 Task: Look for space in Kingston, Jamaica from 9th June, 2023 to 16th June, 2023 for 2 adults in price range Rs.8000 to Rs.16000. Place can be entire place with 2 bedrooms having 2 beds and 1 bathroom. Property type can be house, flat, guest house. Amenities needed are: washing machine. Booking option can be shelf check-in. Required host language is English.
Action: Mouse moved to (570, 97)
Screenshot: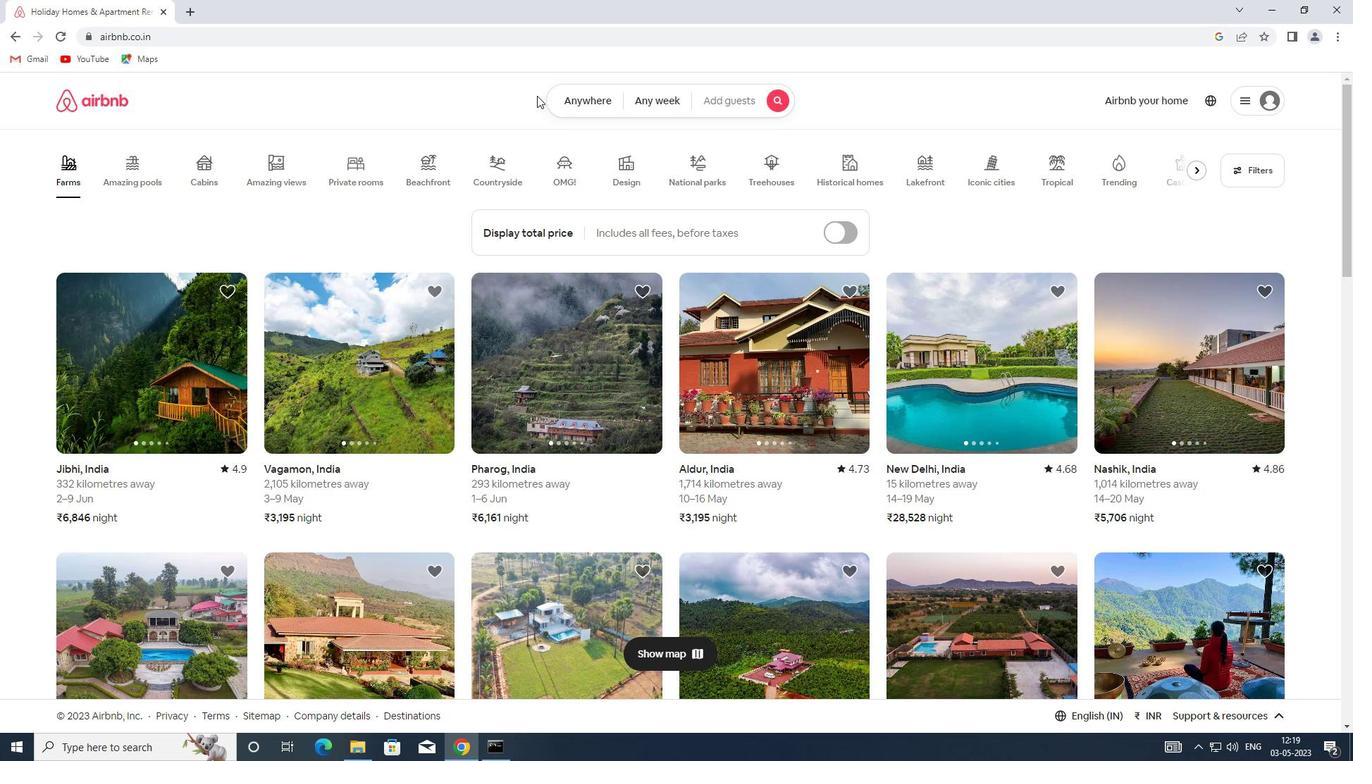 
Action: Mouse pressed left at (570, 97)
Screenshot: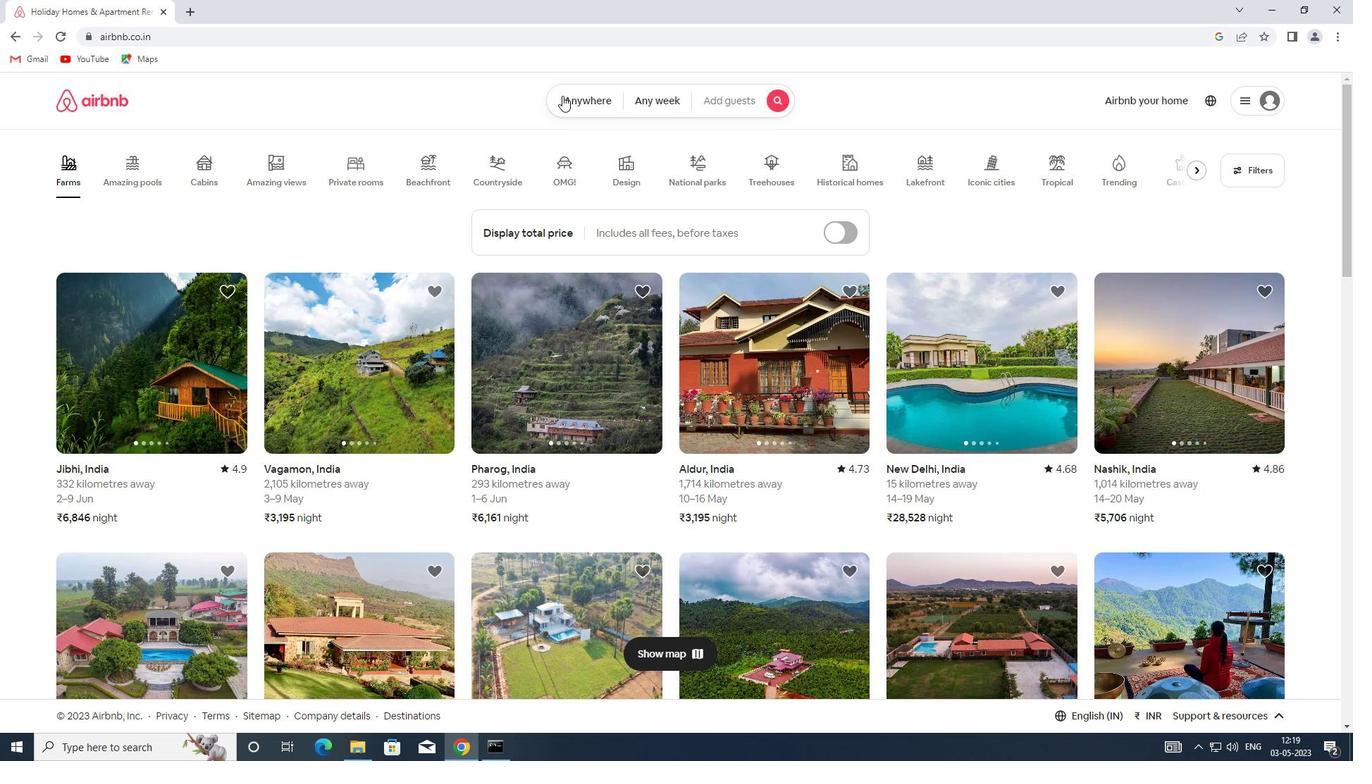 
Action: Mouse moved to (454, 167)
Screenshot: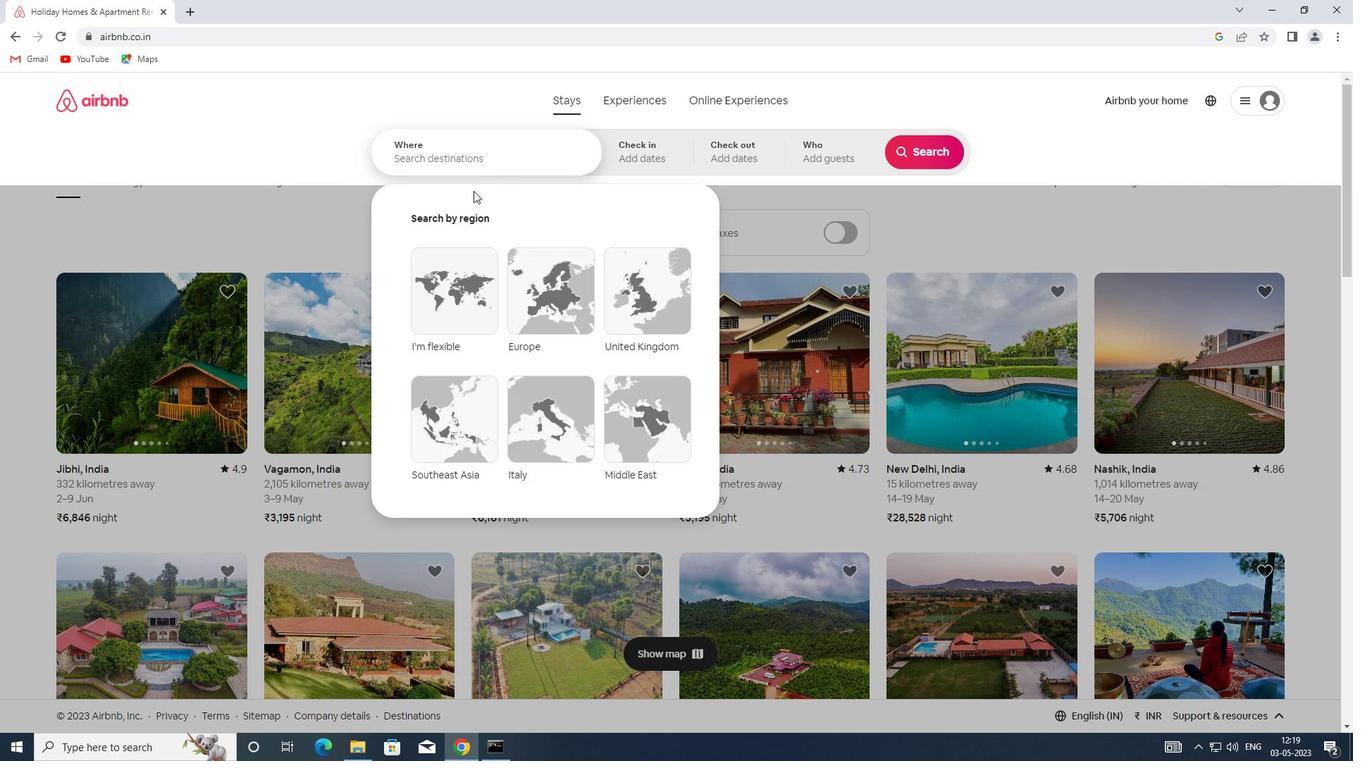 
Action: Mouse pressed left at (454, 167)
Screenshot: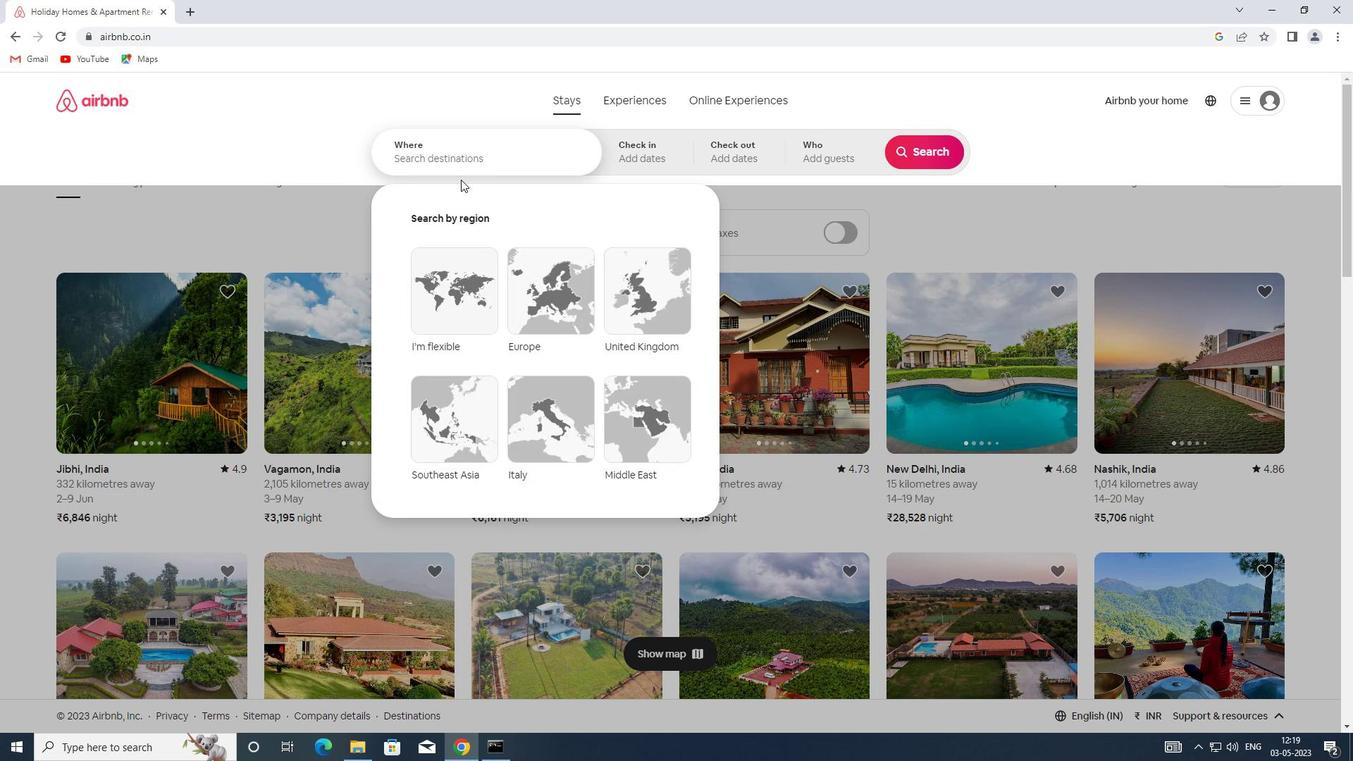 
Action: Key pressed <Key.shift>KINGSTONE,<Key.shift>JAMAICA
Screenshot: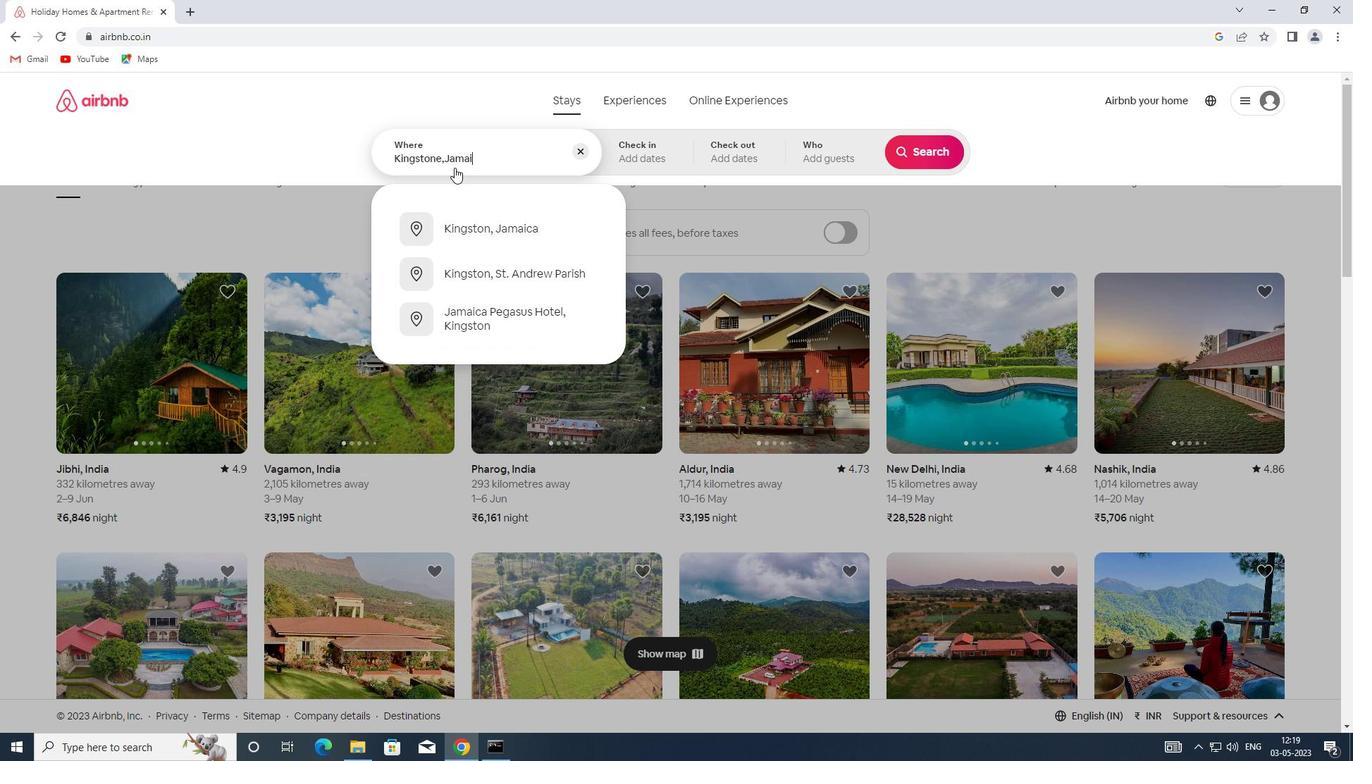 
Action: Mouse moved to (478, 231)
Screenshot: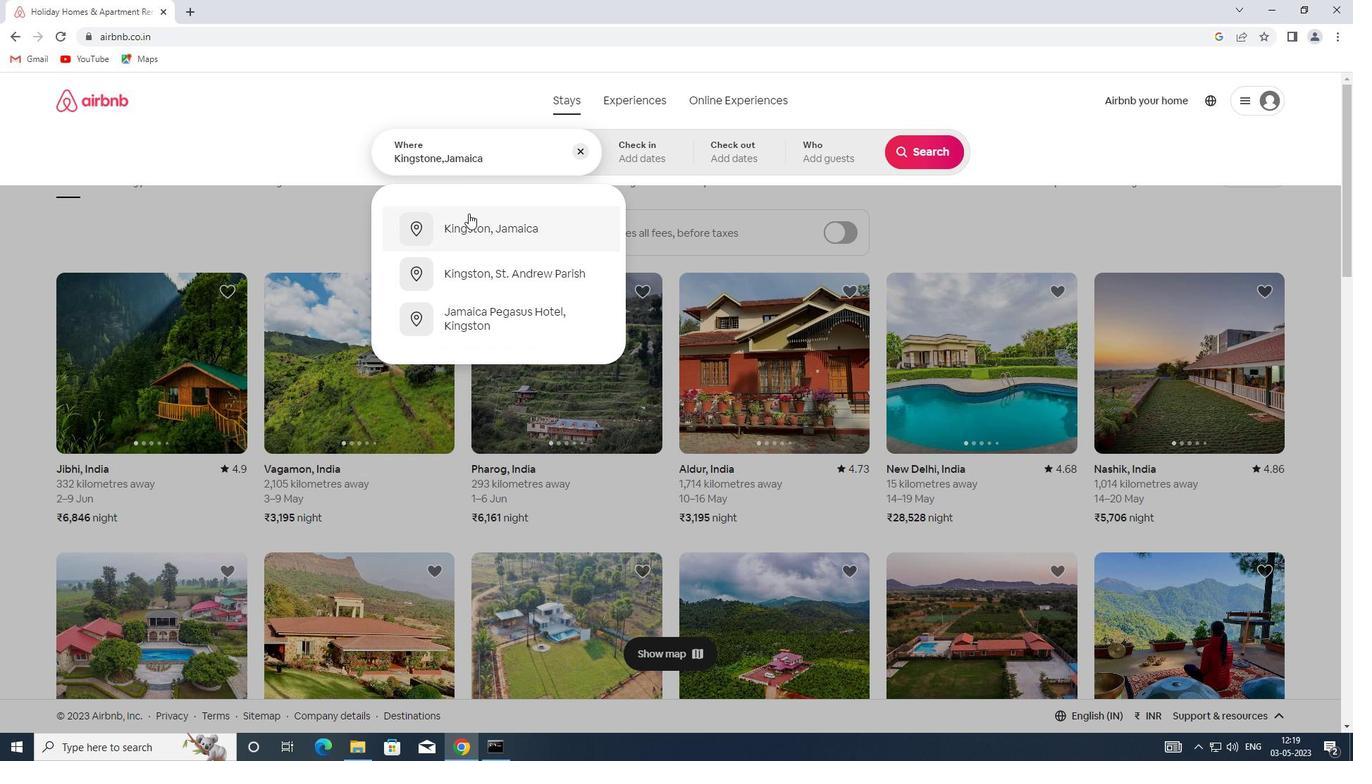 
Action: Mouse pressed left at (478, 231)
Screenshot: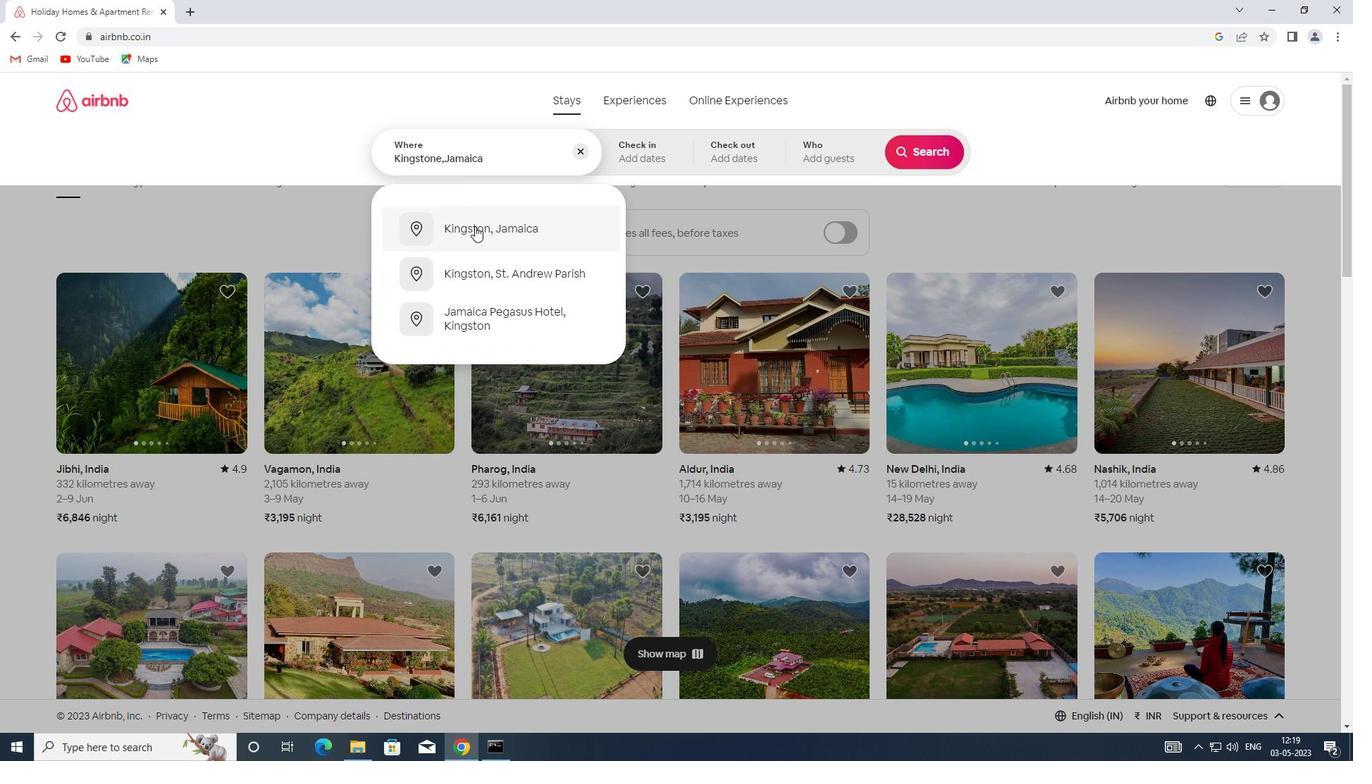 
Action: Mouse moved to (872, 350)
Screenshot: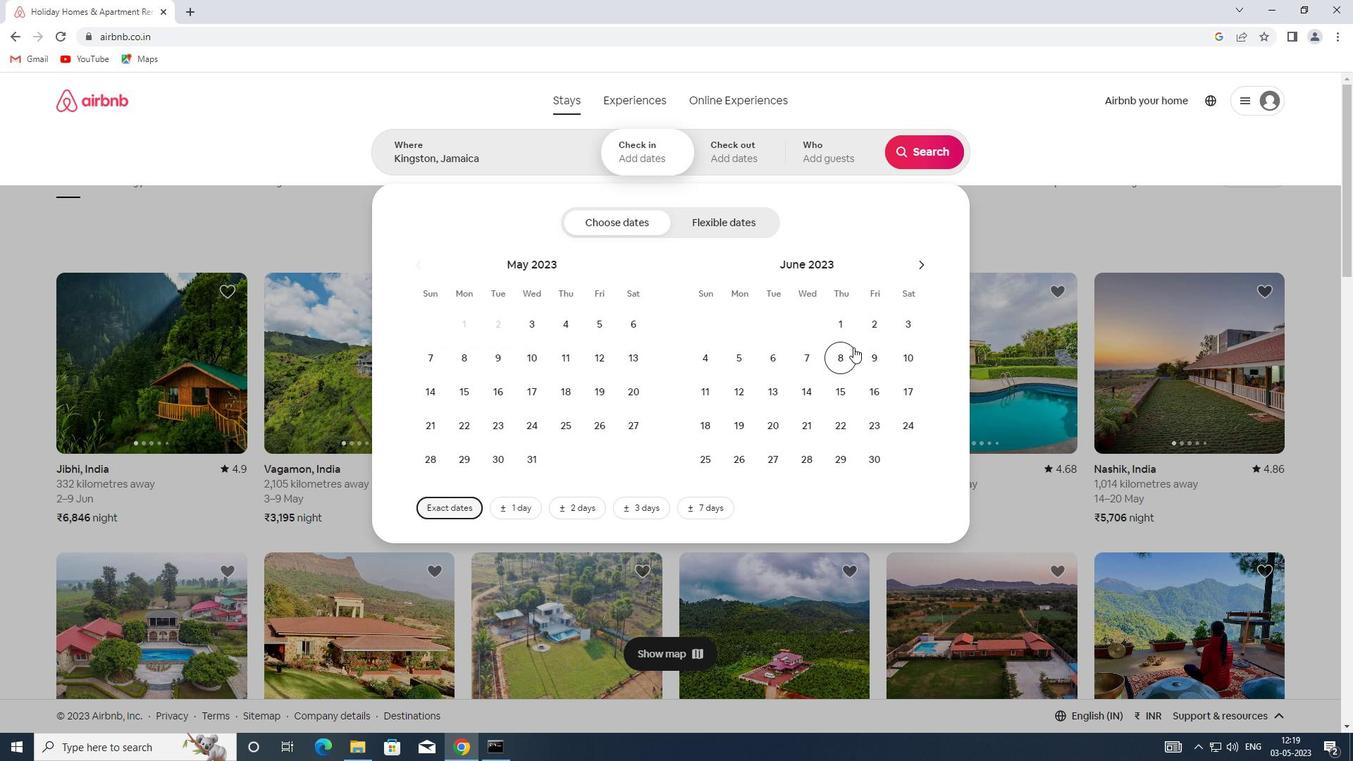 
Action: Mouse pressed left at (872, 350)
Screenshot: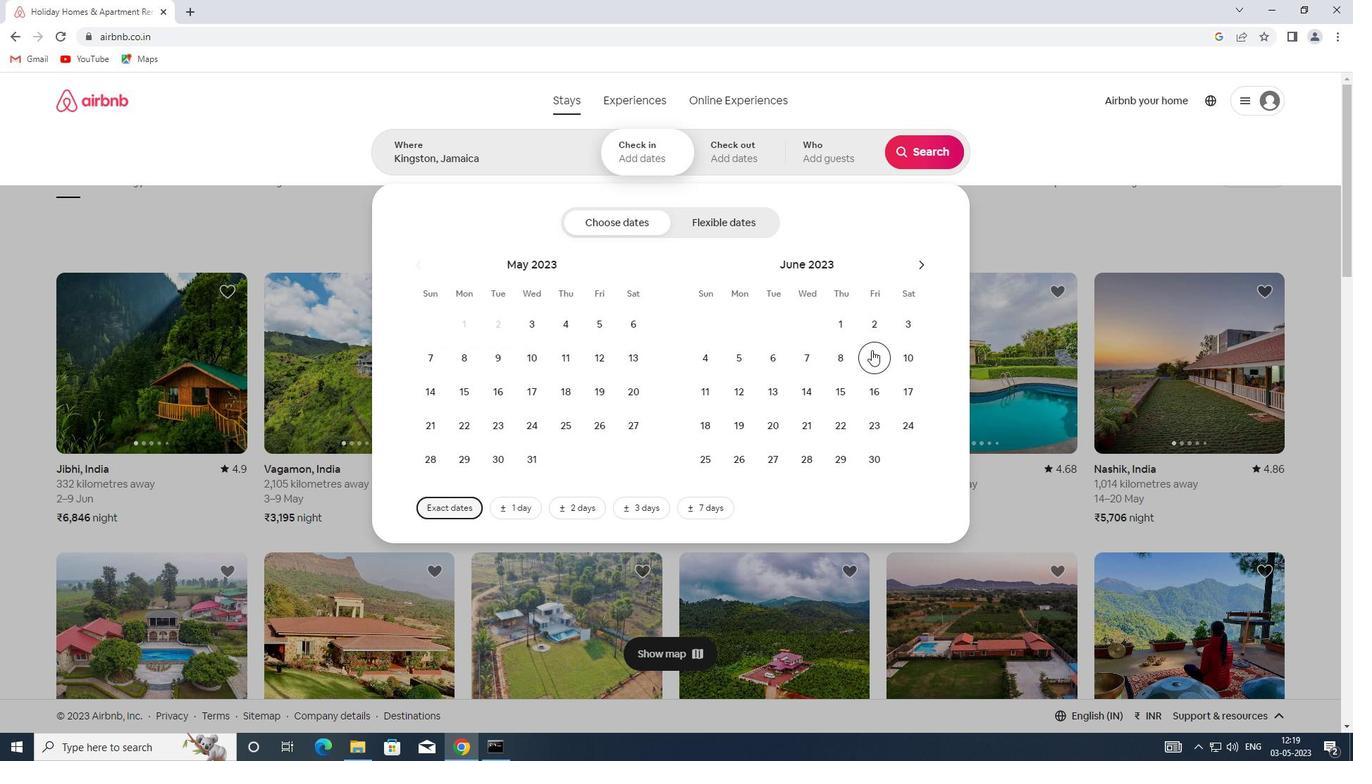 
Action: Mouse moved to (876, 383)
Screenshot: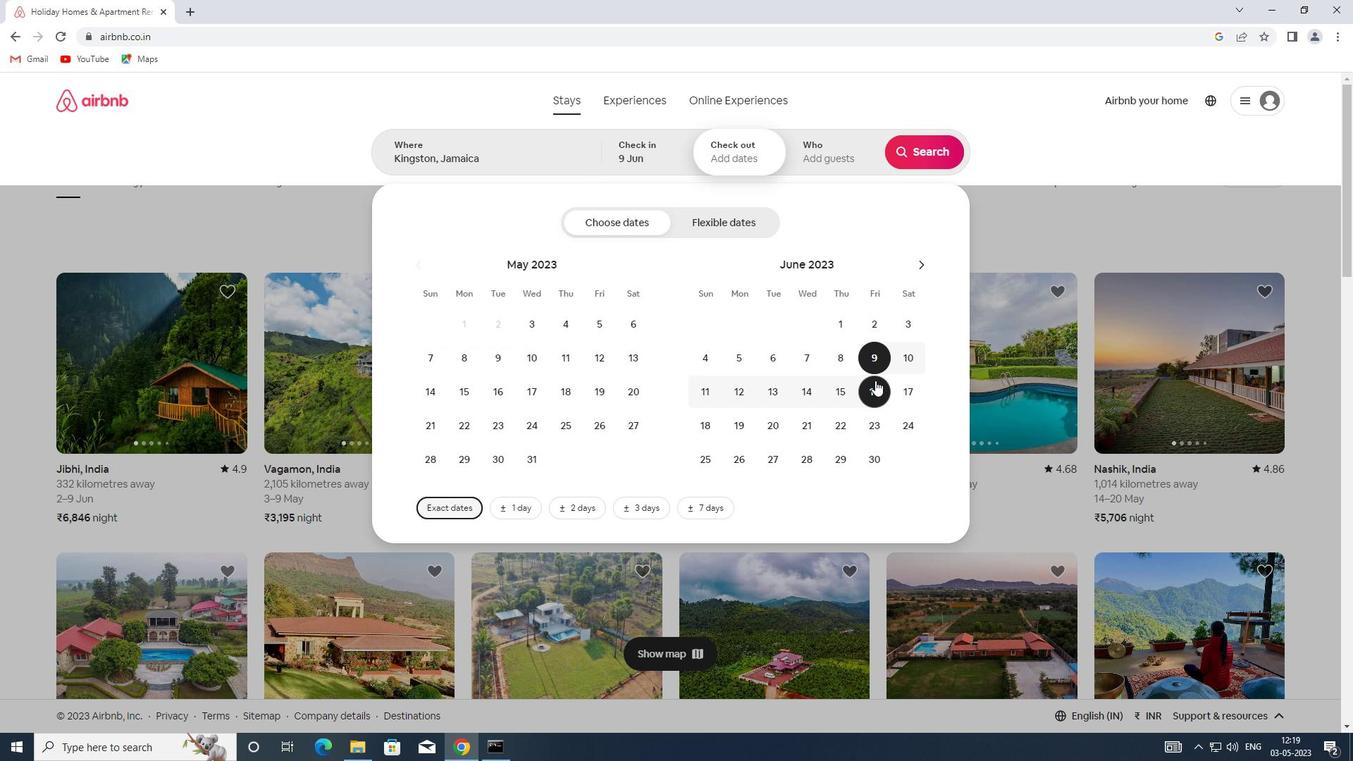 
Action: Mouse pressed left at (876, 383)
Screenshot: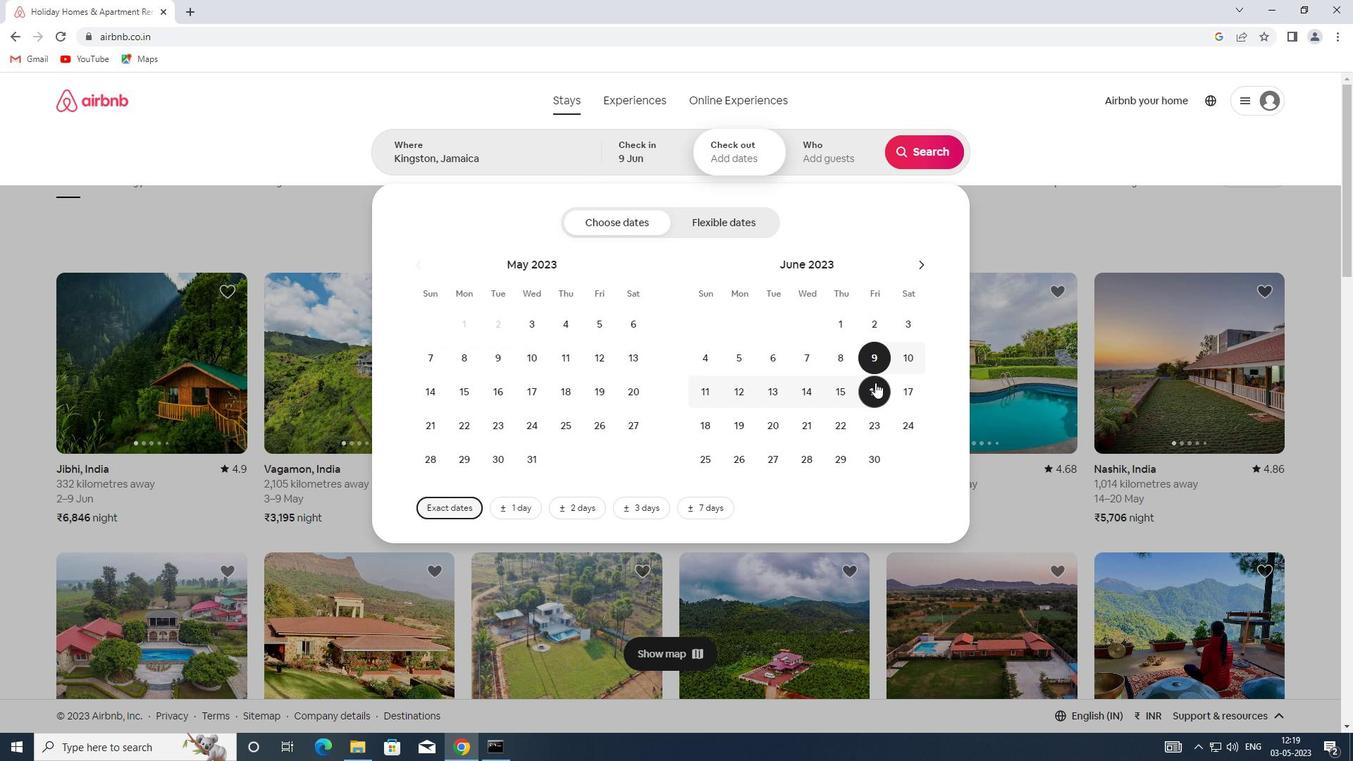 
Action: Mouse moved to (862, 159)
Screenshot: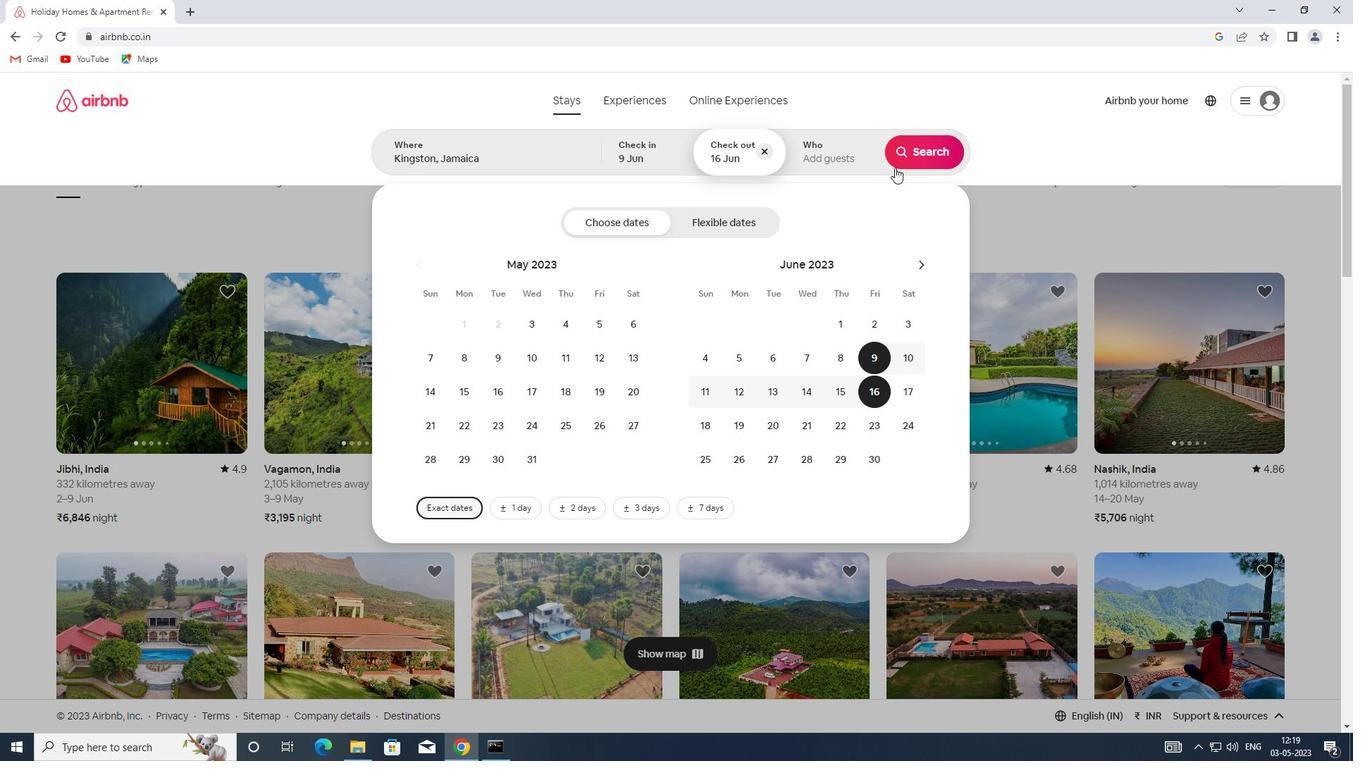 
Action: Mouse pressed left at (862, 159)
Screenshot: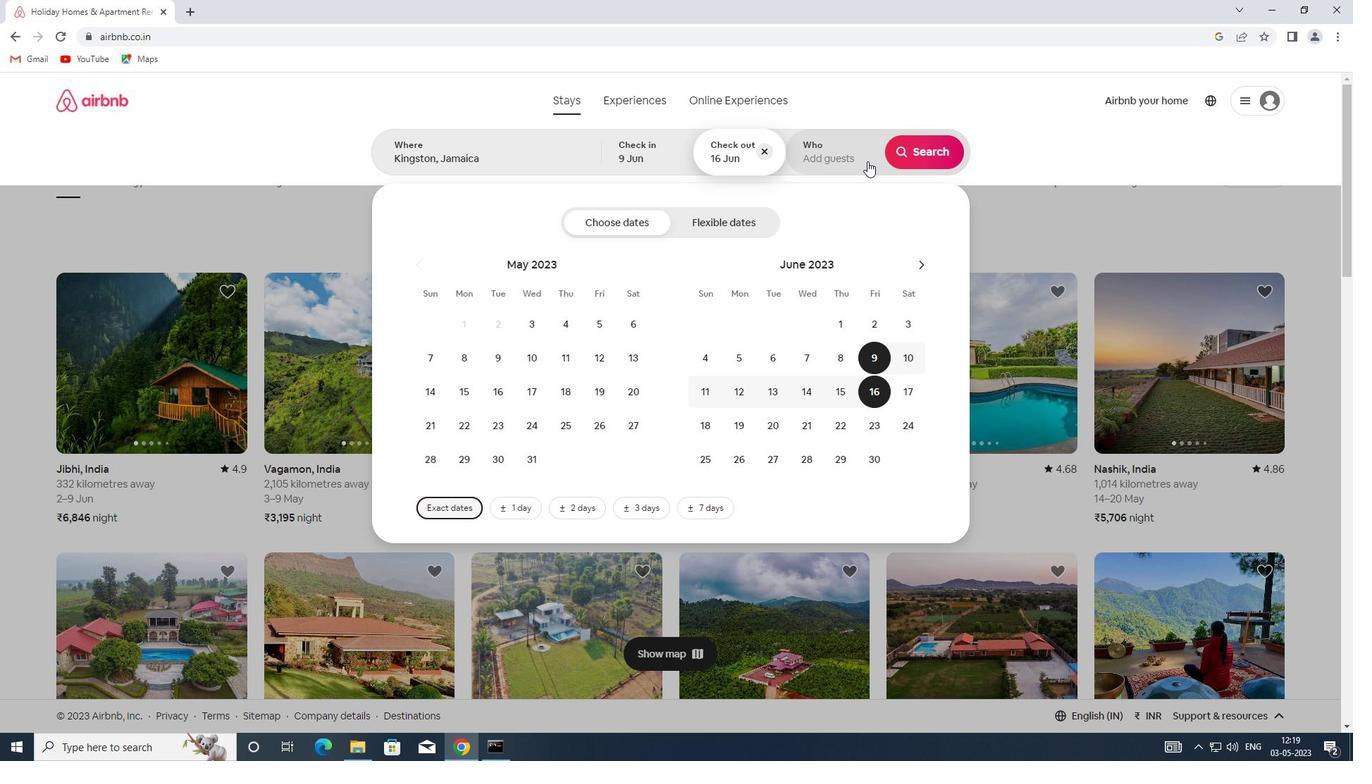 
Action: Mouse moved to (929, 227)
Screenshot: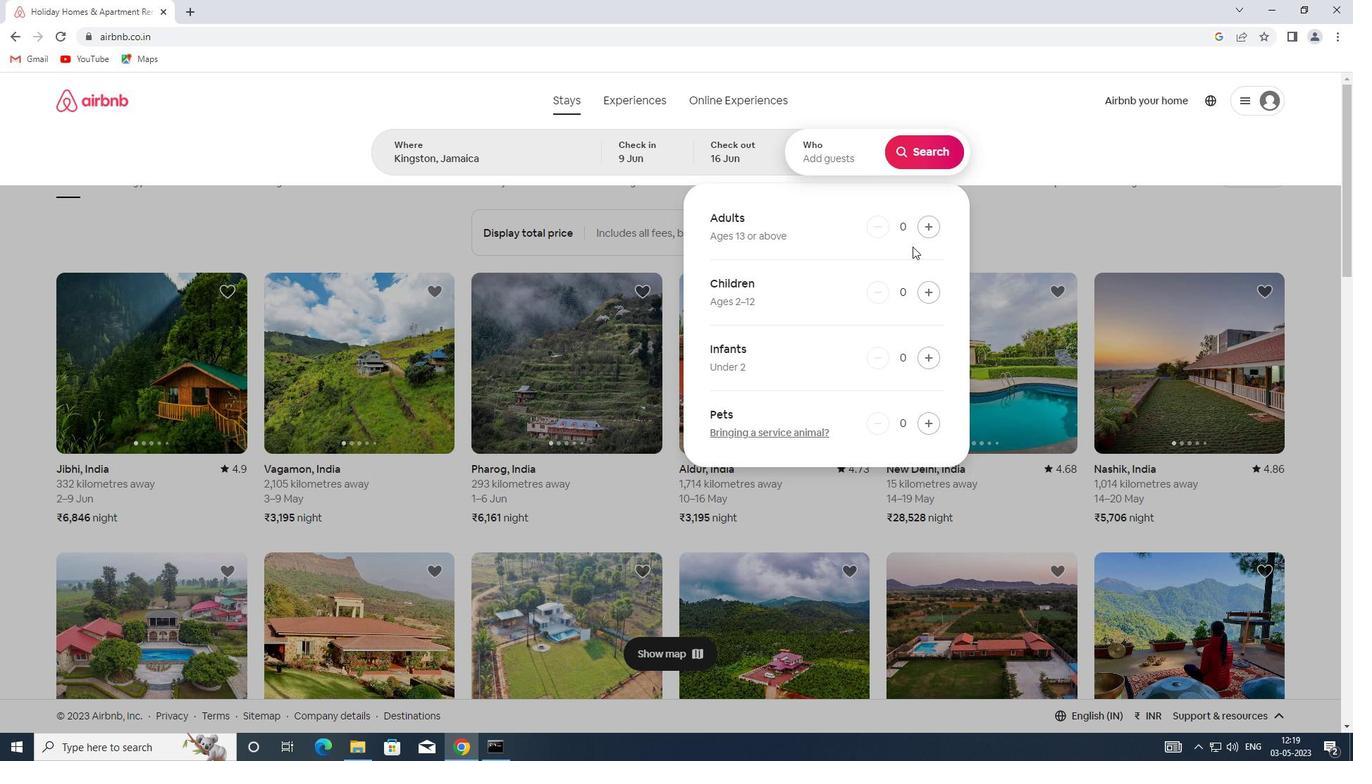
Action: Mouse pressed left at (929, 227)
Screenshot: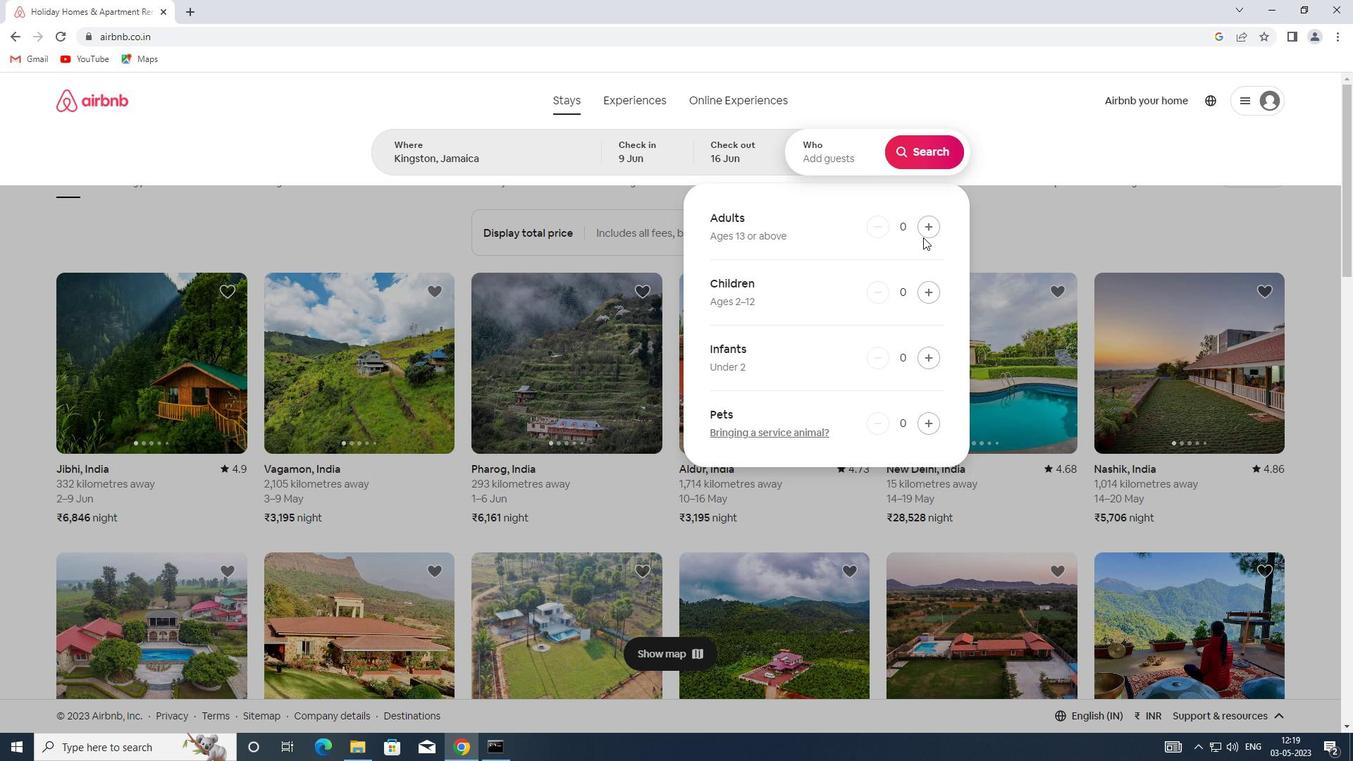 
Action: Mouse pressed left at (929, 227)
Screenshot: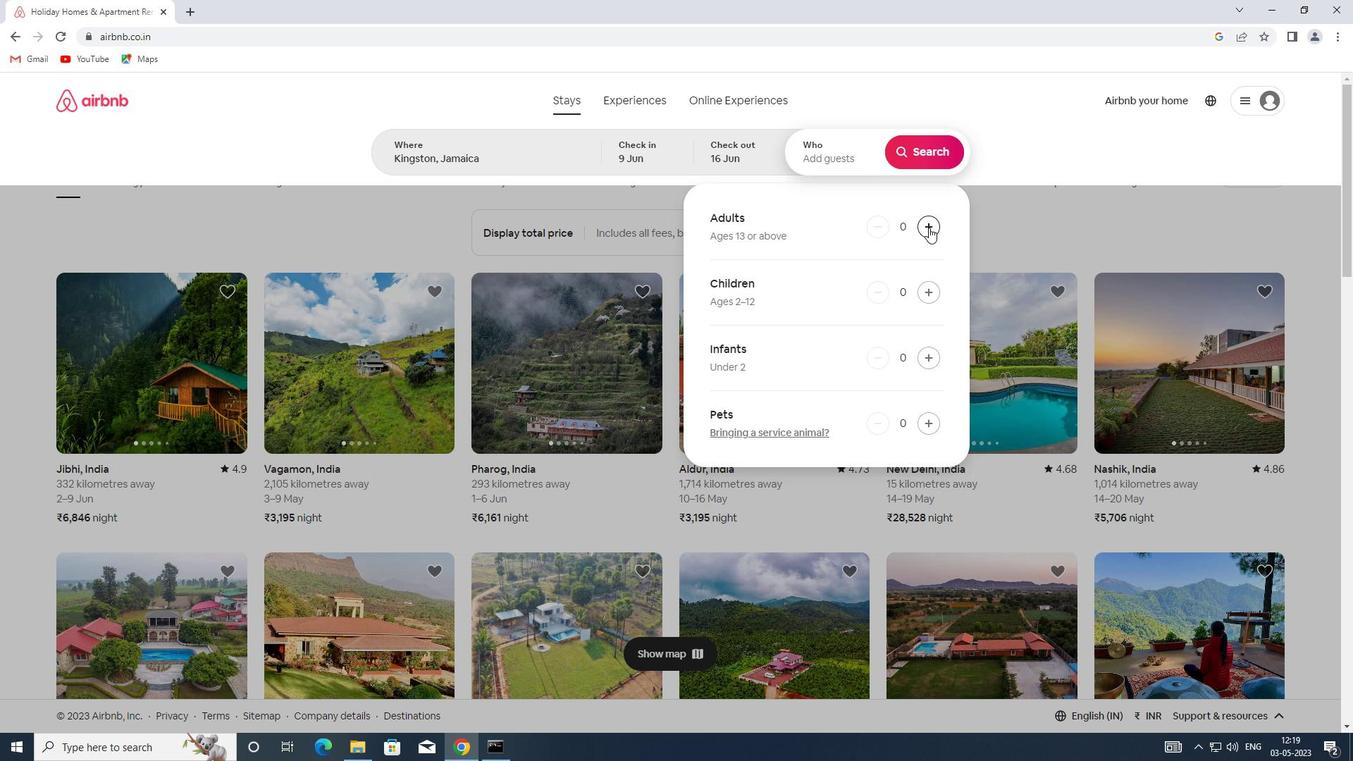 
Action: Mouse moved to (928, 159)
Screenshot: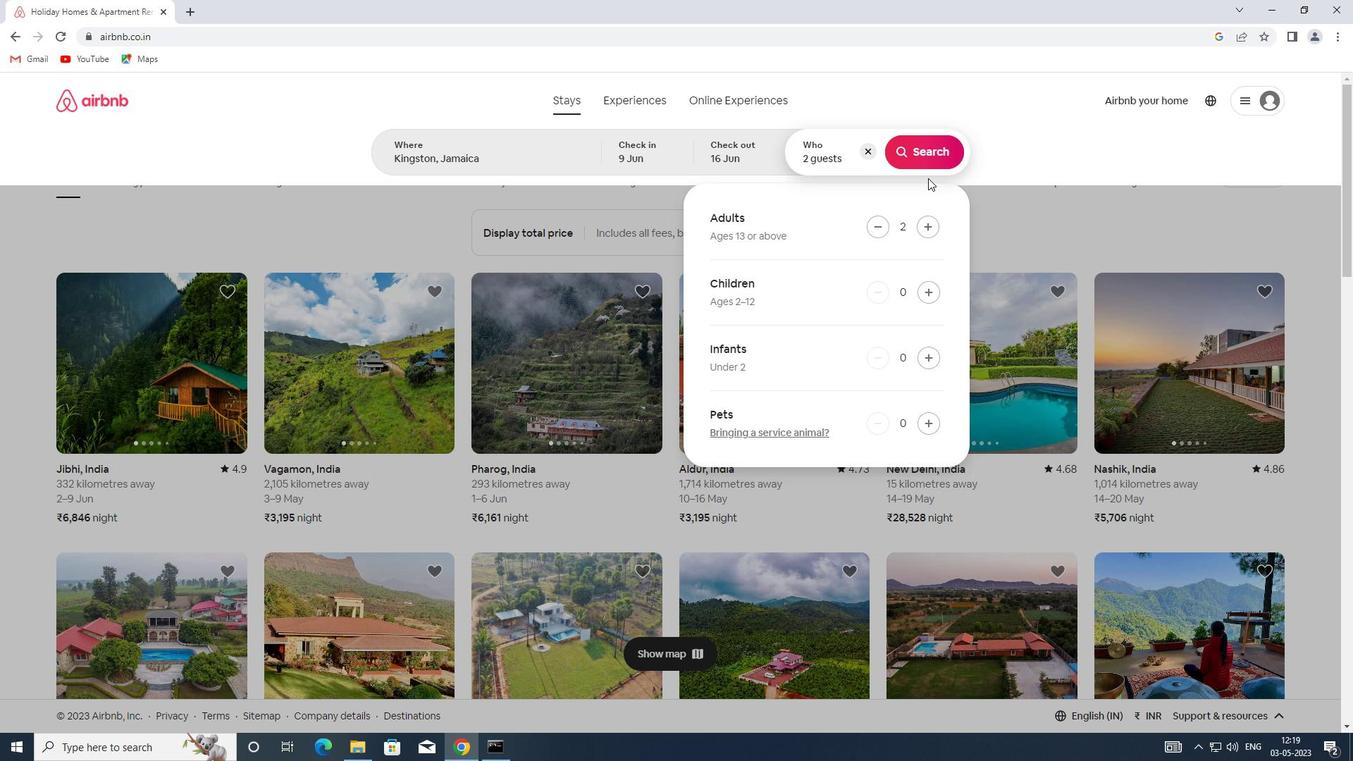 
Action: Mouse pressed left at (928, 159)
Screenshot: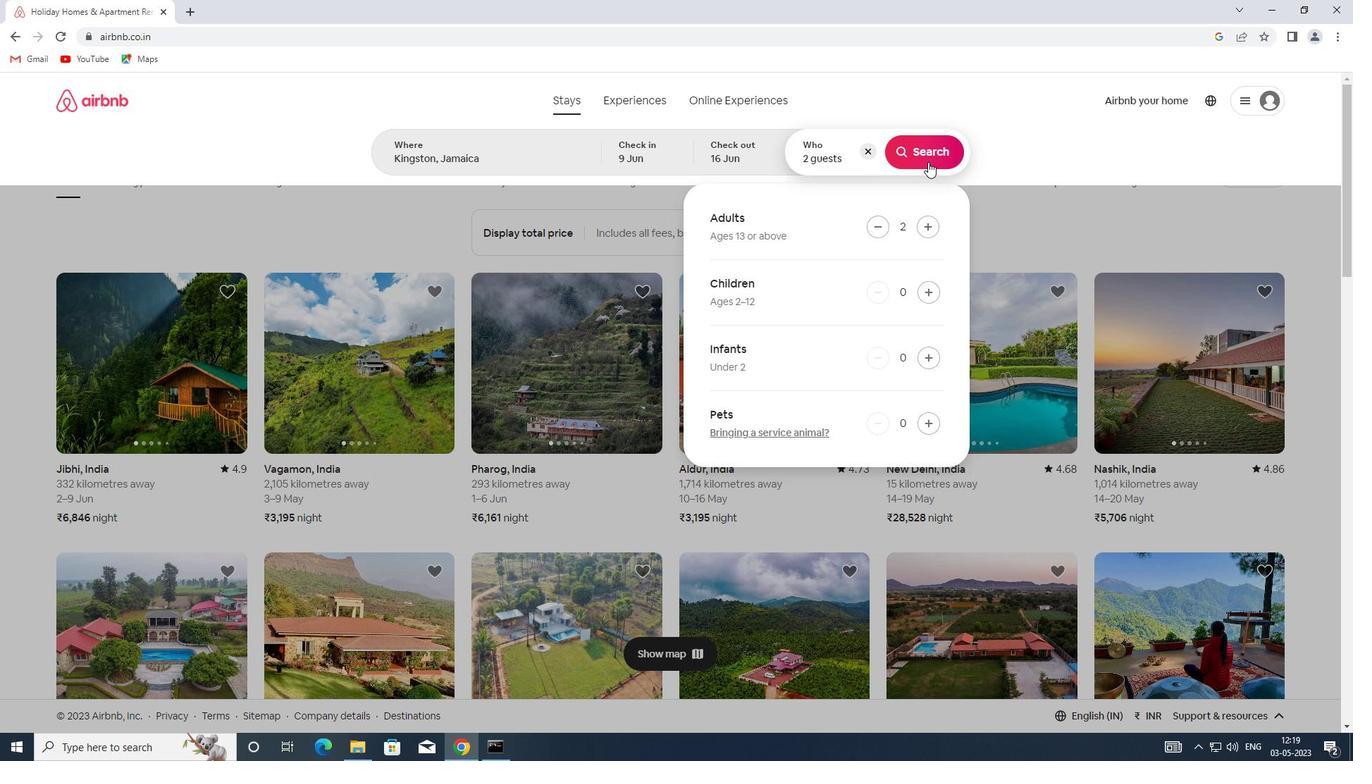 
Action: Mouse moved to (1341, 148)
Screenshot: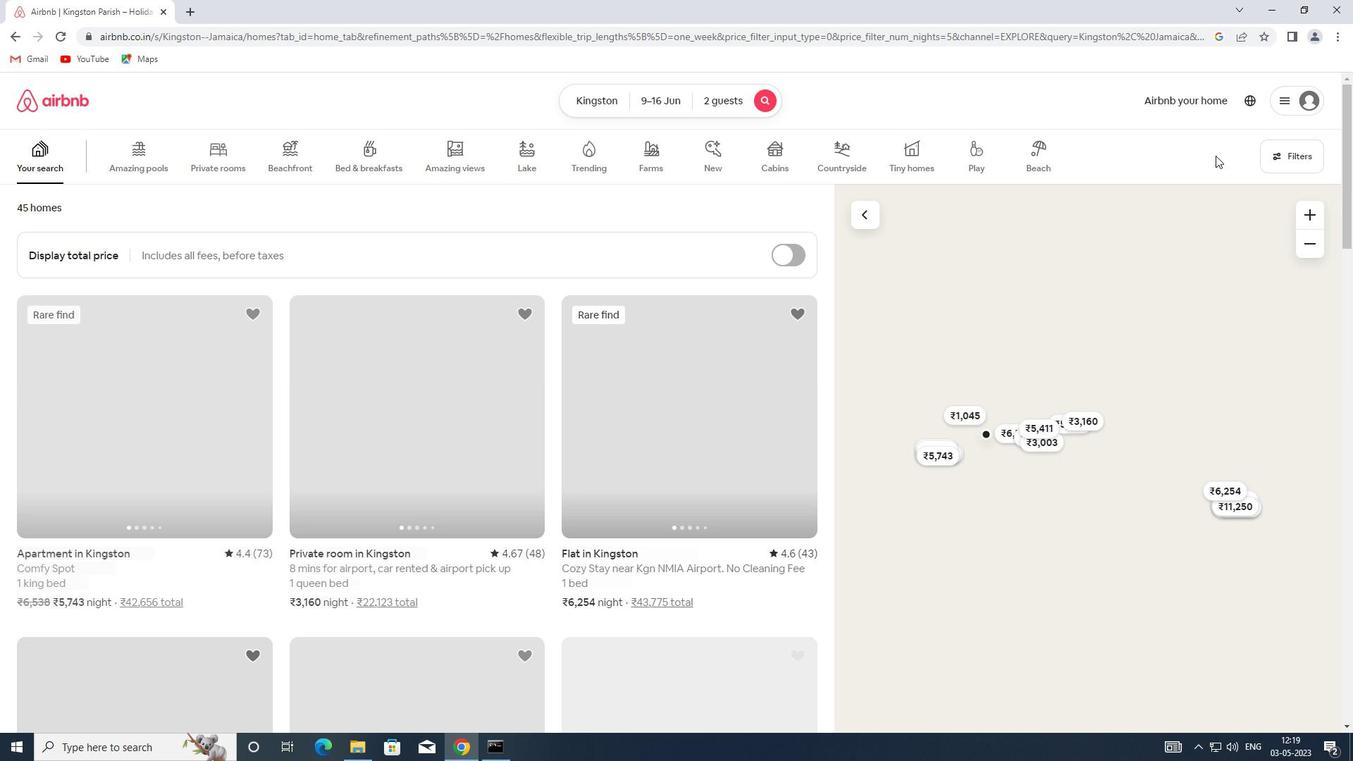 
Action: Mouse pressed left at (1341, 148)
Screenshot: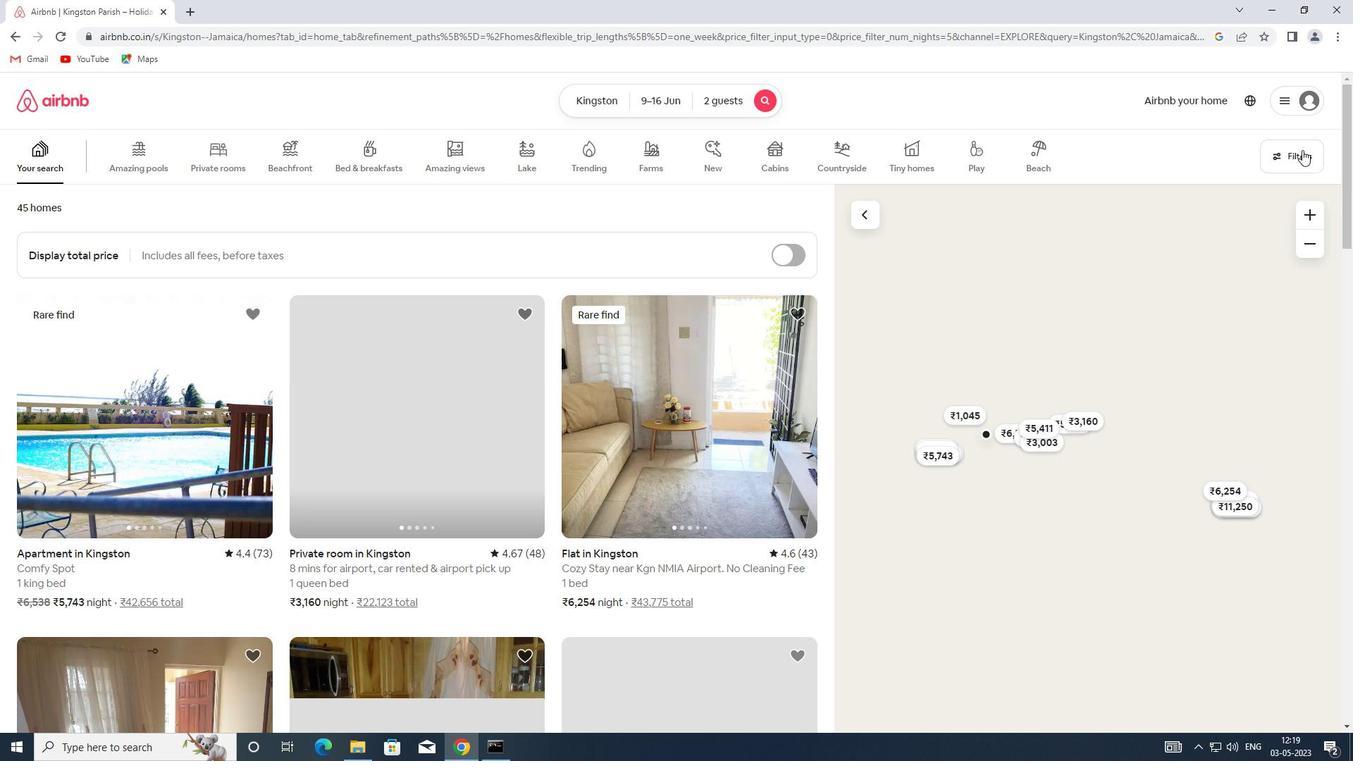 
Action: Mouse moved to (1316, 148)
Screenshot: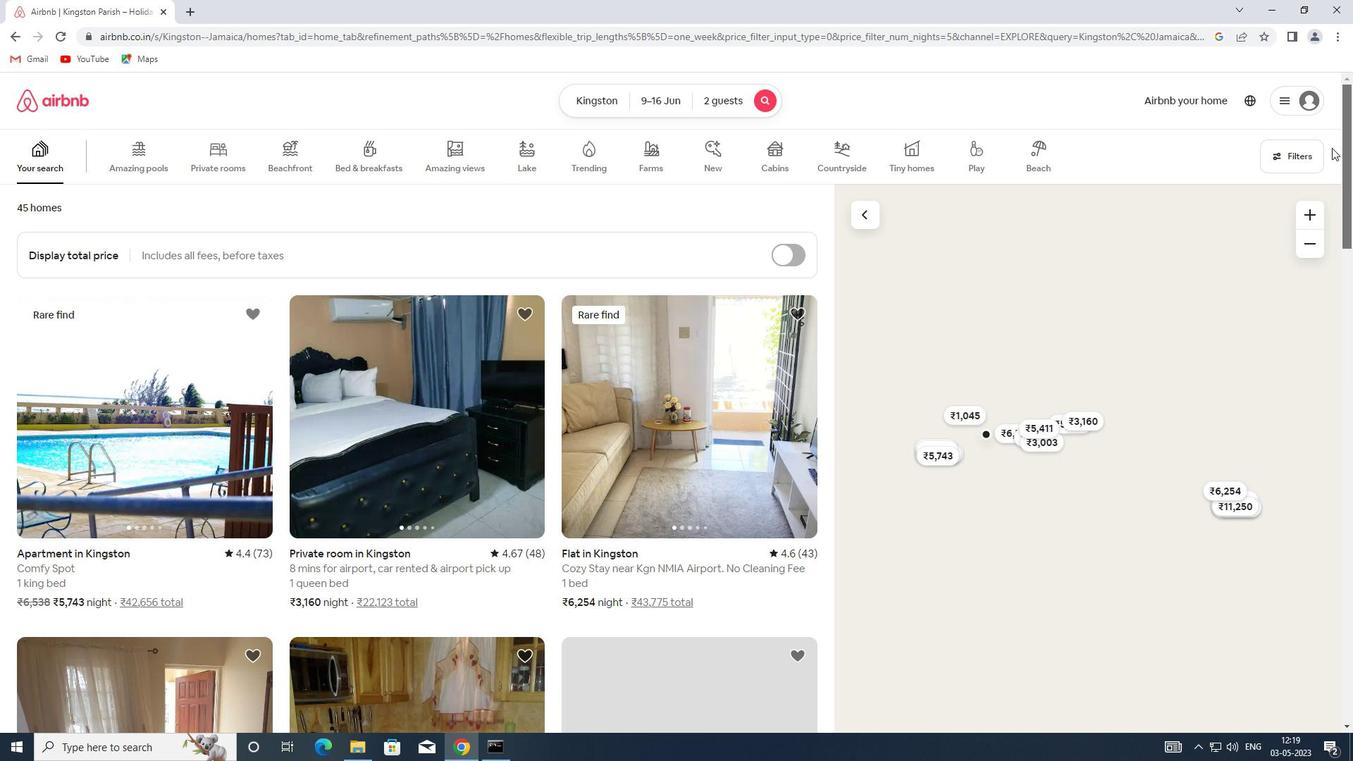 
Action: Mouse pressed left at (1316, 148)
Screenshot: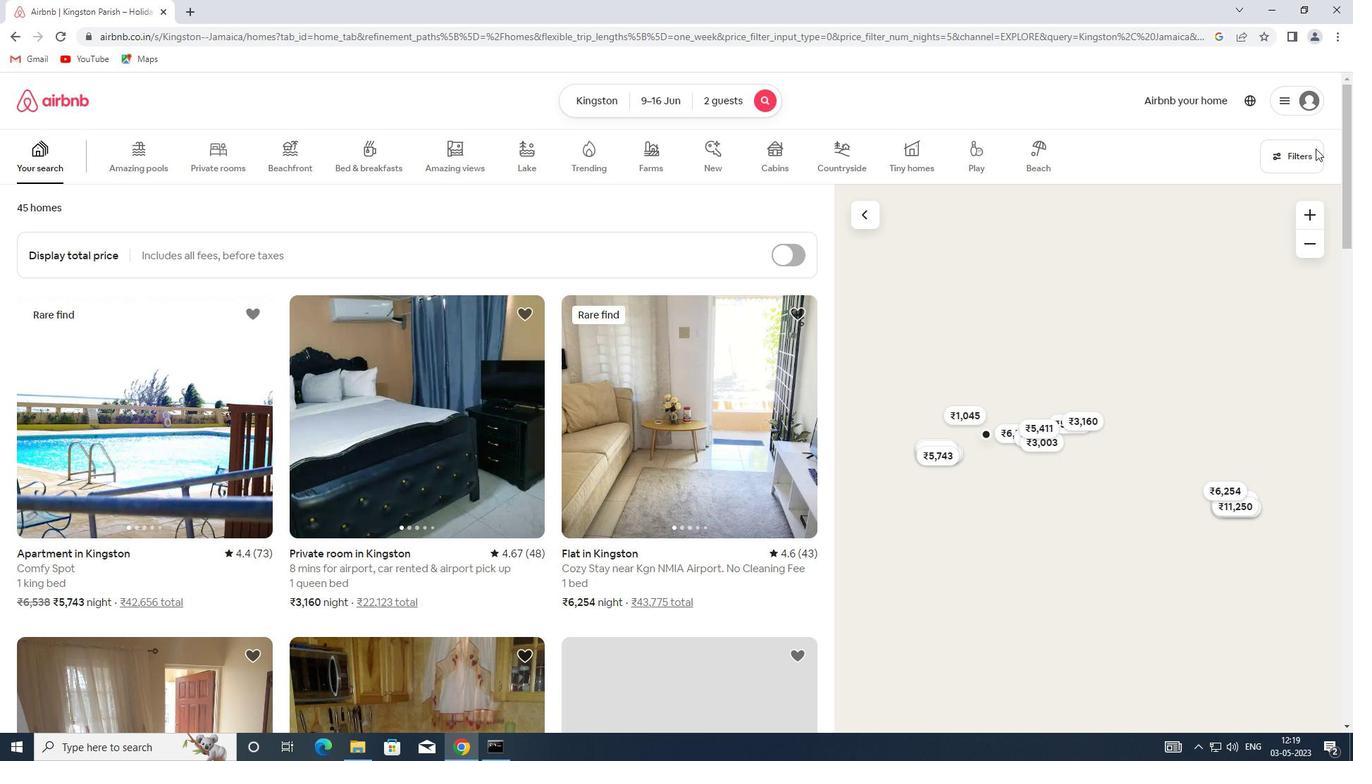 
Action: Mouse moved to (489, 337)
Screenshot: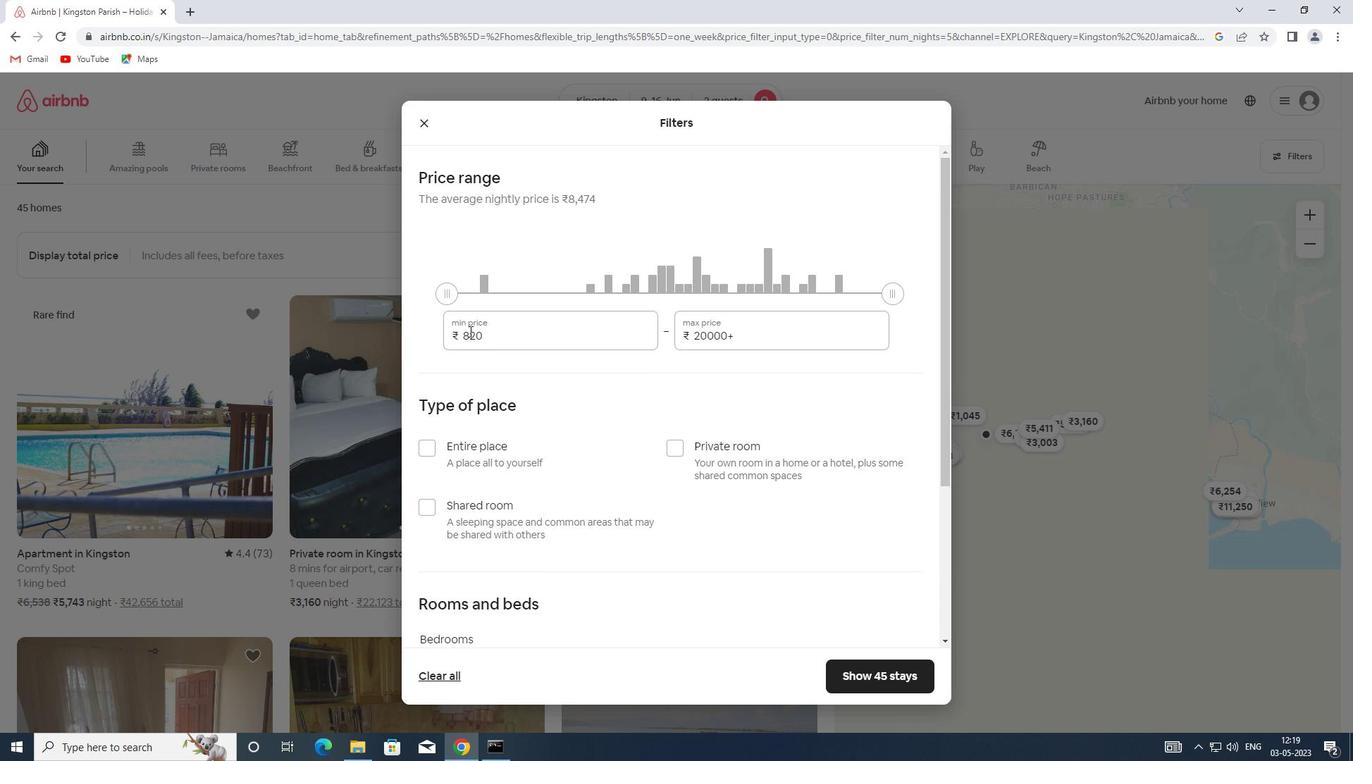 
Action: Mouse pressed left at (489, 337)
Screenshot: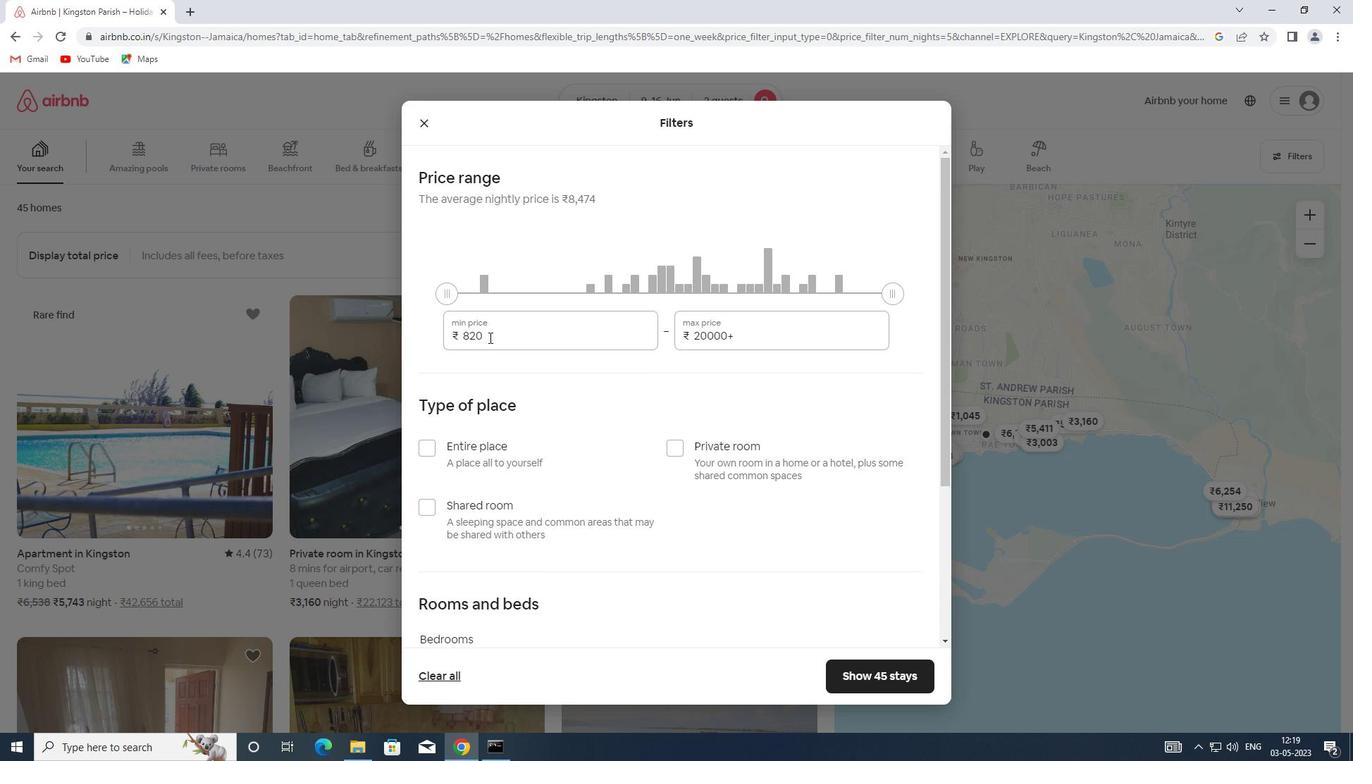 
Action: Mouse moved to (419, 341)
Screenshot: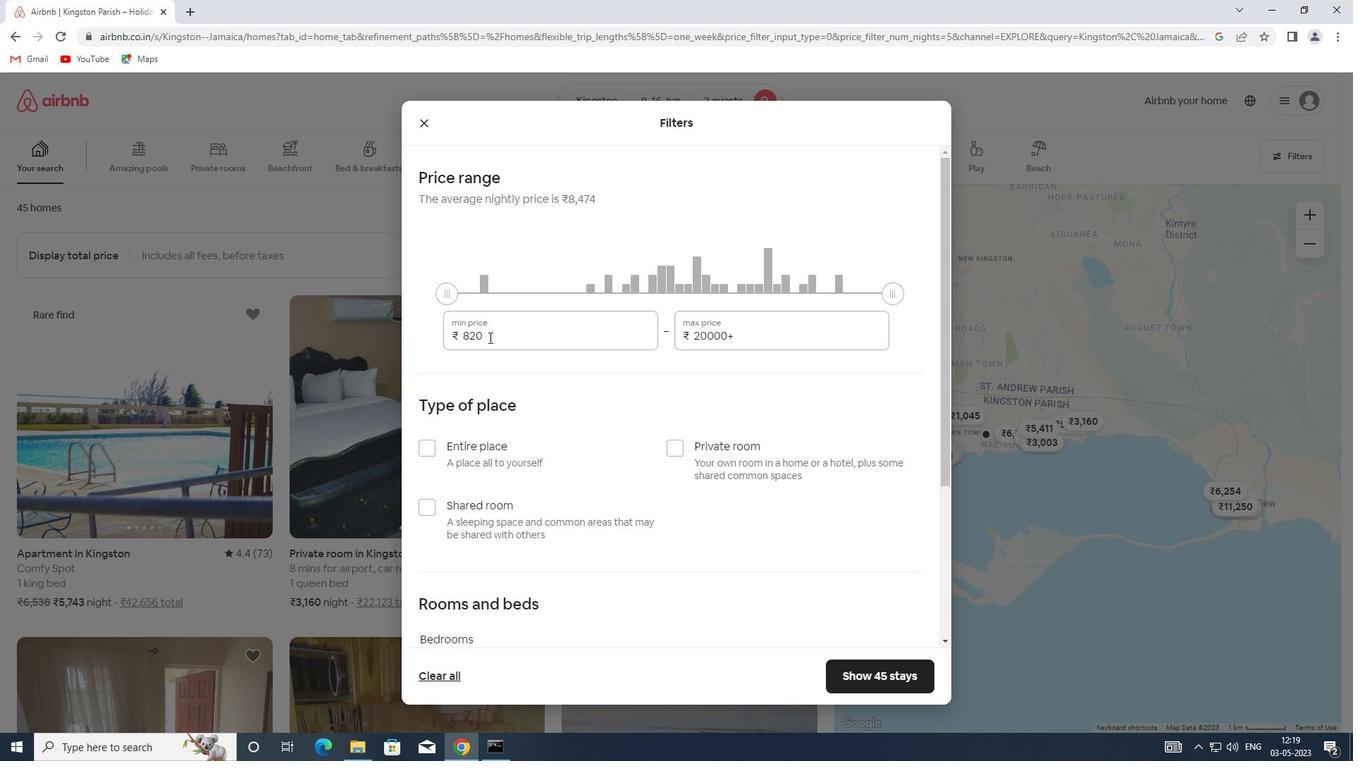 
Action: Key pressed 8000
Screenshot: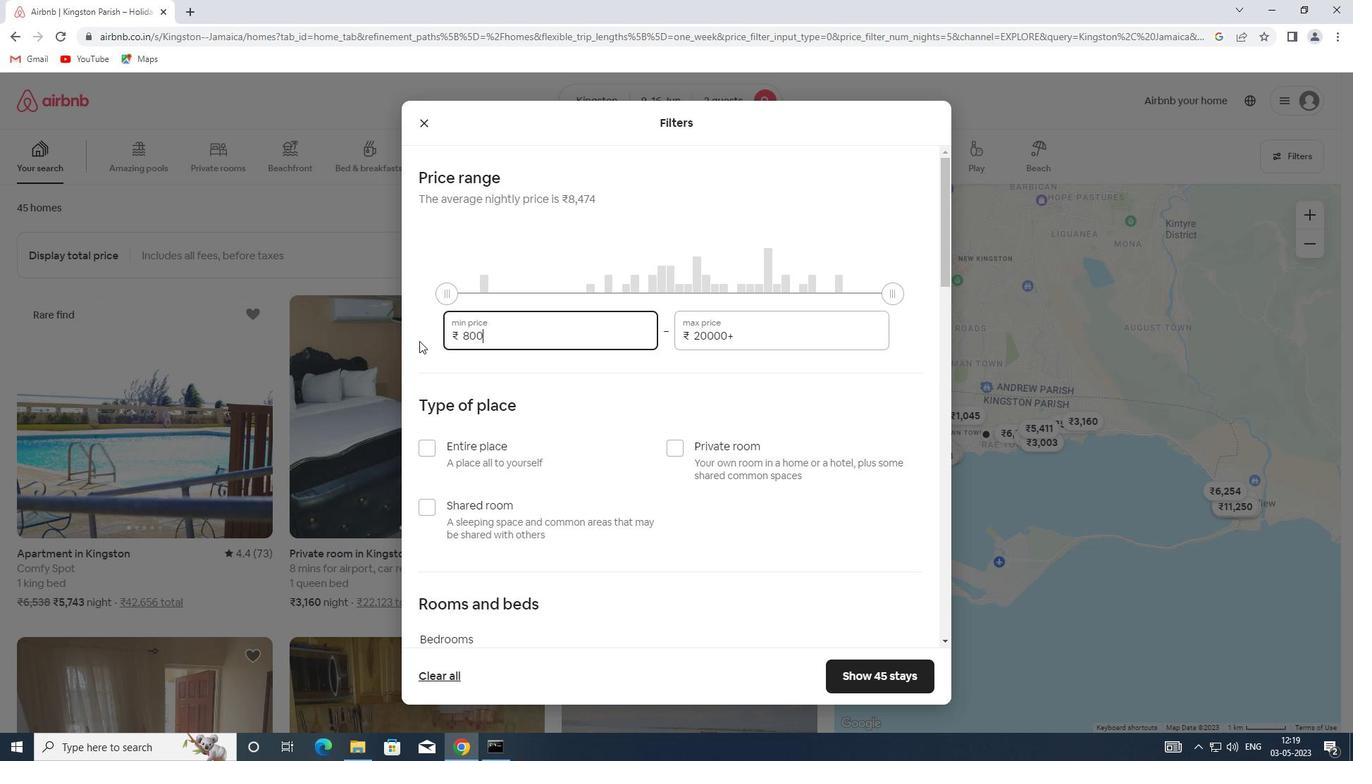 
Action: Mouse moved to (767, 341)
Screenshot: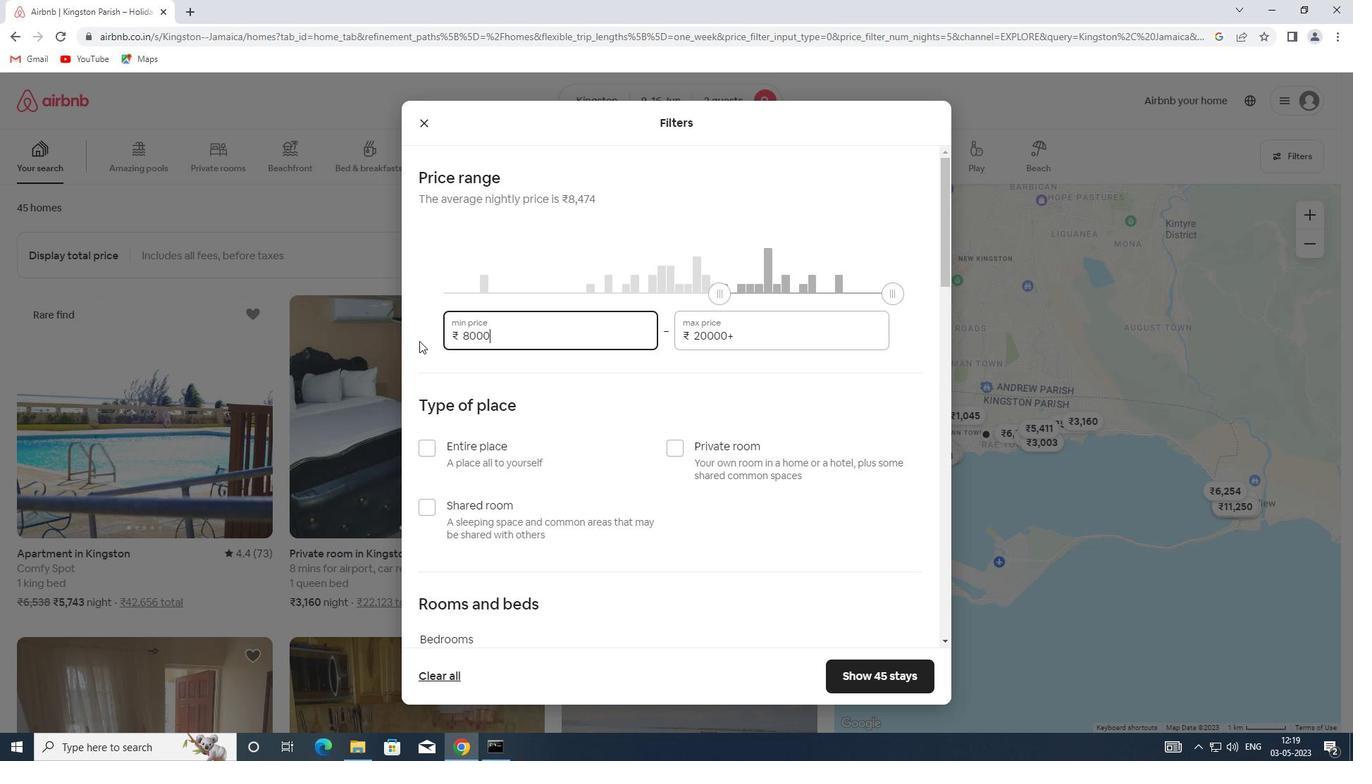 
Action: Mouse pressed left at (767, 341)
Screenshot: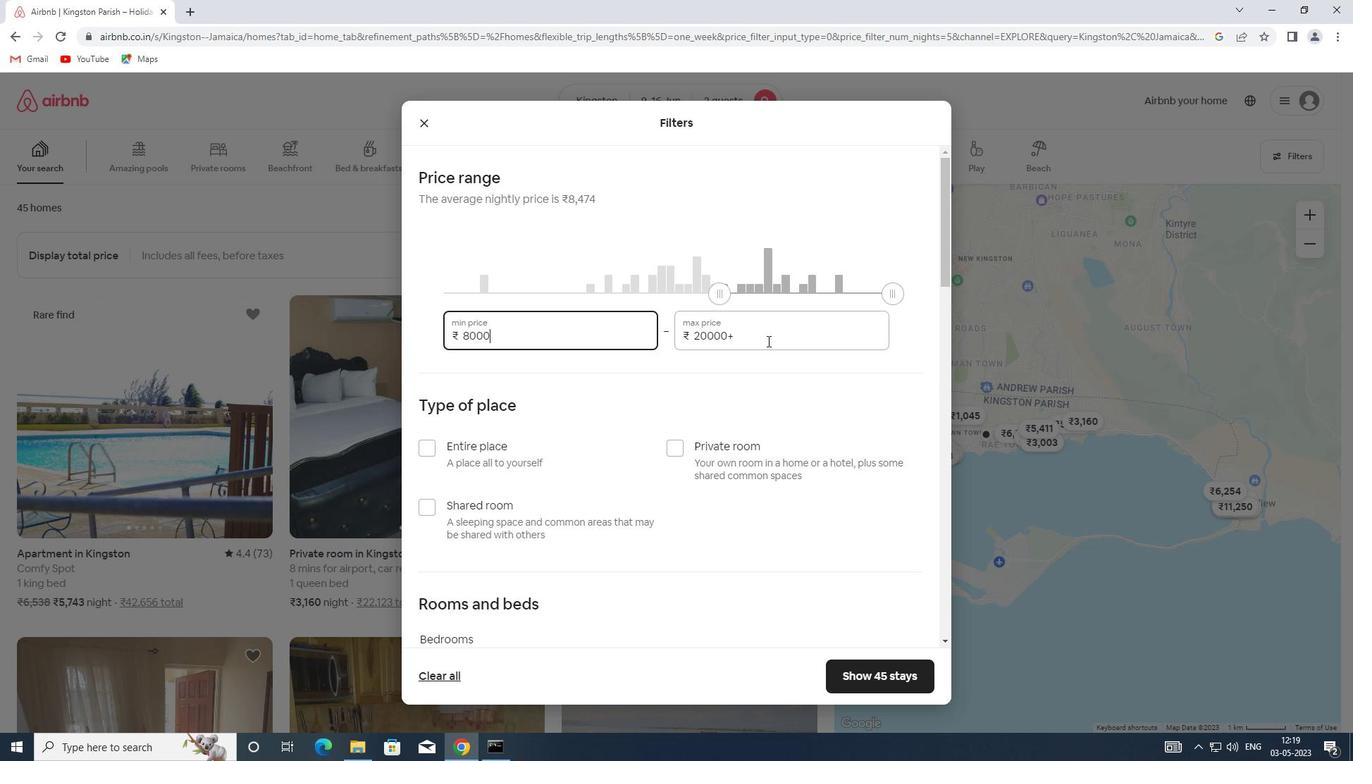 
Action: Mouse moved to (621, 341)
Screenshot: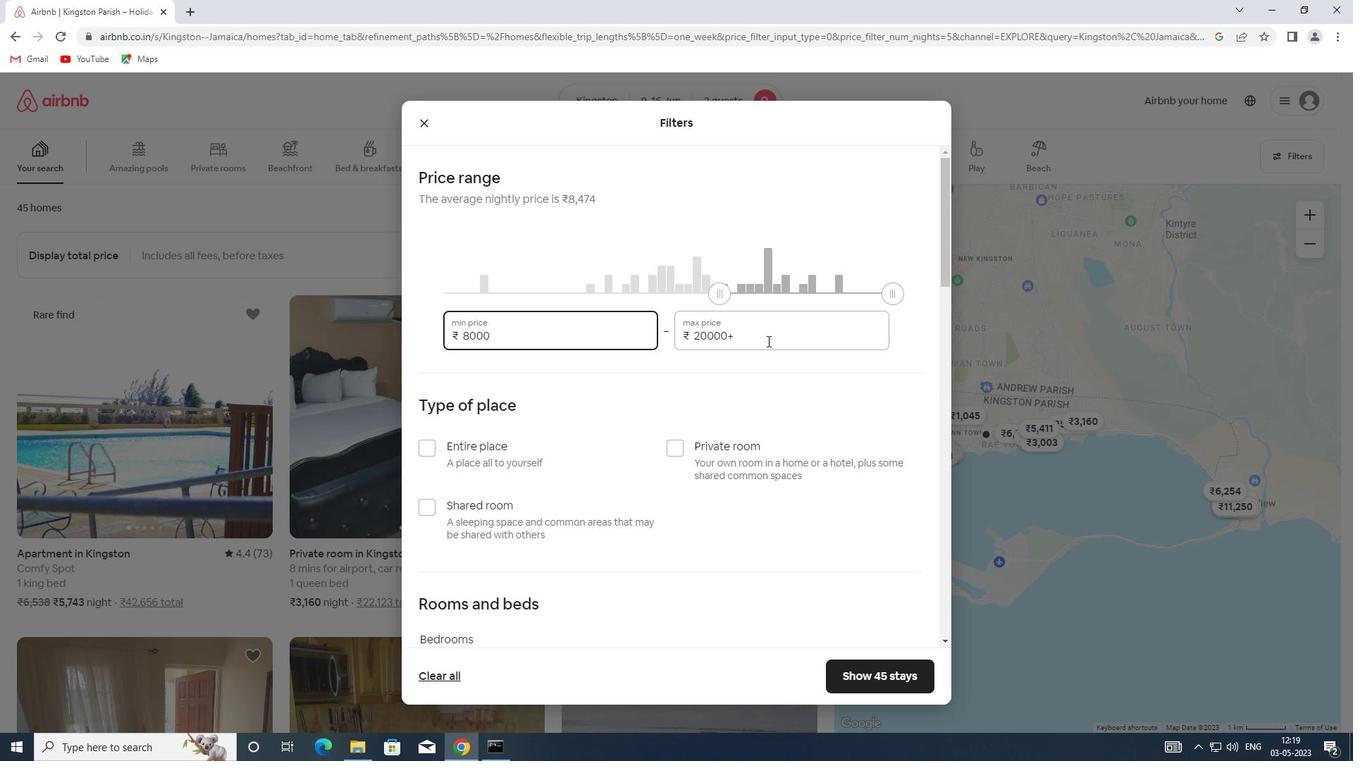 
Action: Key pressed 16000
Screenshot: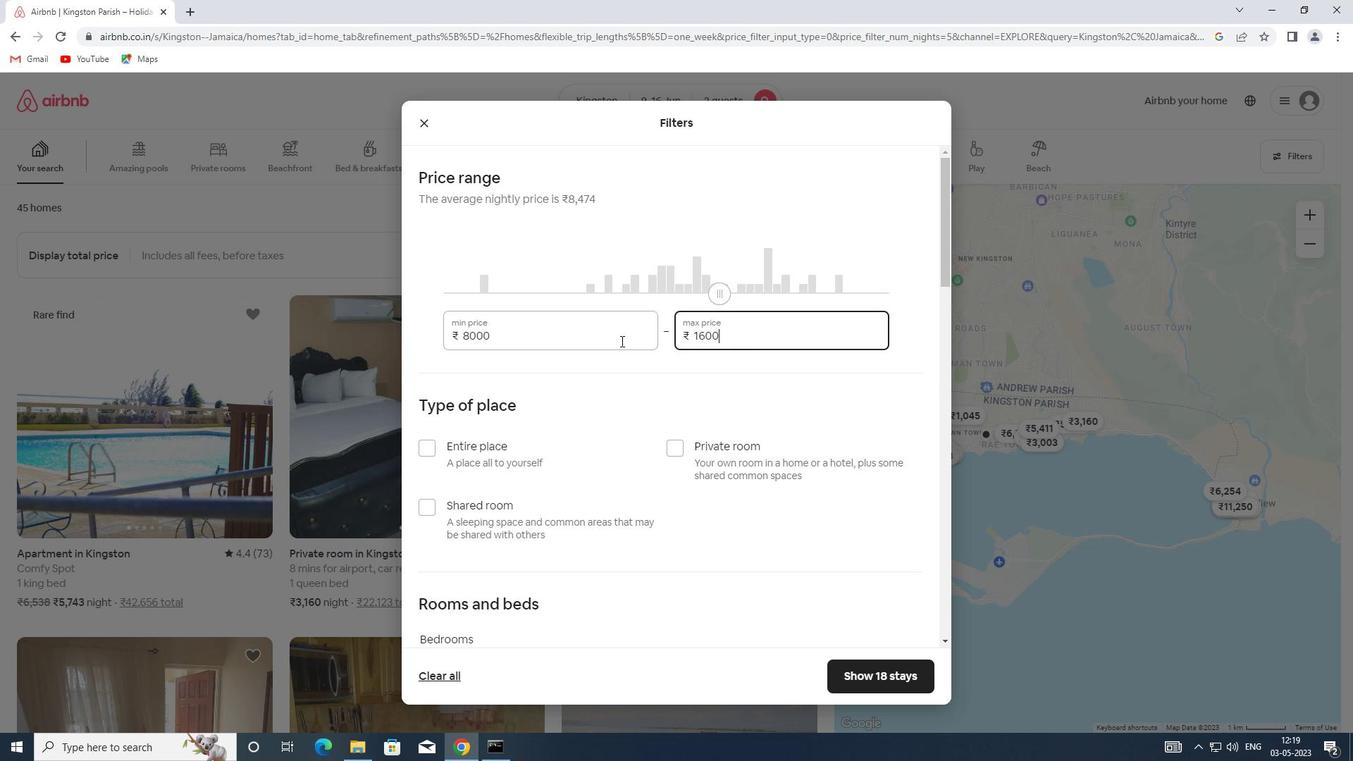 
Action: Mouse moved to (434, 449)
Screenshot: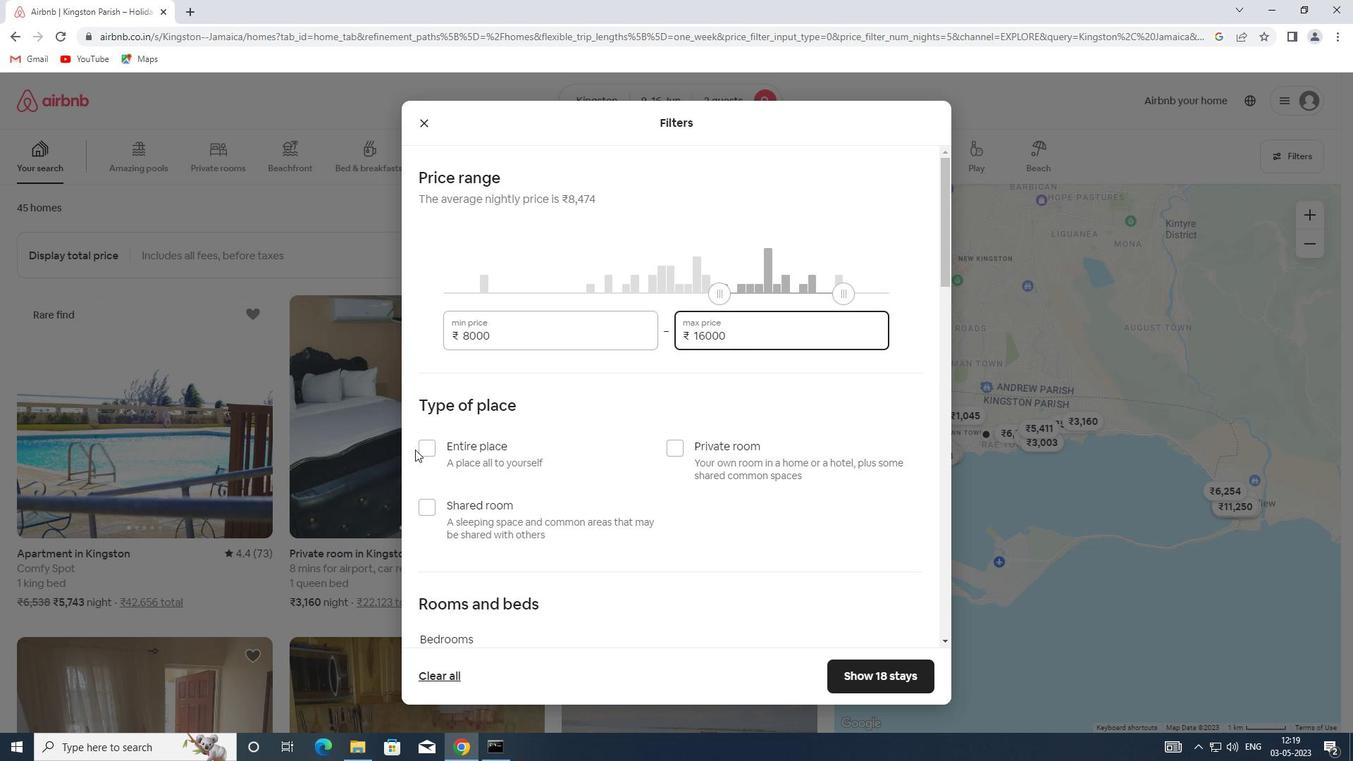 
Action: Mouse pressed left at (434, 449)
Screenshot: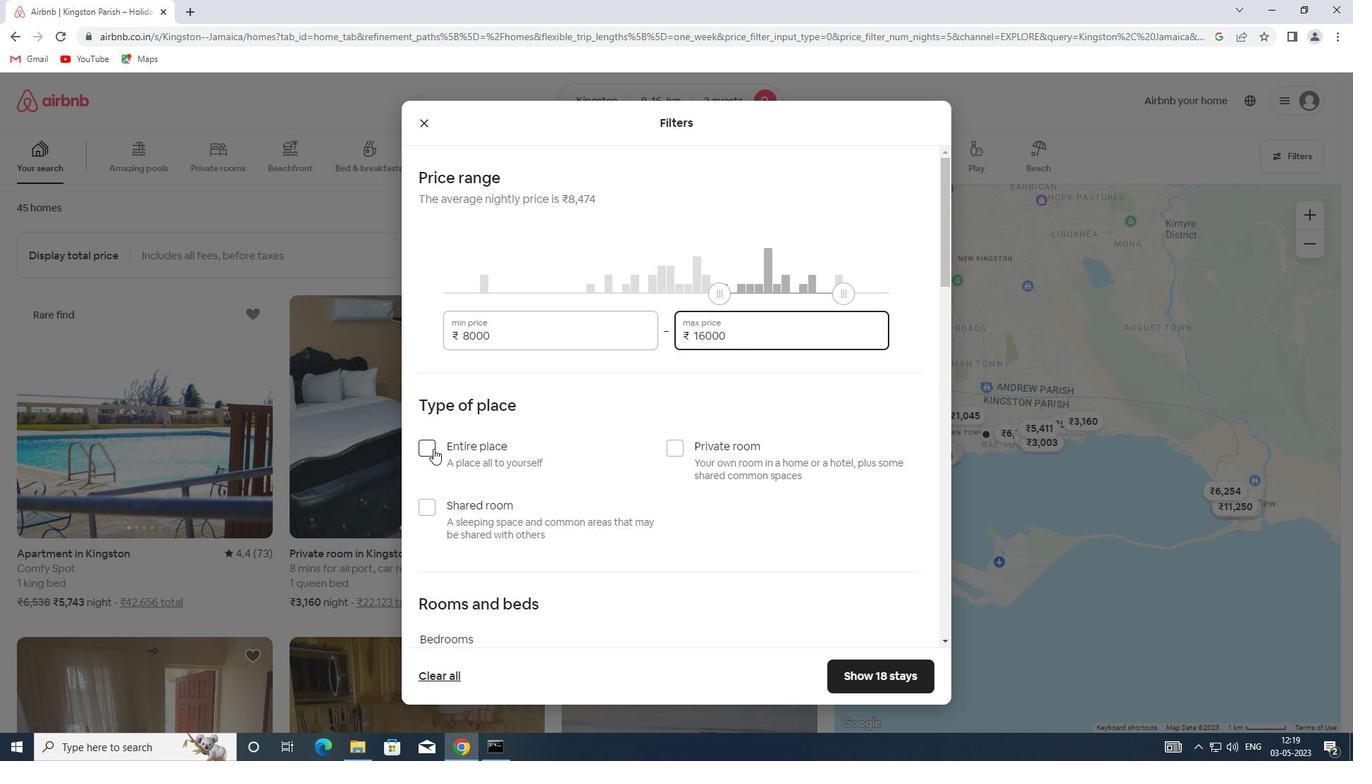 
Action: Mouse moved to (434, 448)
Screenshot: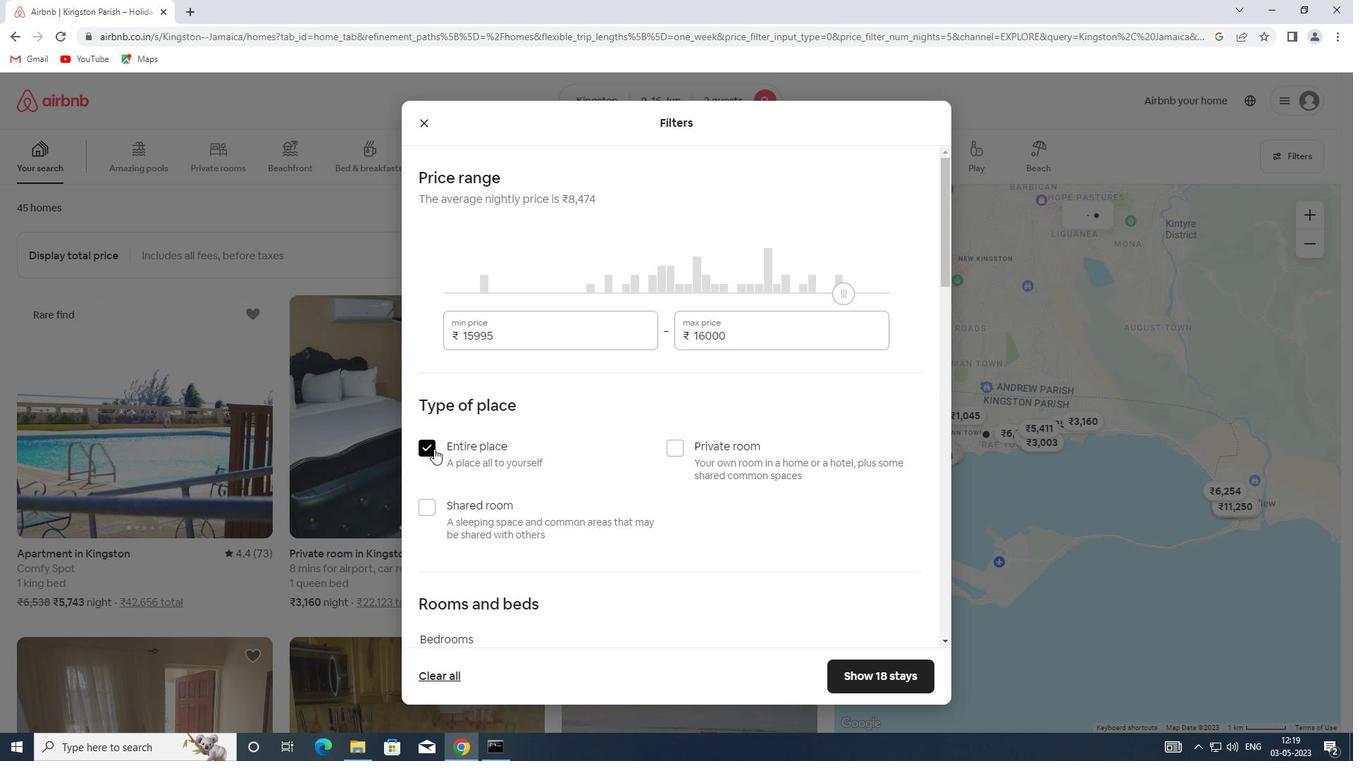 
Action: Mouse scrolled (434, 447) with delta (0, 0)
Screenshot: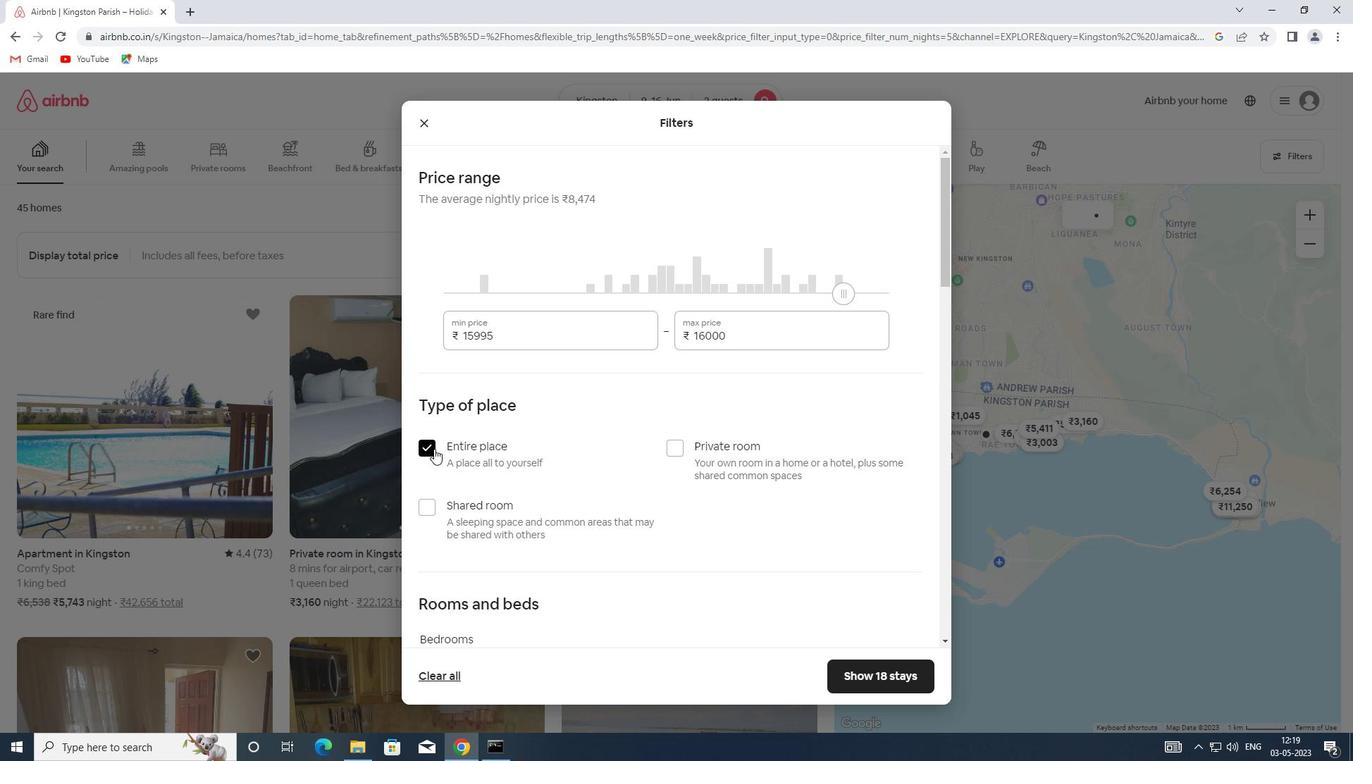 
Action: Mouse scrolled (434, 447) with delta (0, 0)
Screenshot: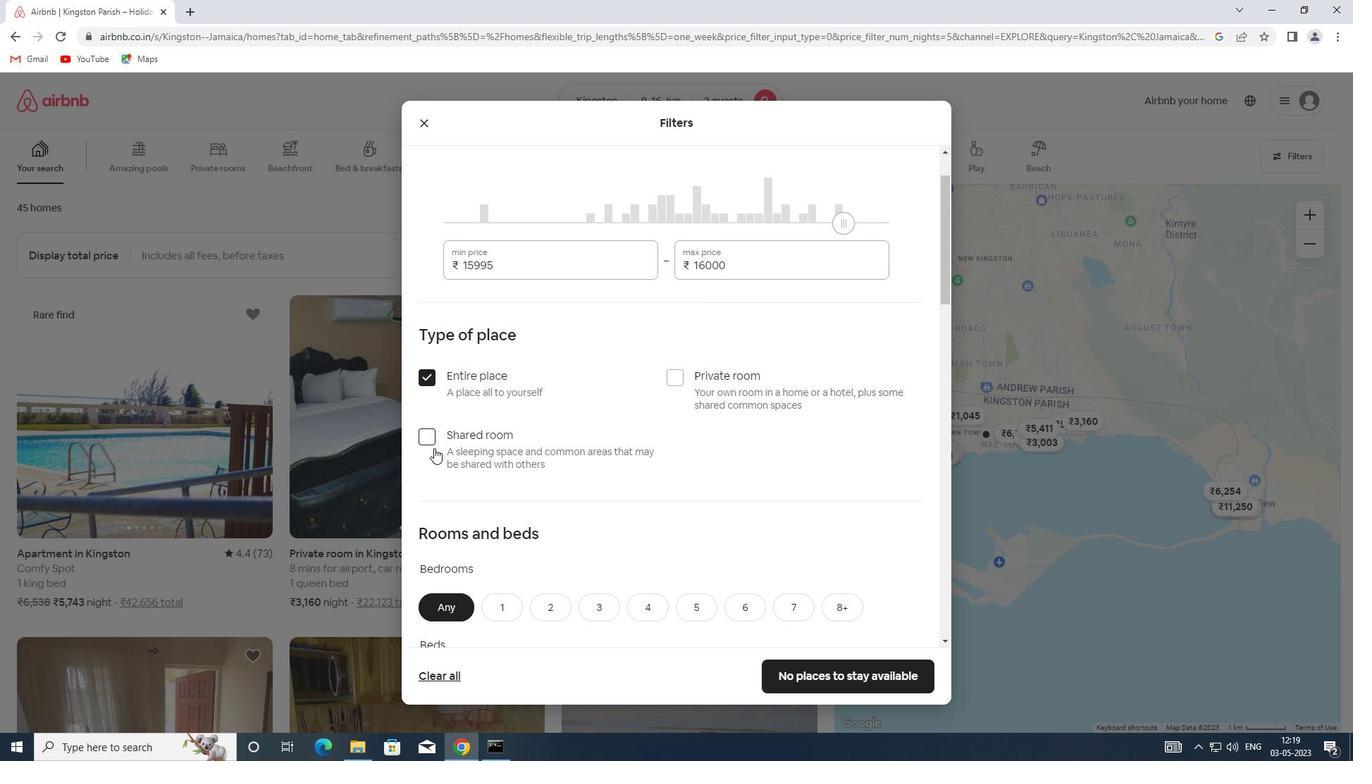 
Action: Mouse scrolled (434, 447) with delta (0, 0)
Screenshot: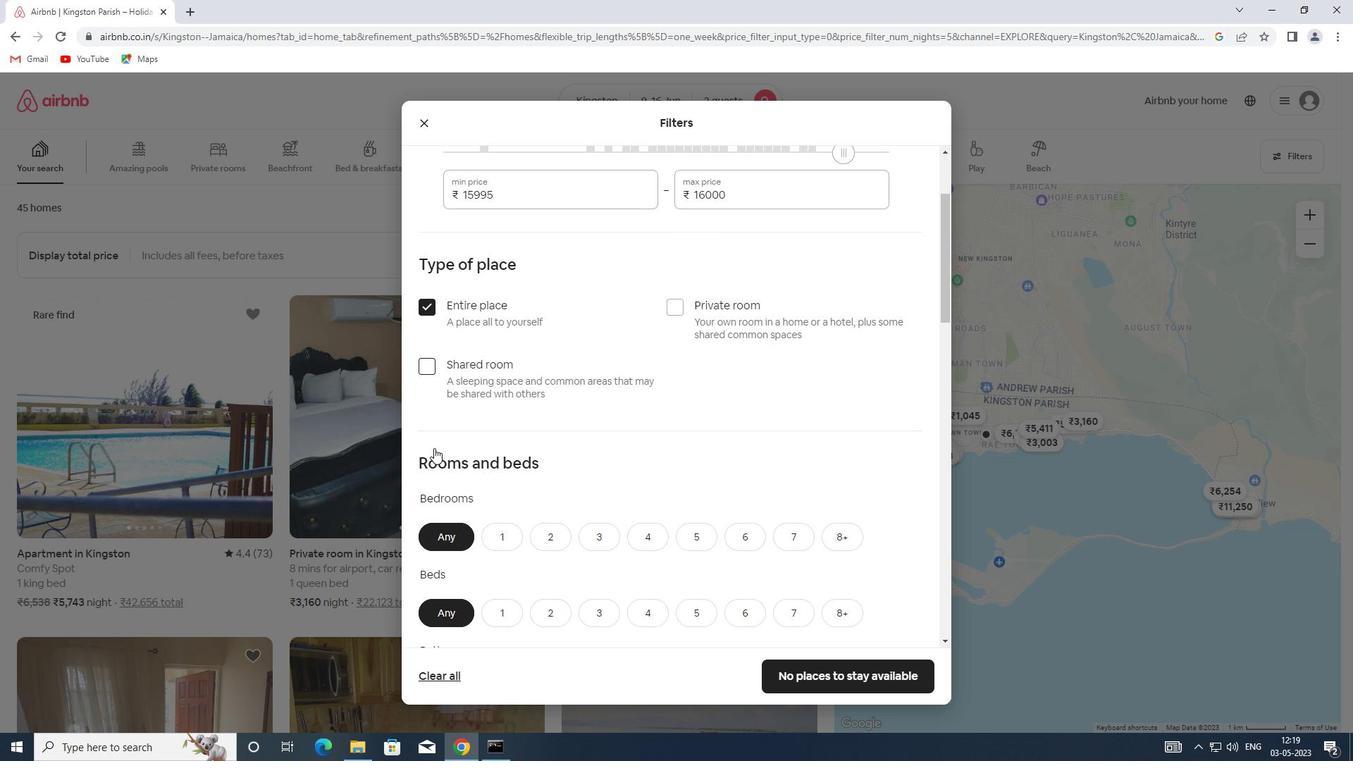 
Action: Mouse moved to (542, 458)
Screenshot: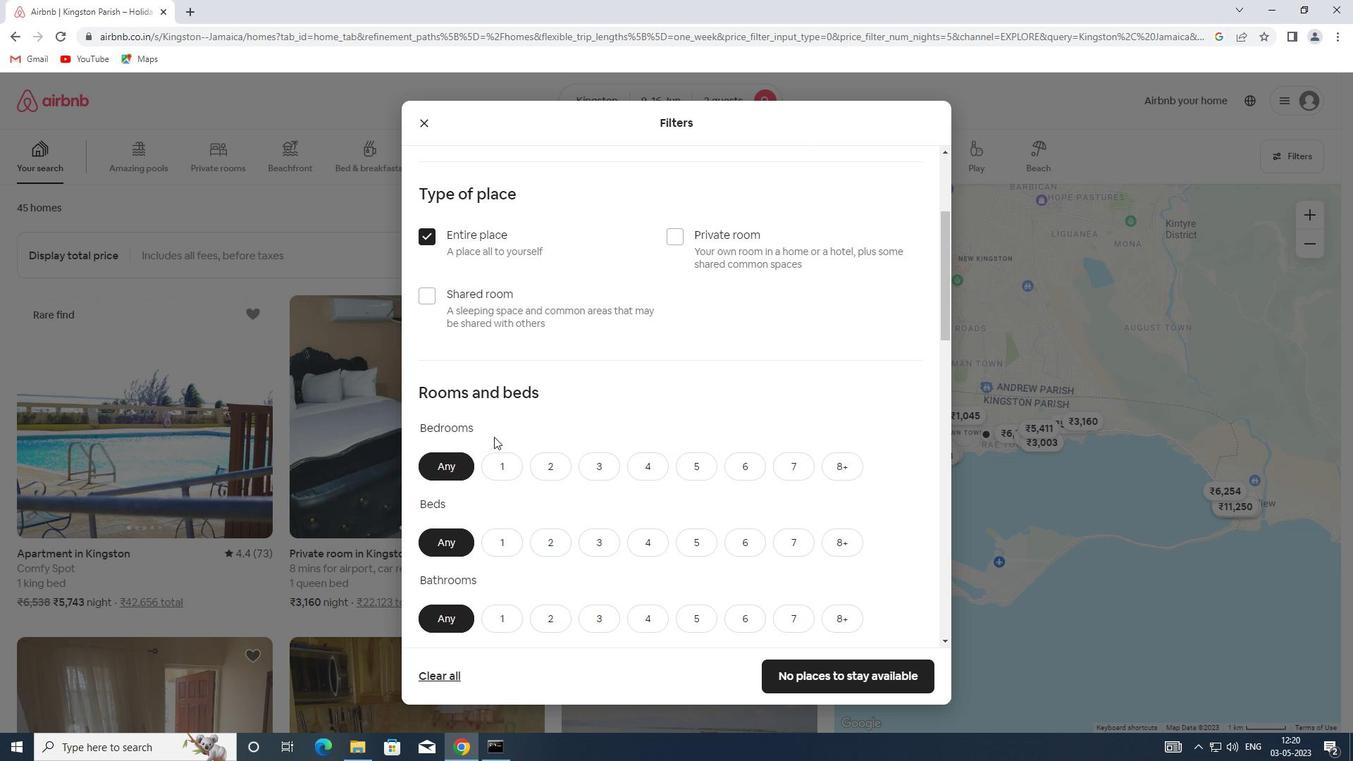 
Action: Mouse pressed left at (542, 458)
Screenshot: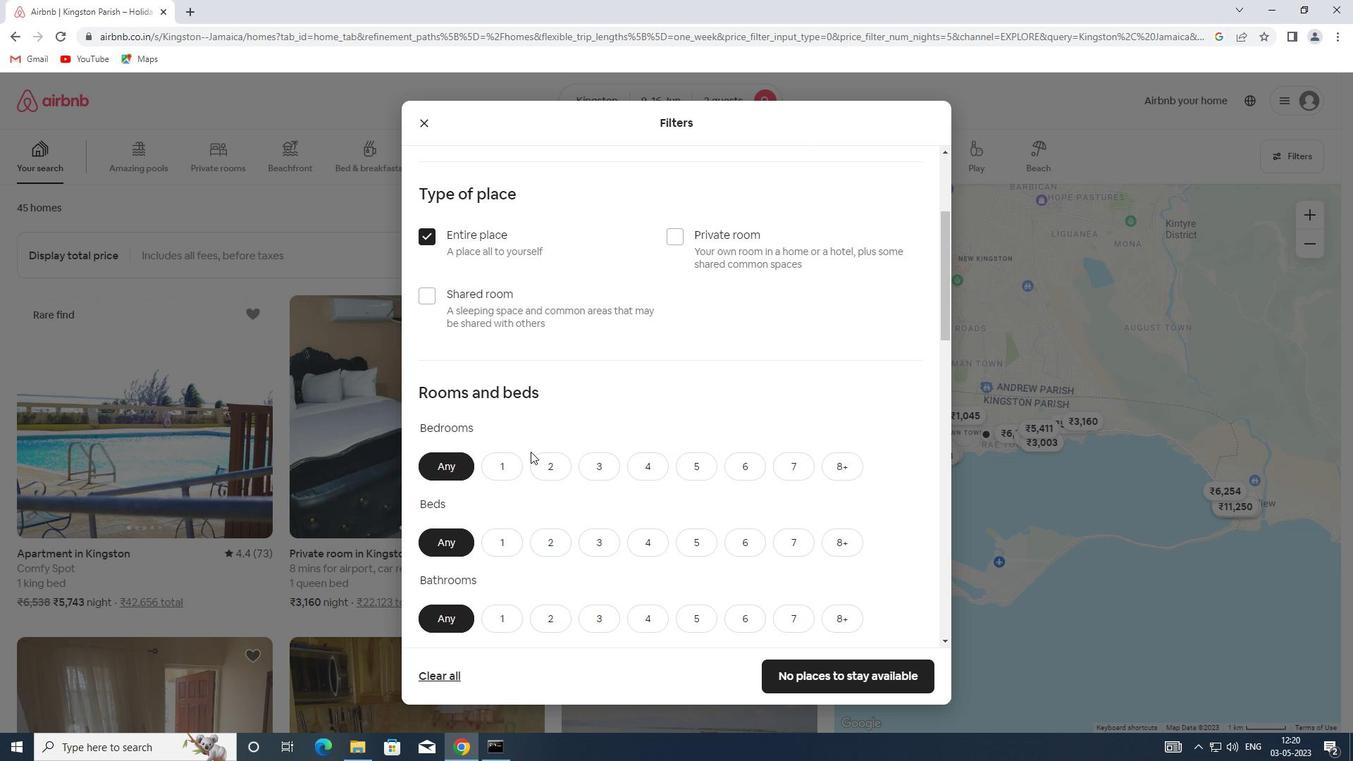 
Action: Mouse scrolled (542, 457) with delta (0, 0)
Screenshot: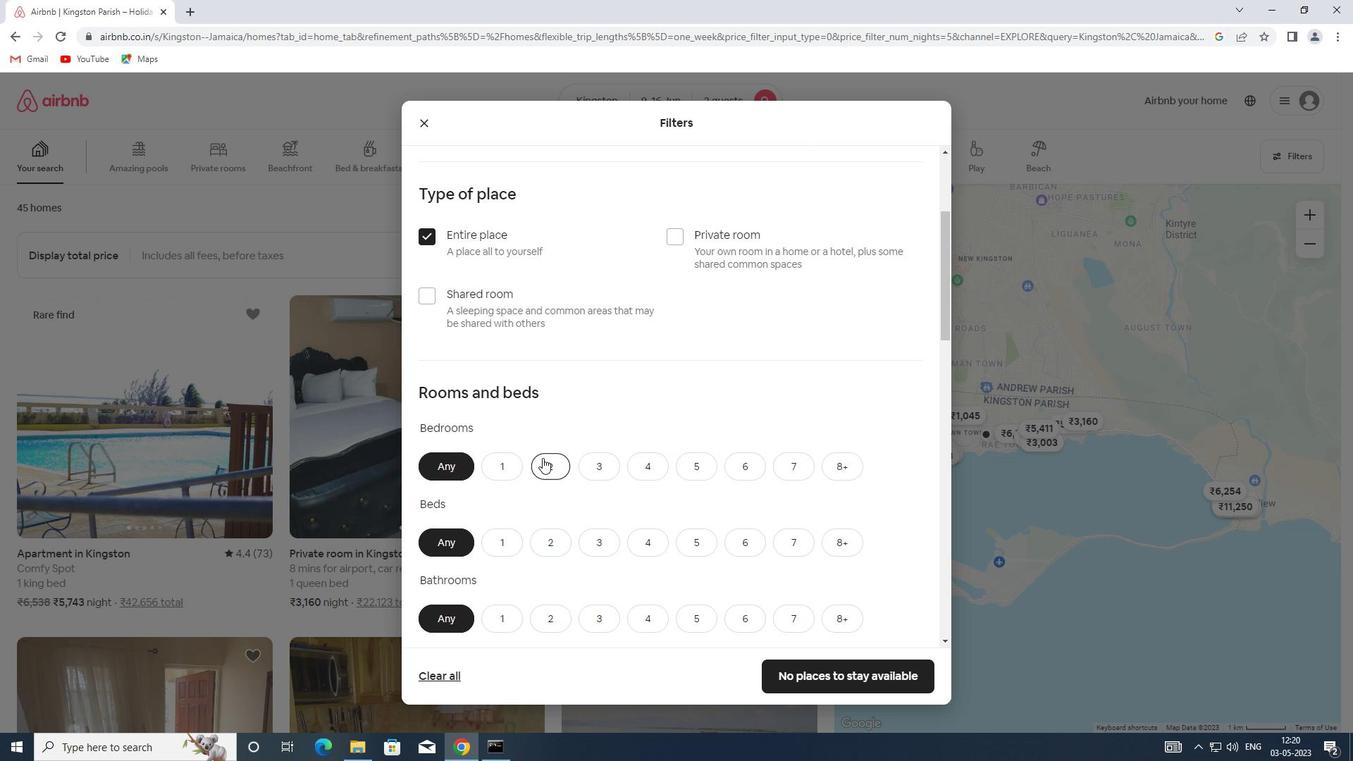
Action: Mouse scrolled (542, 457) with delta (0, 0)
Screenshot: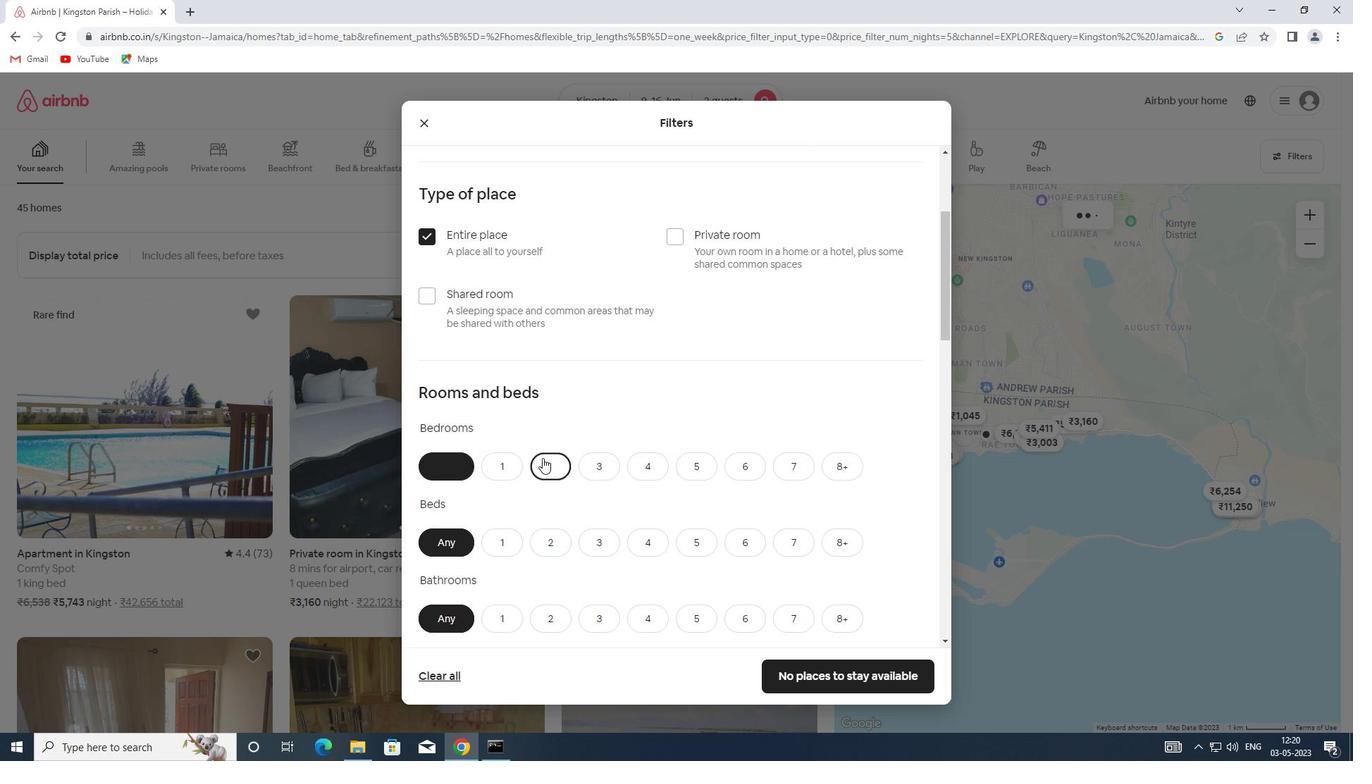 
Action: Mouse moved to (547, 411)
Screenshot: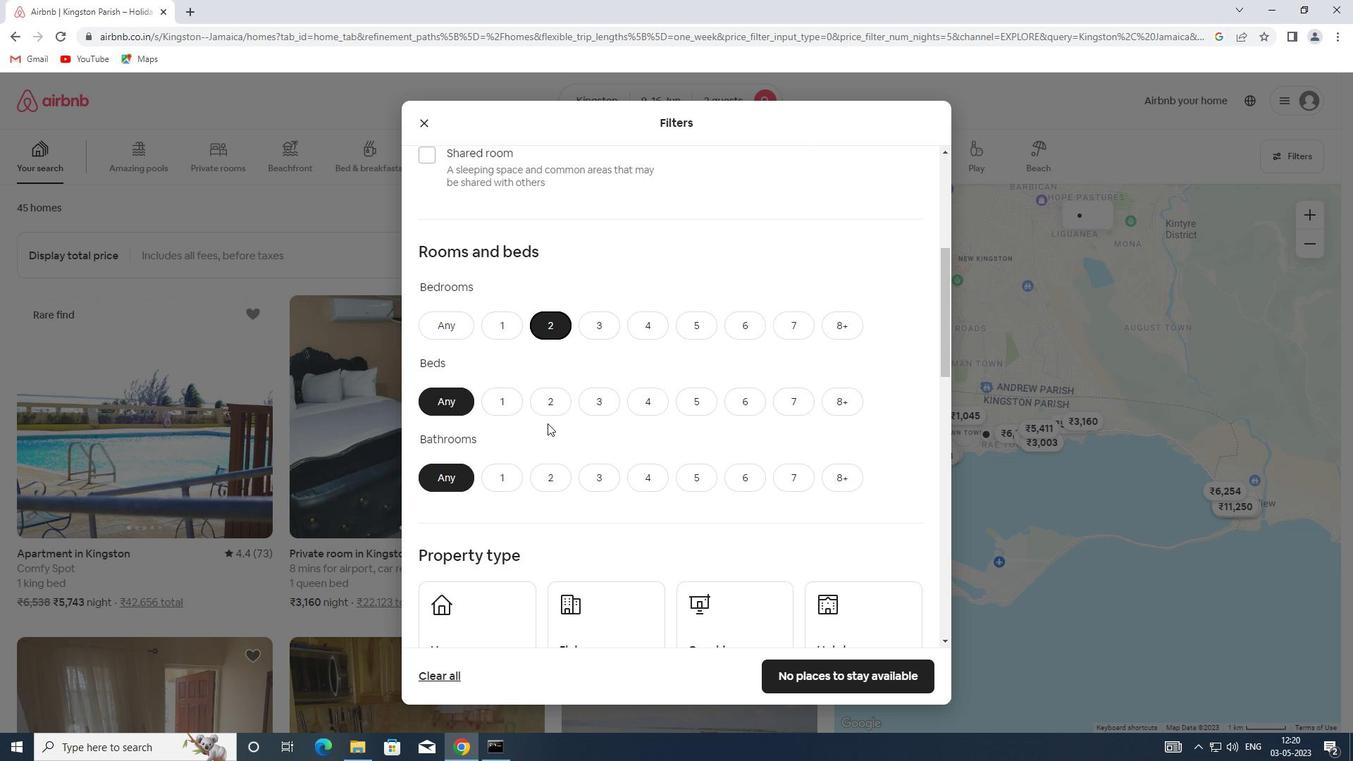 
Action: Mouse pressed left at (547, 411)
Screenshot: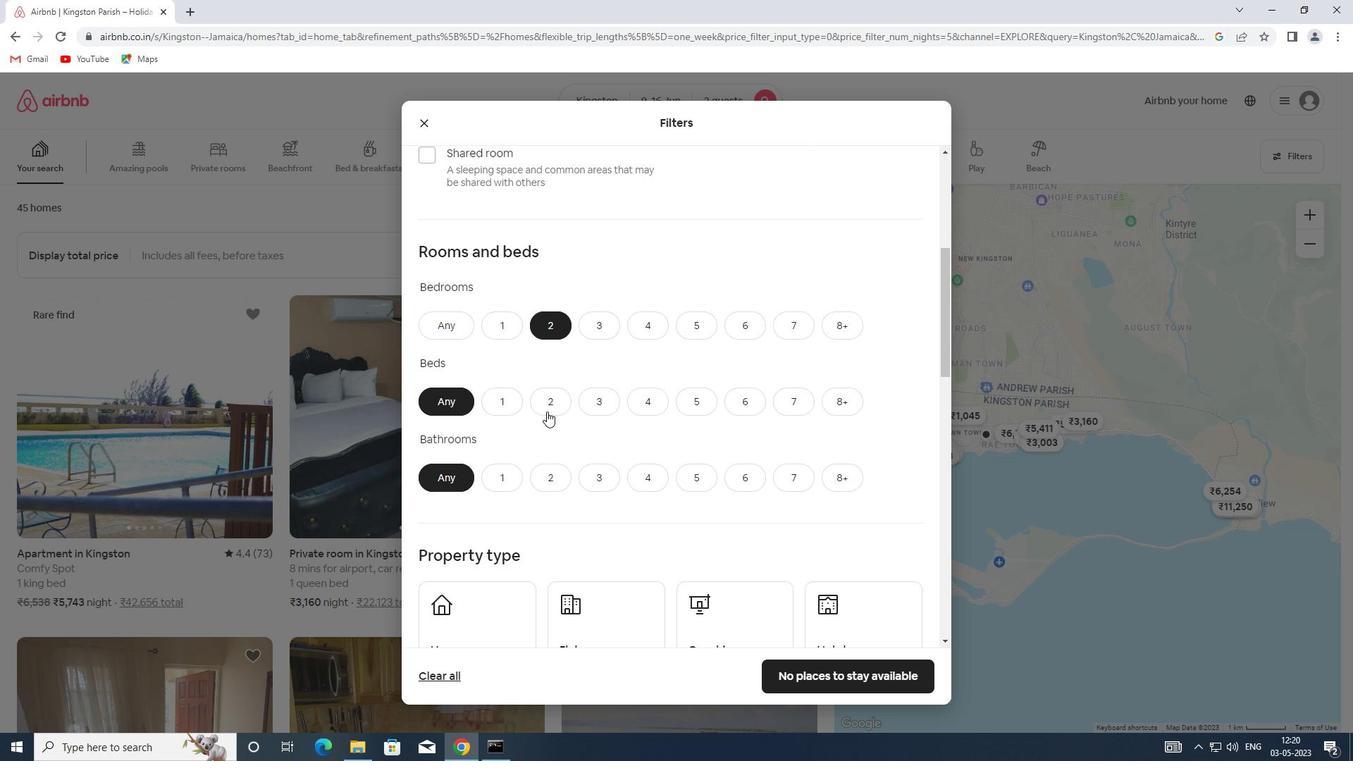 
Action: Mouse moved to (498, 478)
Screenshot: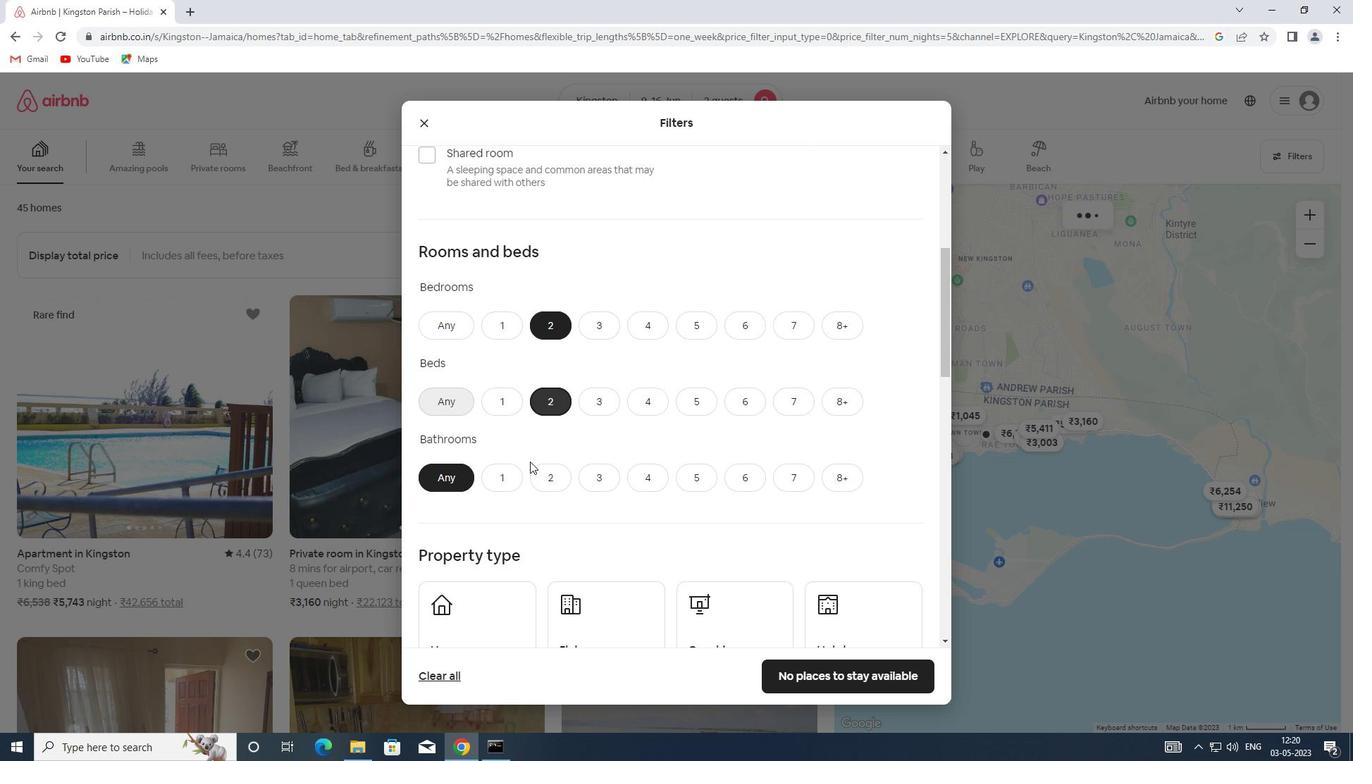 
Action: Mouse pressed left at (498, 478)
Screenshot: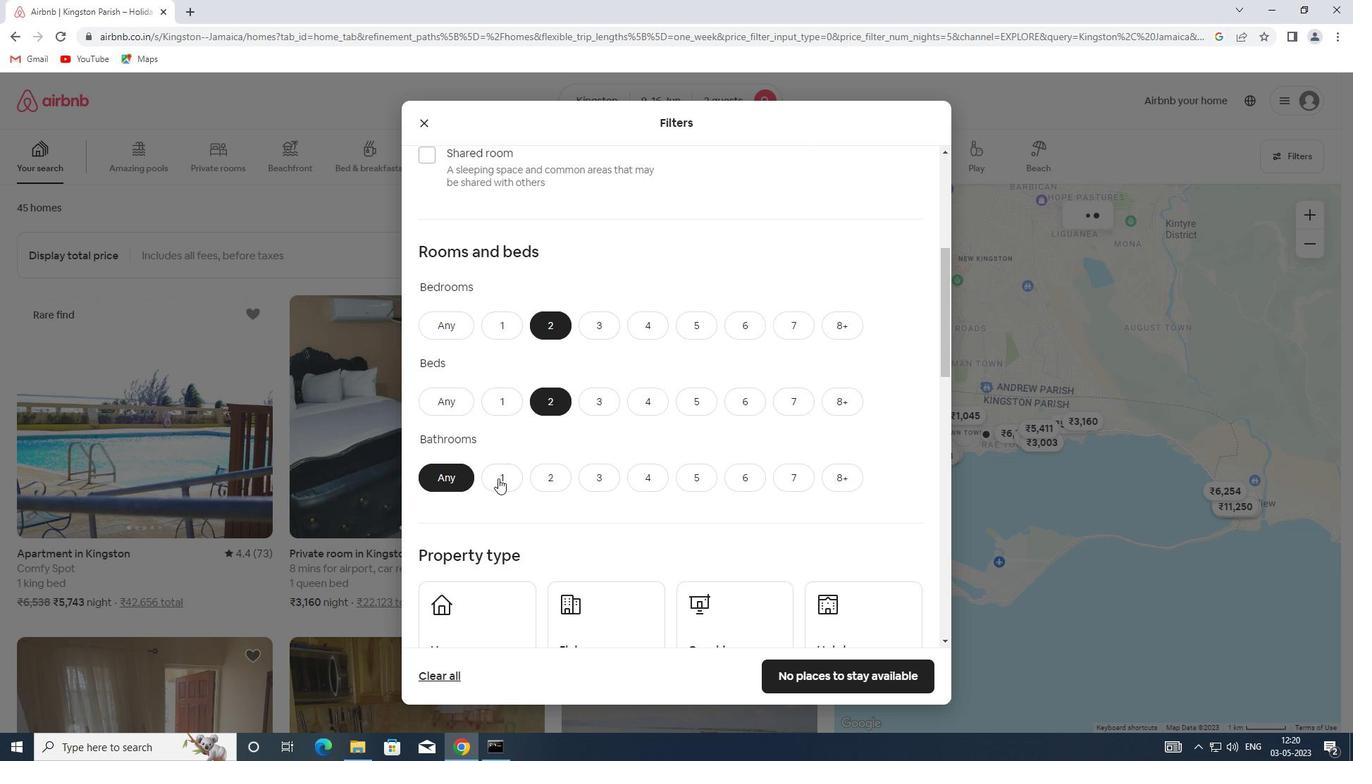 
Action: Mouse moved to (499, 465)
Screenshot: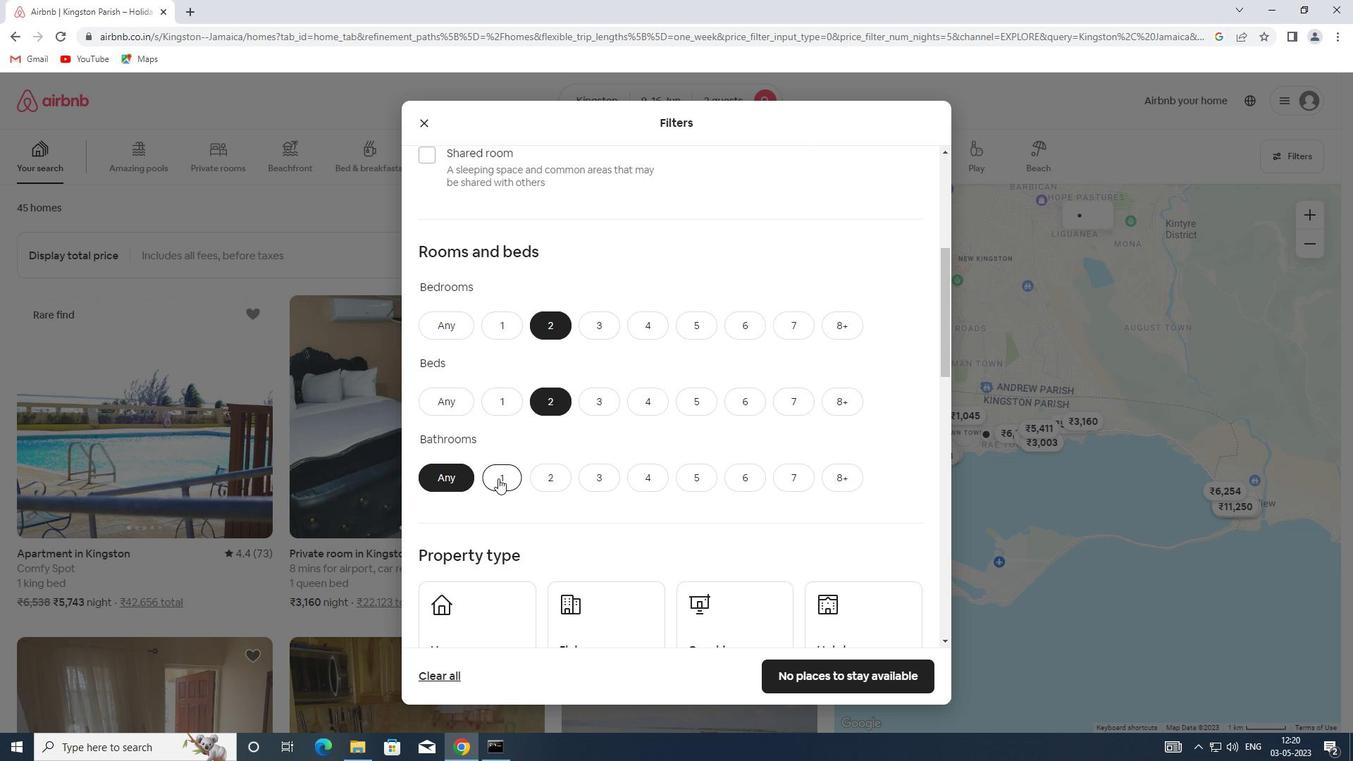 
Action: Mouse scrolled (499, 465) with delta (0, 0)
Screenshot: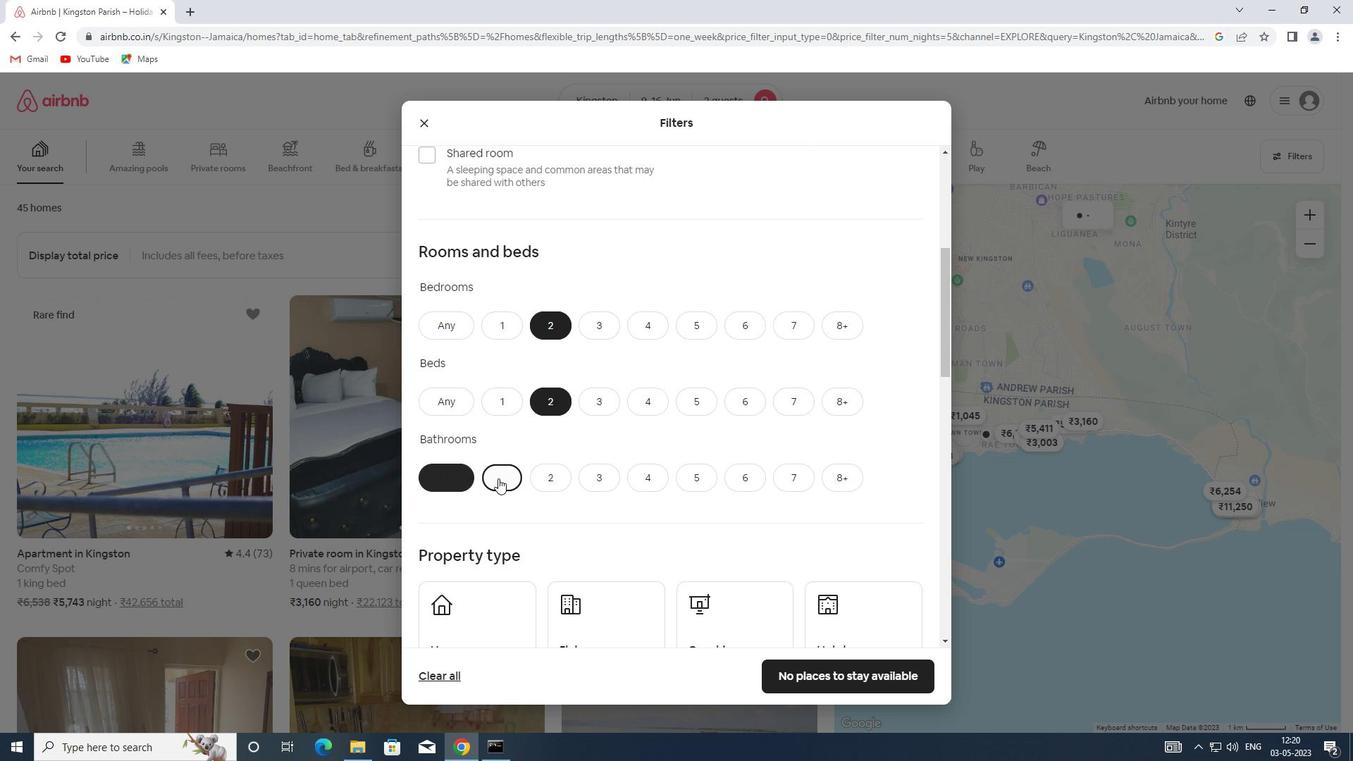
Action: Mouse scrolled (499, 465) with delta (0, 0)
Screenshot: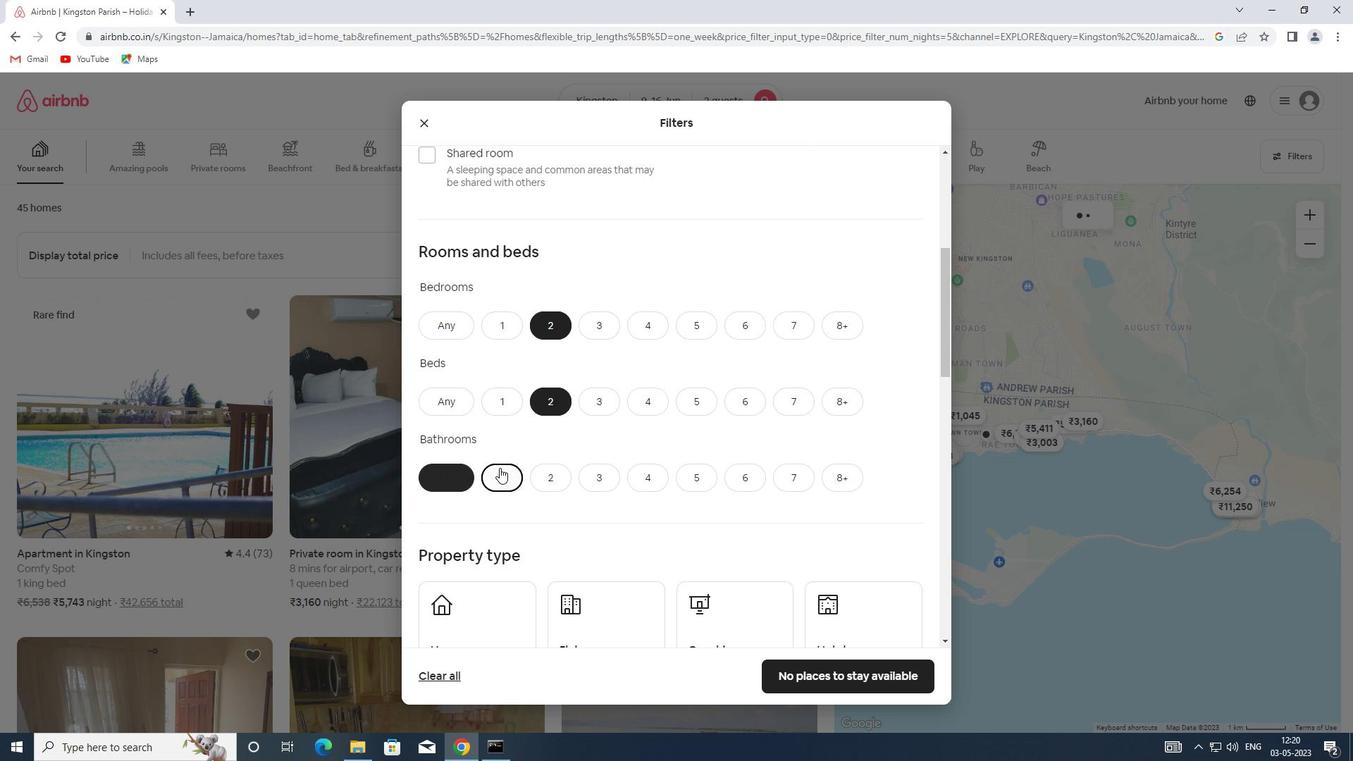 
Action: Mouse moved to (500, 454)
Screenshot: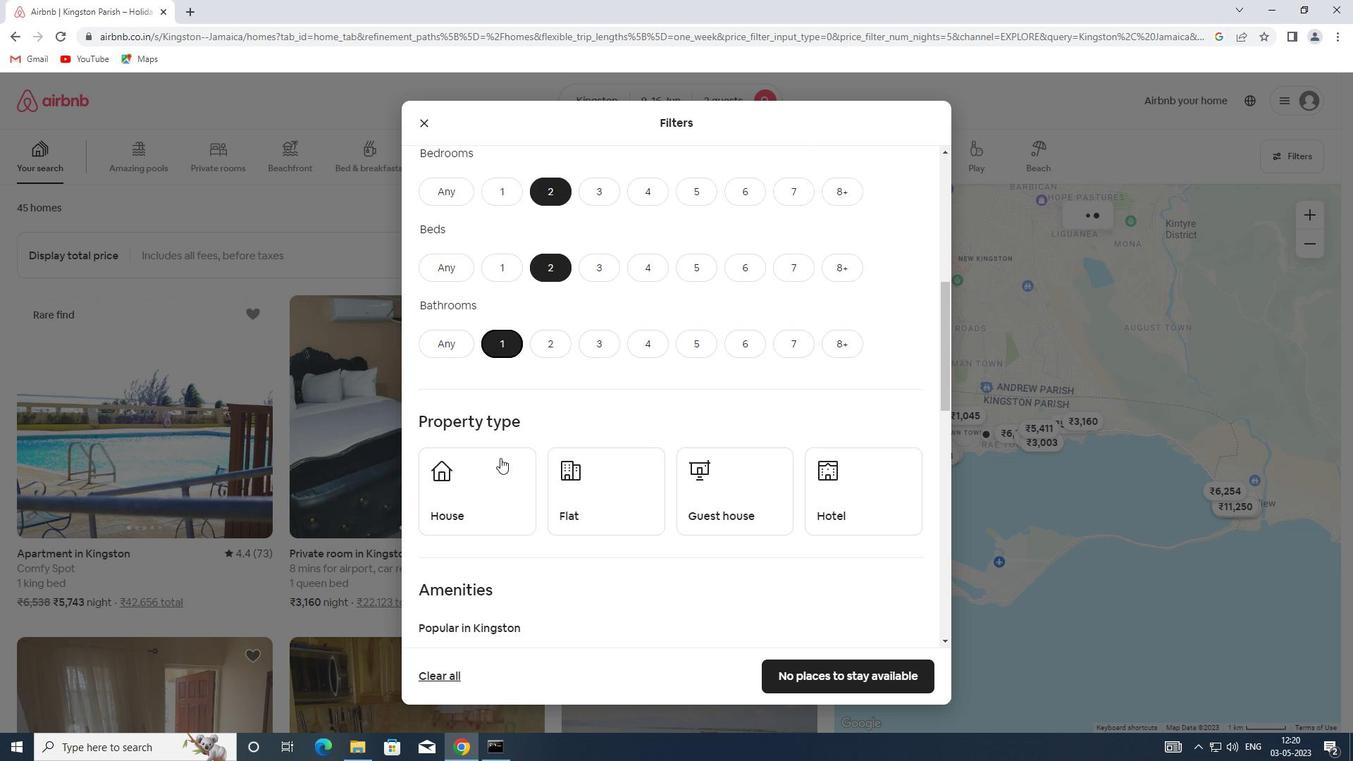 
Action: Mouse scrolled (500, 454) with delta (0, 0)
Screenshot: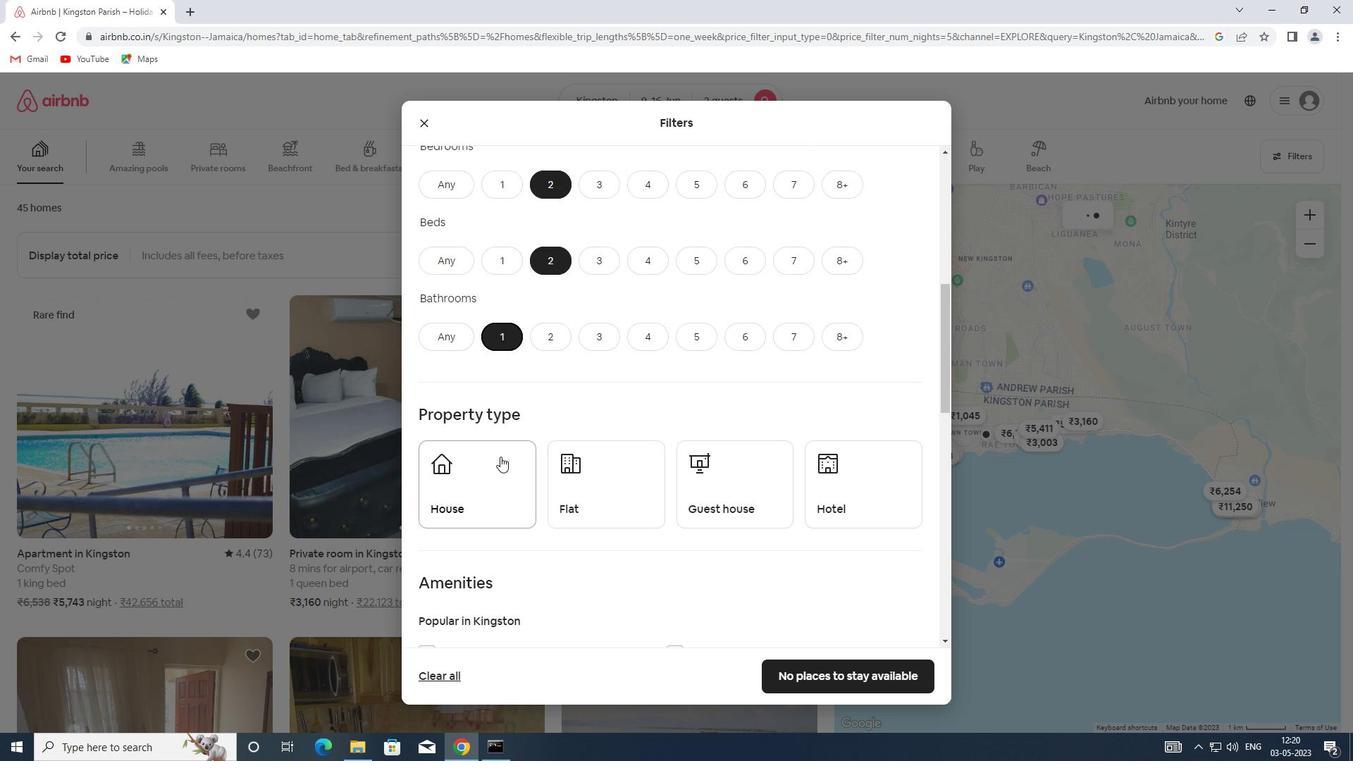 
Action: Mouse scrolled (500, 454) with delta (0, 0)
Screenshot: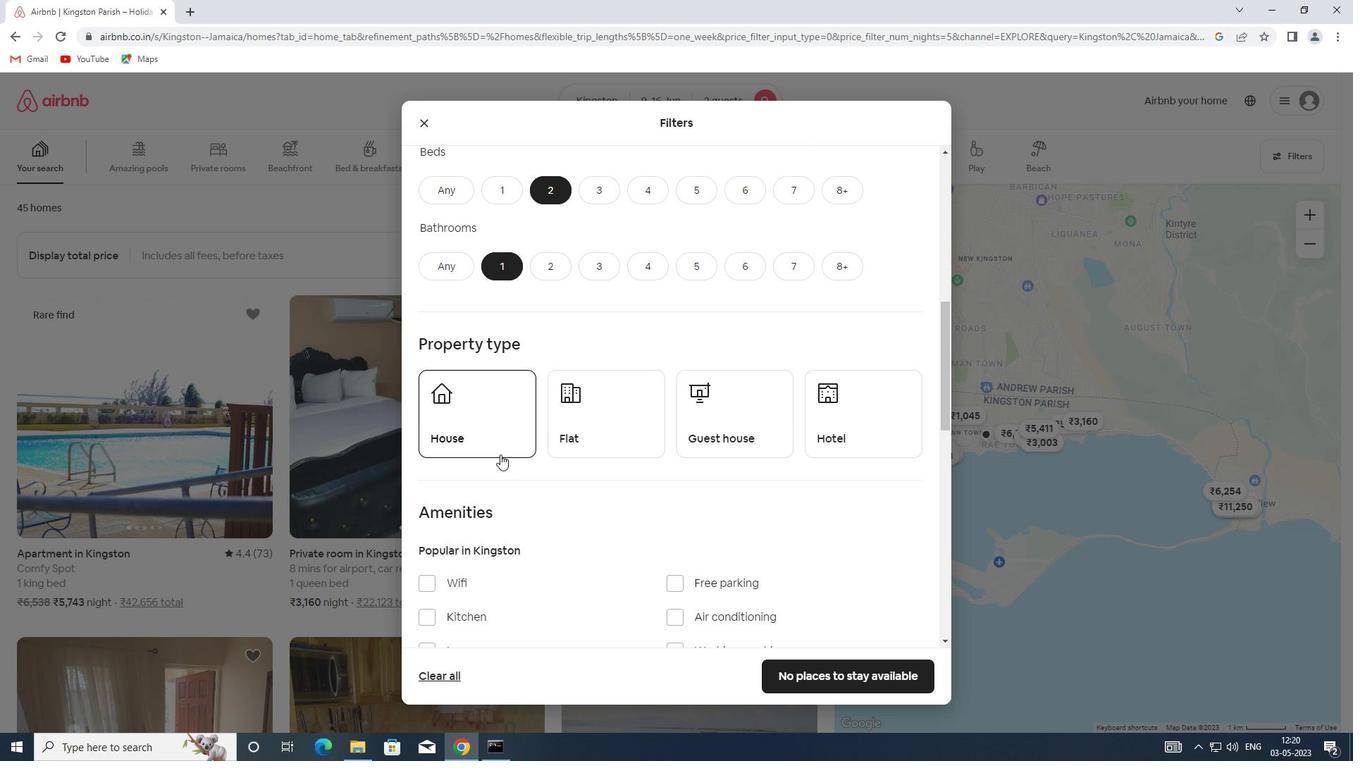 
Action: Mouse moved to (491, 372)
Screenshot: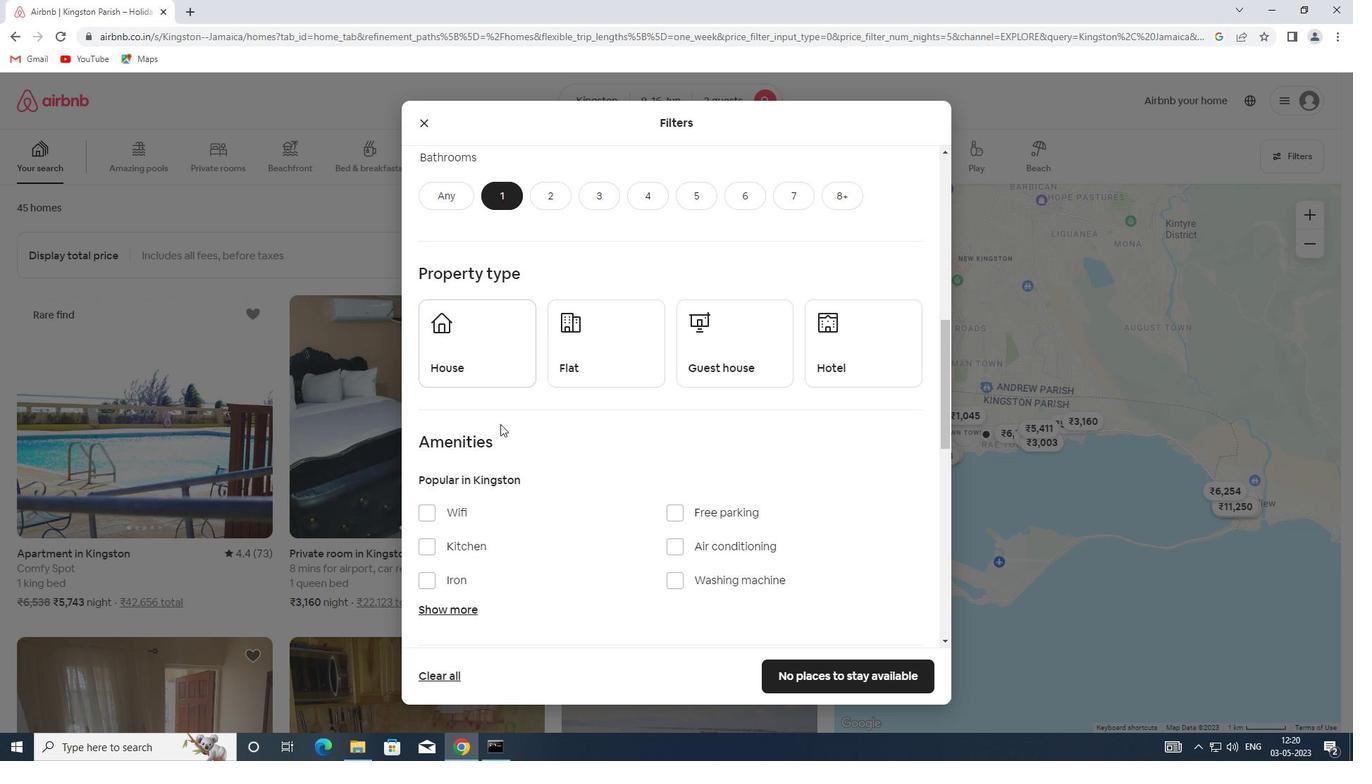 
Action: Mouse pressed left at (491, 372)
Screenshot: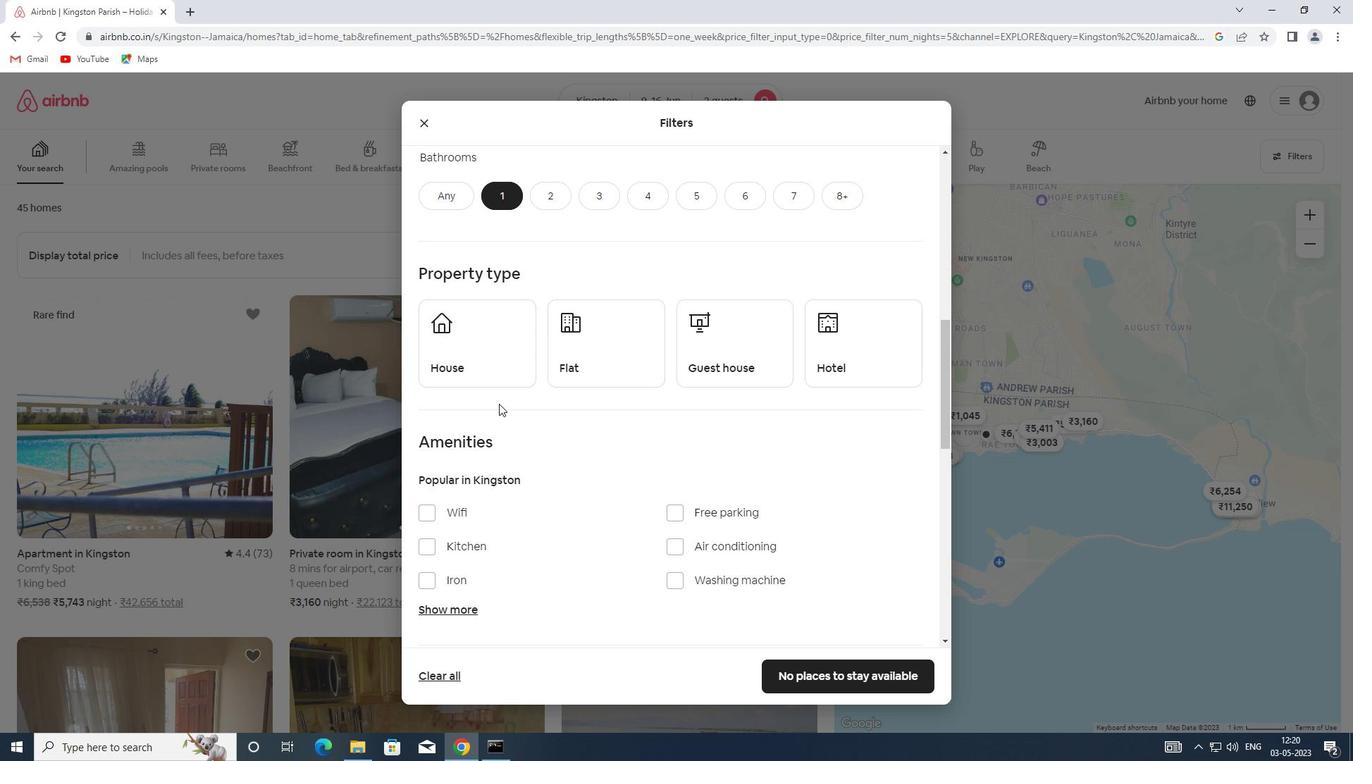 
Action: Mouse moved to (571, 365)
Screenshot: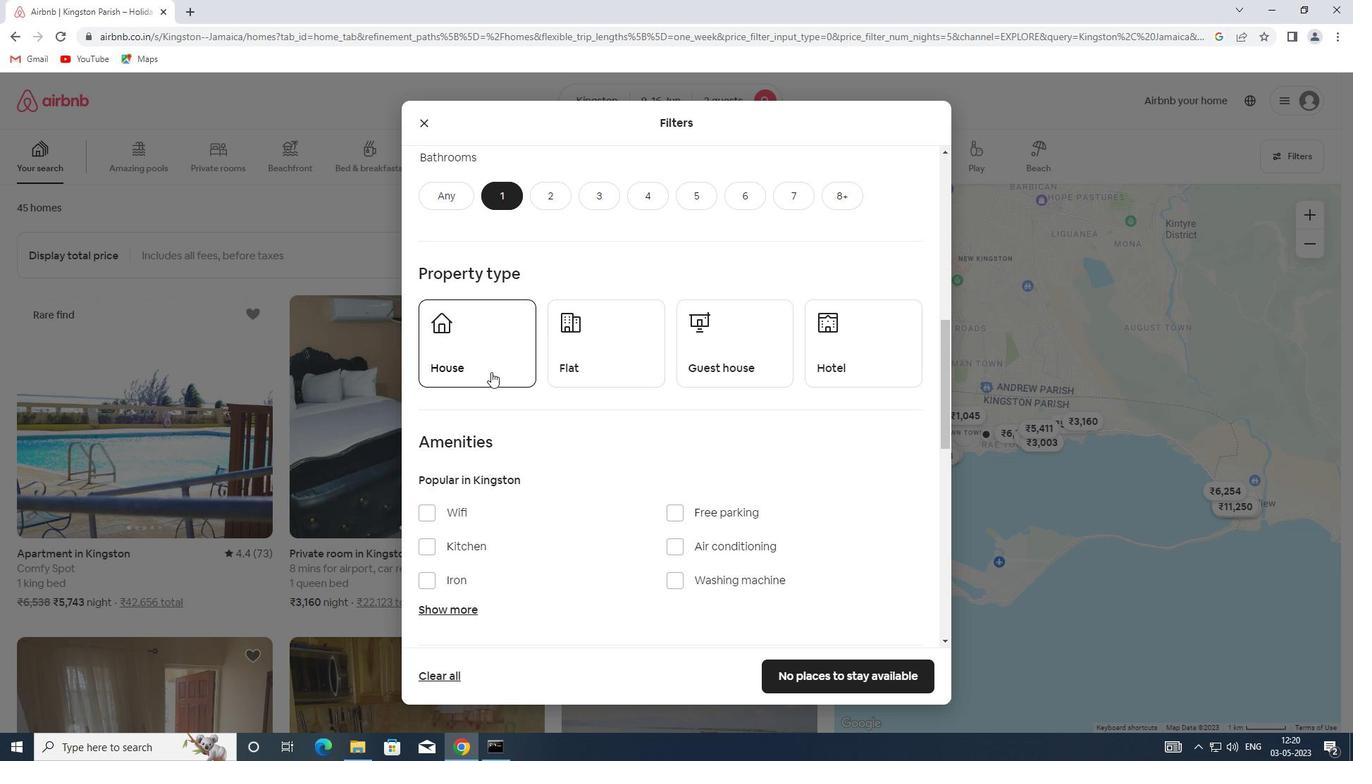 
Action: Mouse pressed left at (571, 365)
Screenshot: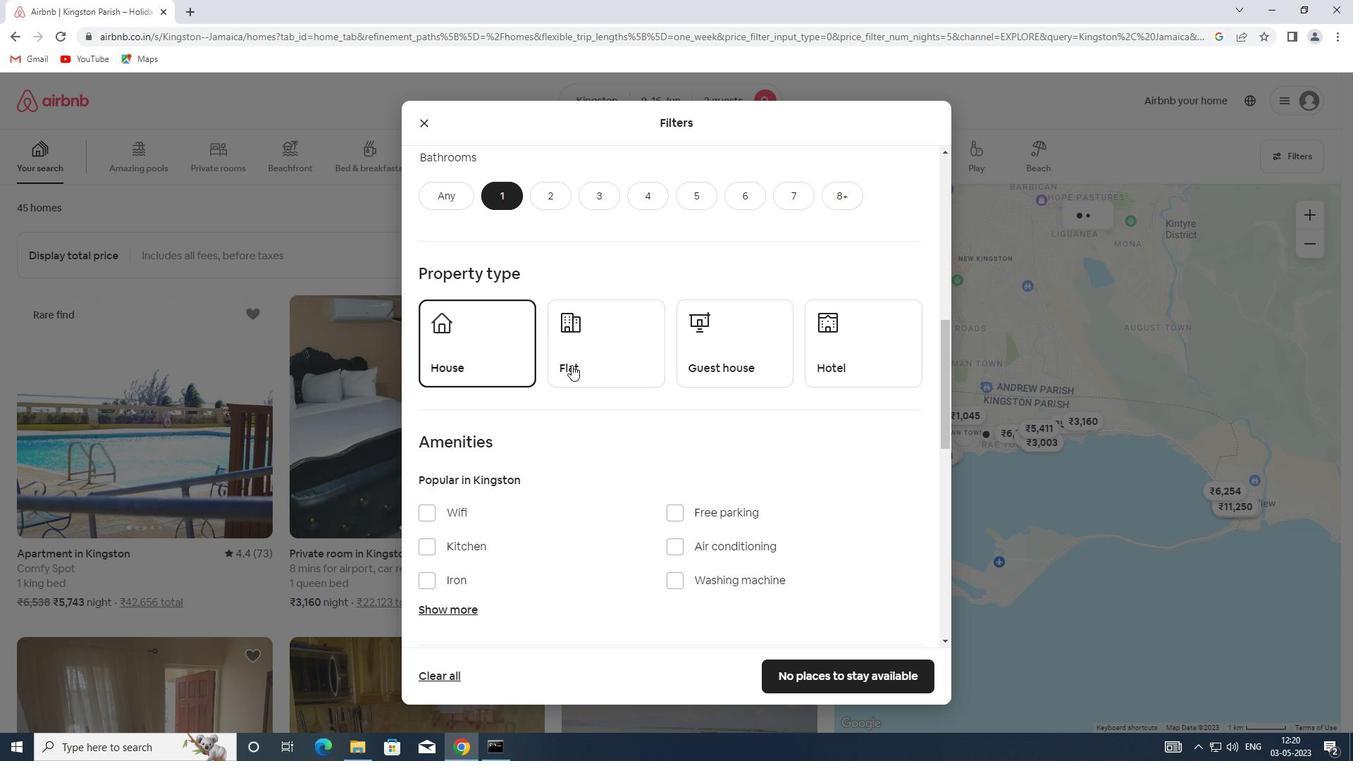 
Action: Mouse moved to (704, 360)
Screenshot: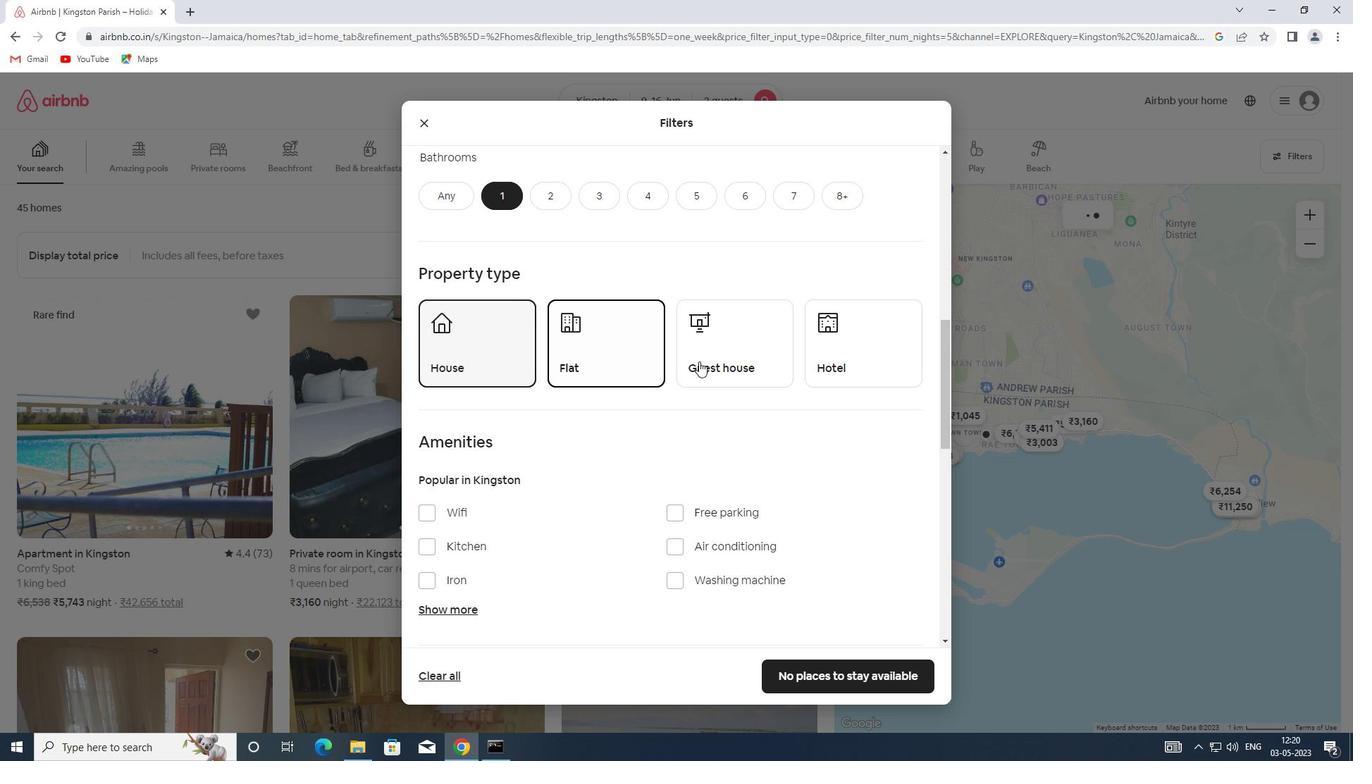 
Action: Mouse pressed left at (704, 360)
Screenshot: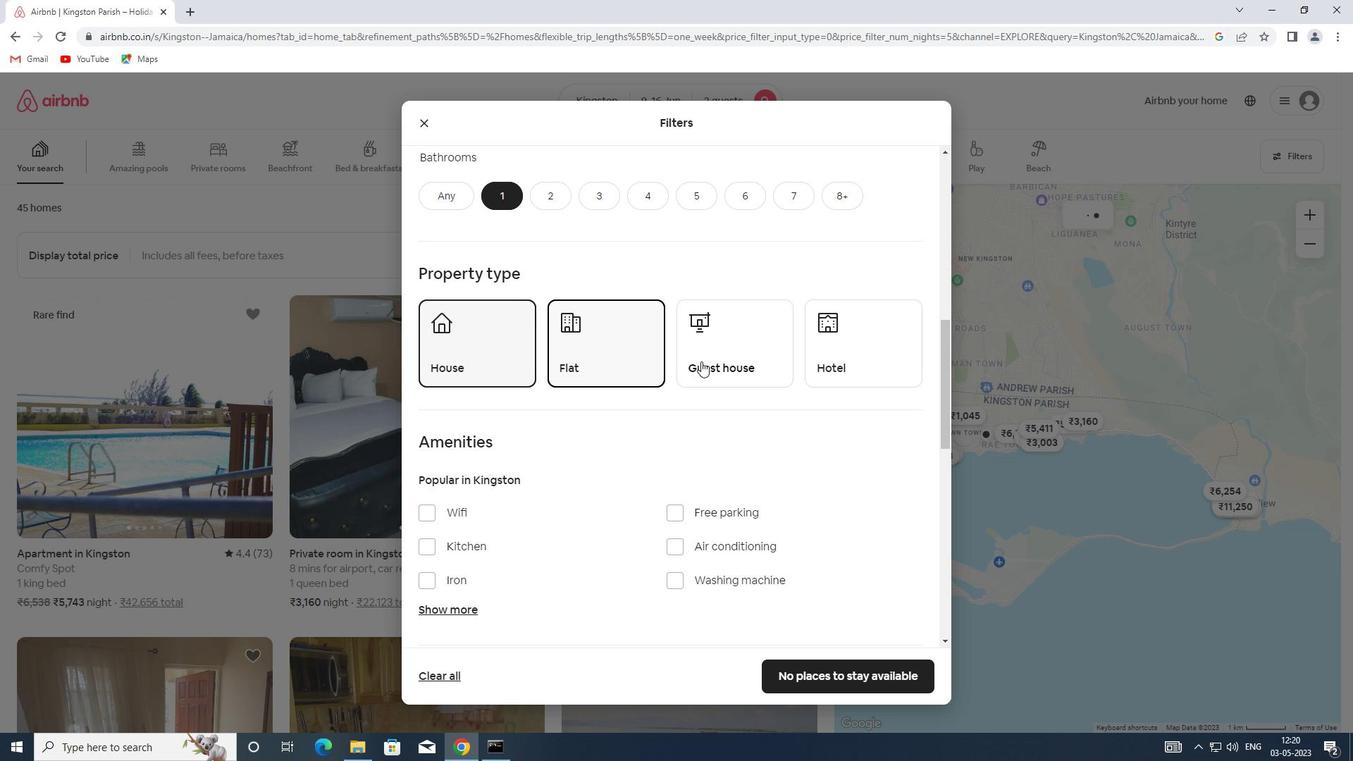 
Action: Mouse scrolled (704, 360) with delta (0, 0)
Screenshot: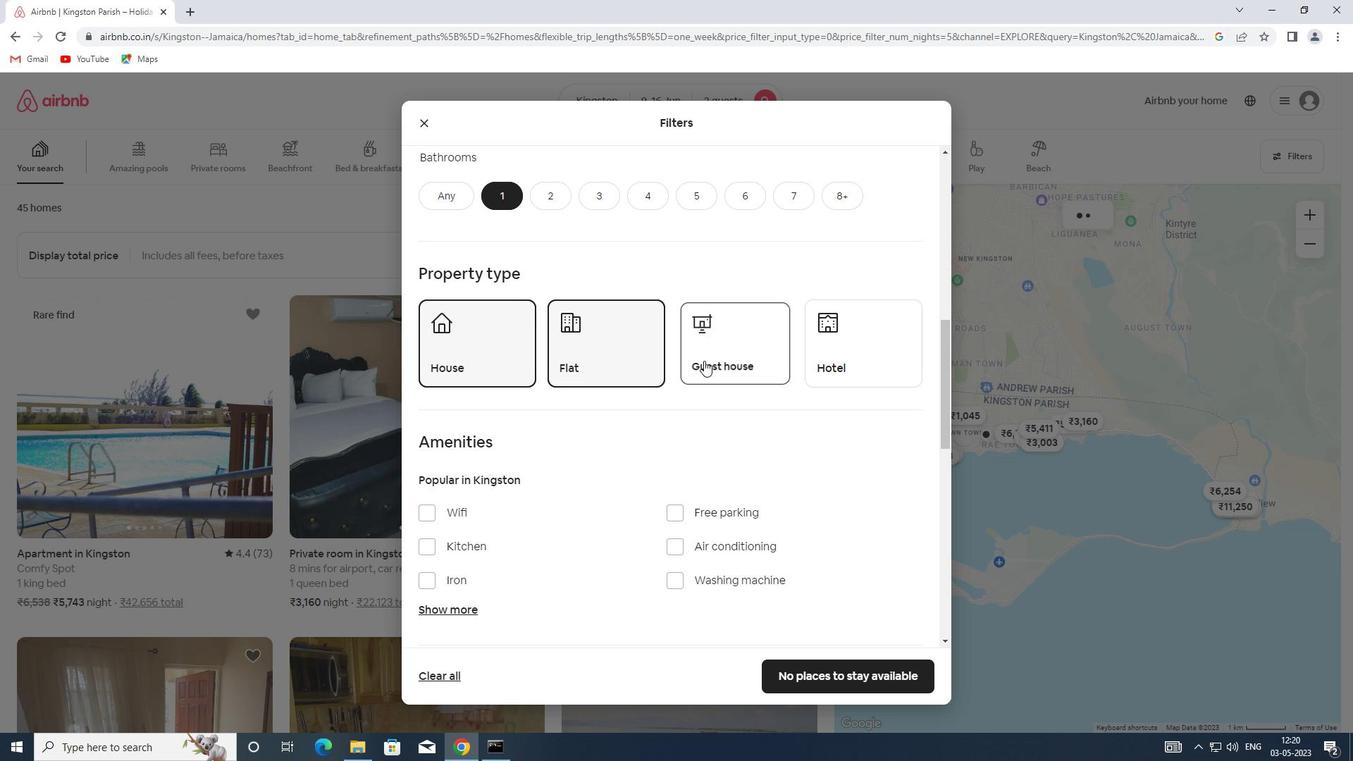 
Action: Mouse scrolled (704, 360) with delta (0, 0)
Screenshot: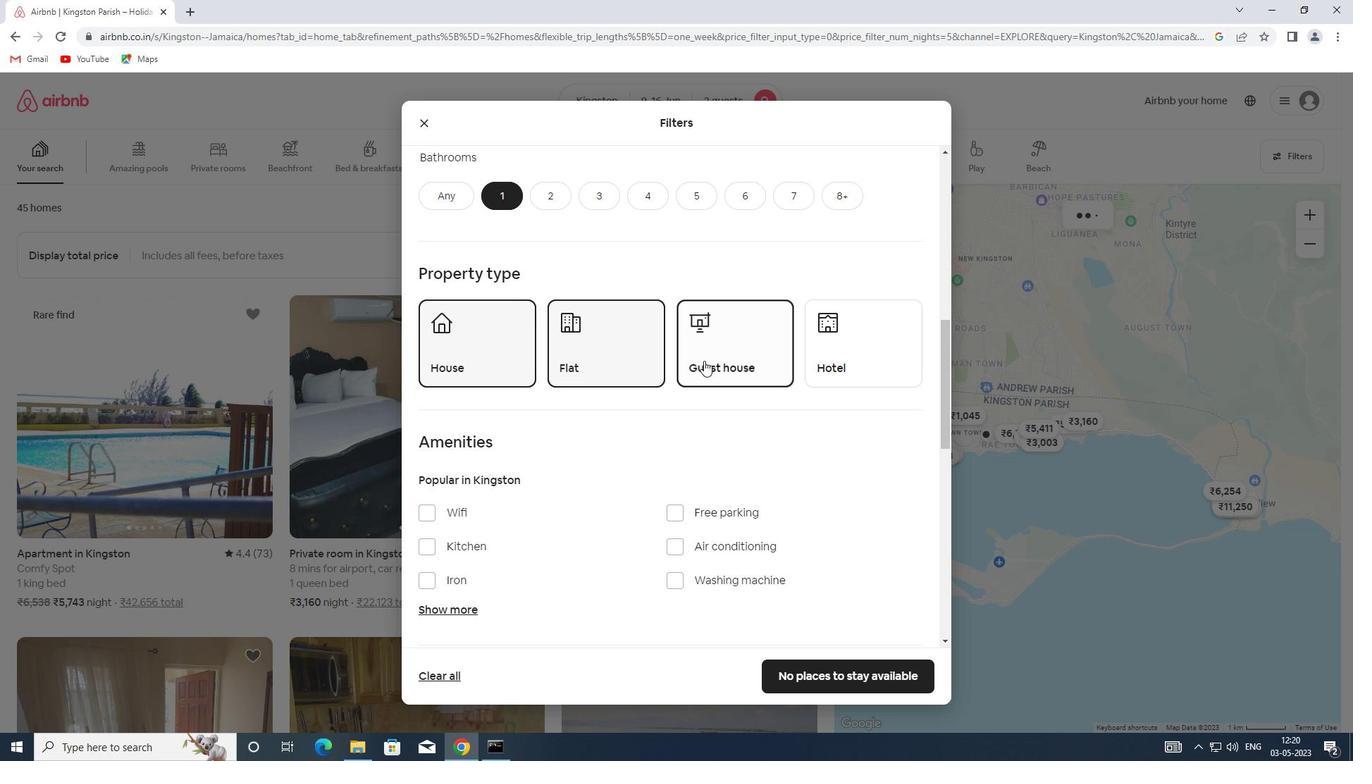 
Action: Mouse scrolled (704, 360) with delta (0, 0)
Screenshot: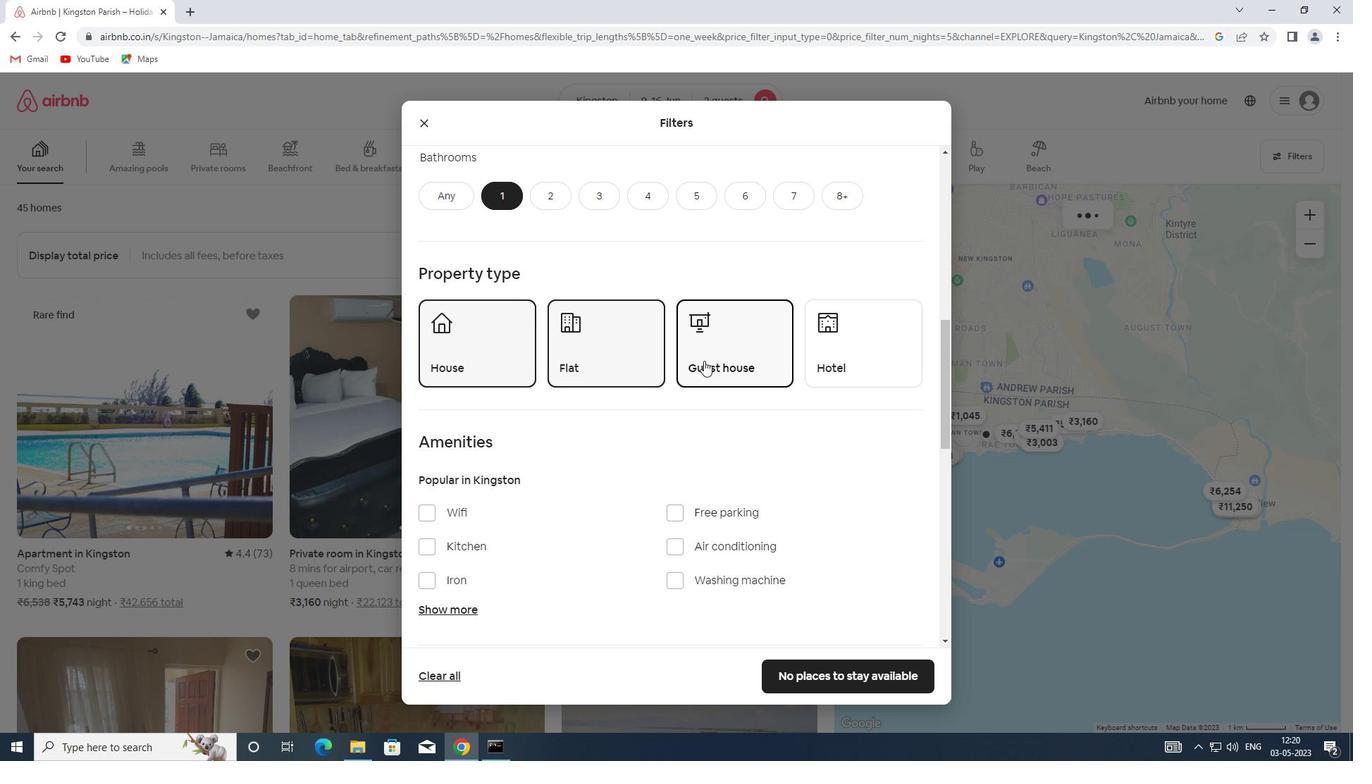
Action: Mouse moved to (668, 369)
Screenshot: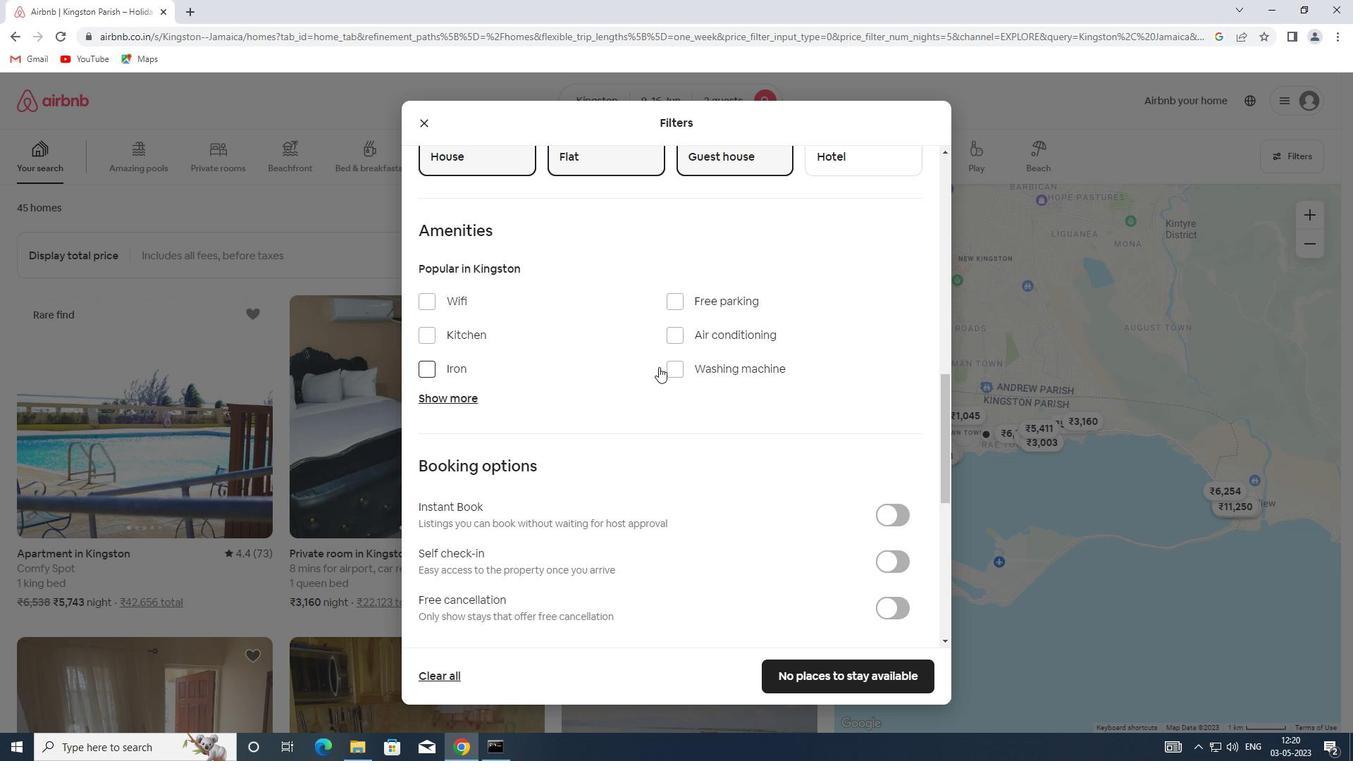 
Action: Mouse pressed left at (668, 369)
Screenshot: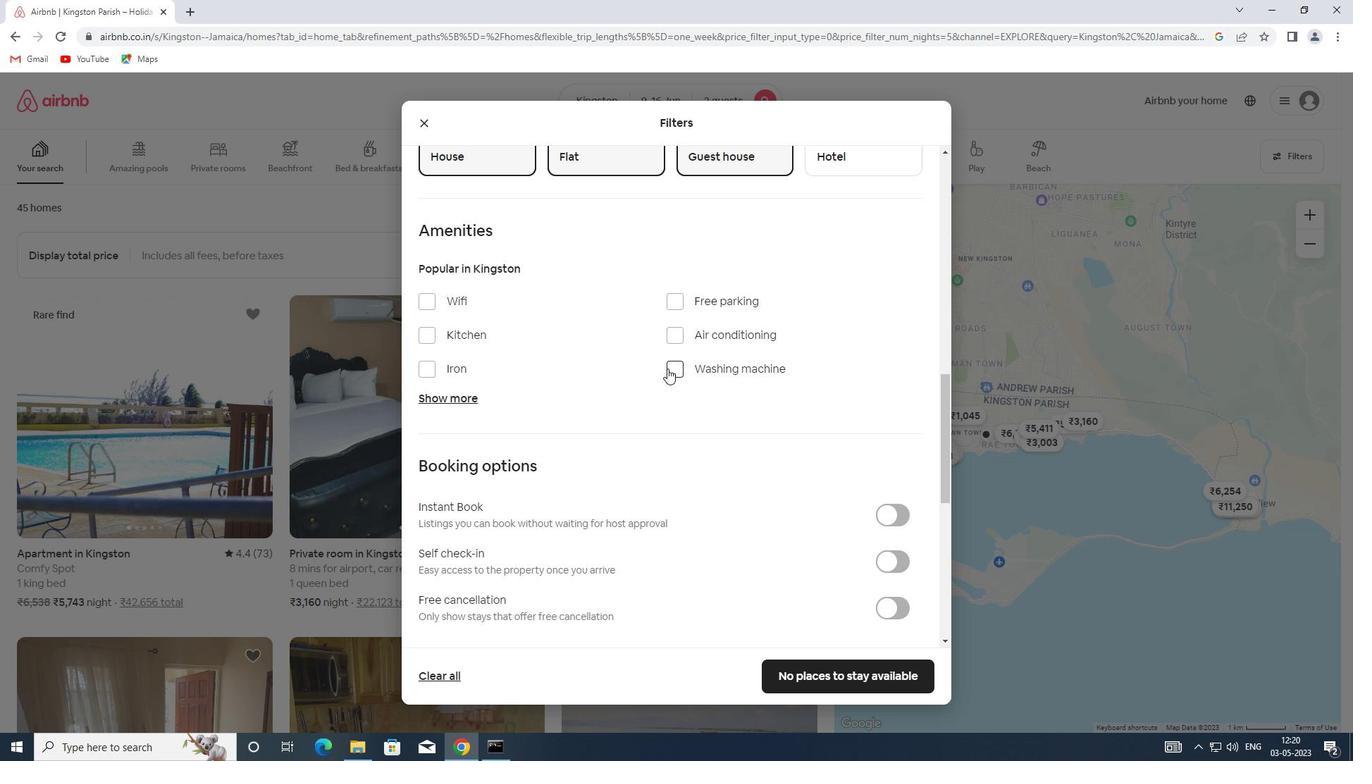
Action: Mouse moved to (672, 369)
Screenshot: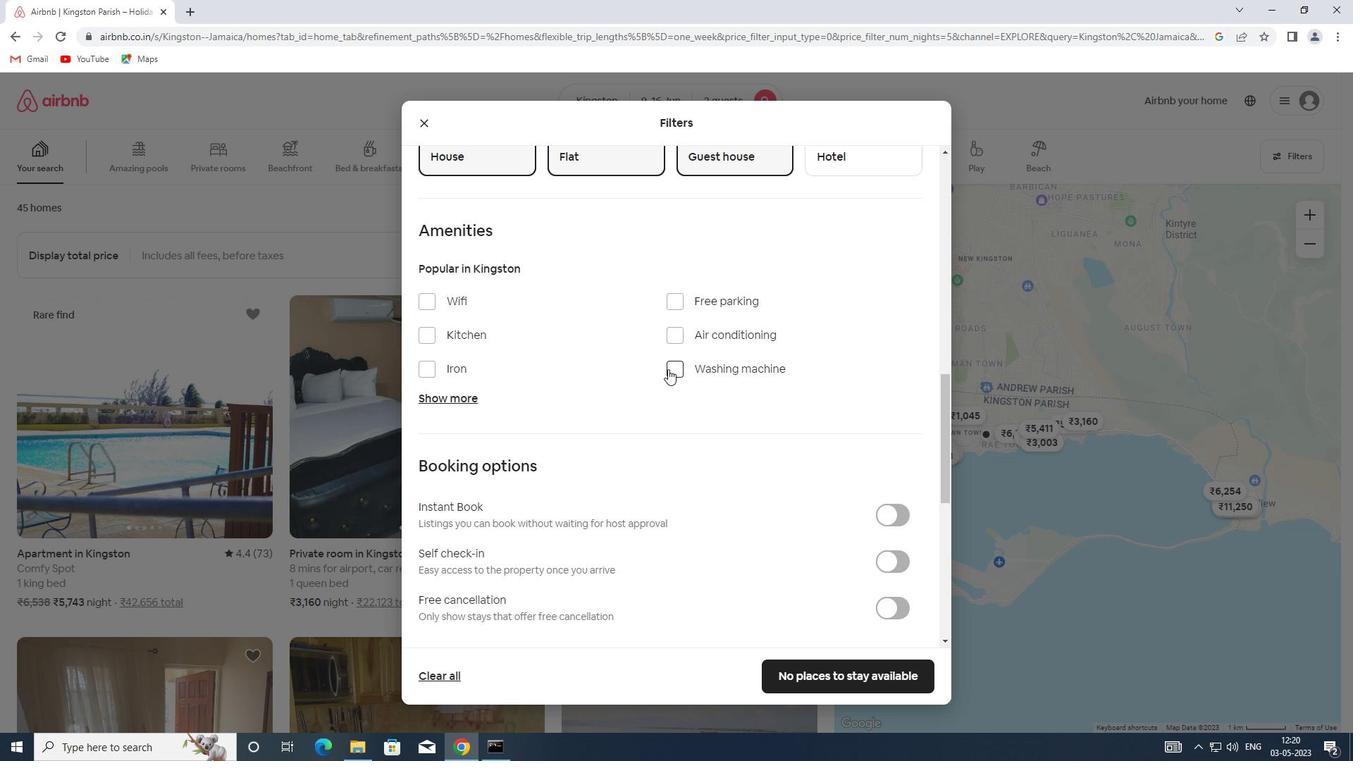 
Action: Mouse scrolled (672, 368) with delta (0, 0)
Screenshot: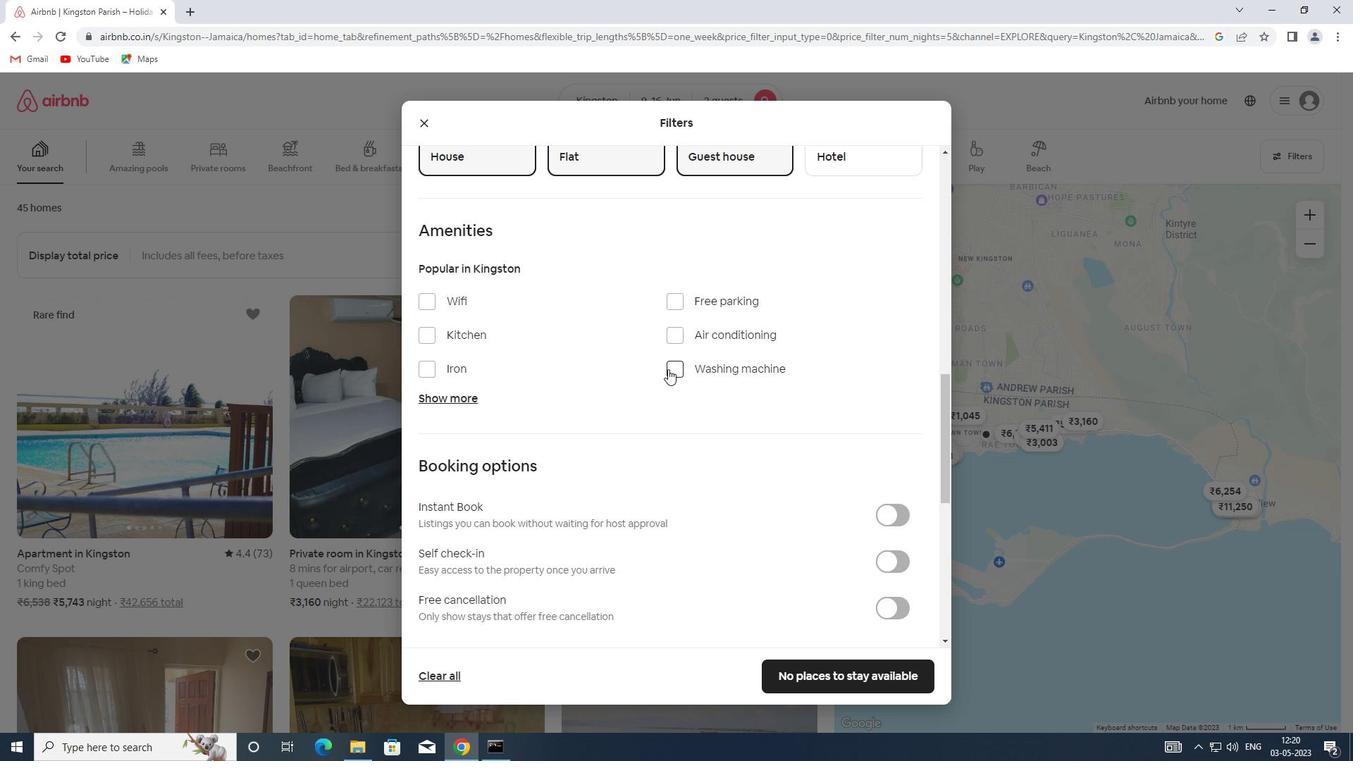 
Action: Mouse scrolled (672, 368) with delta (0, 0)
Screenshot: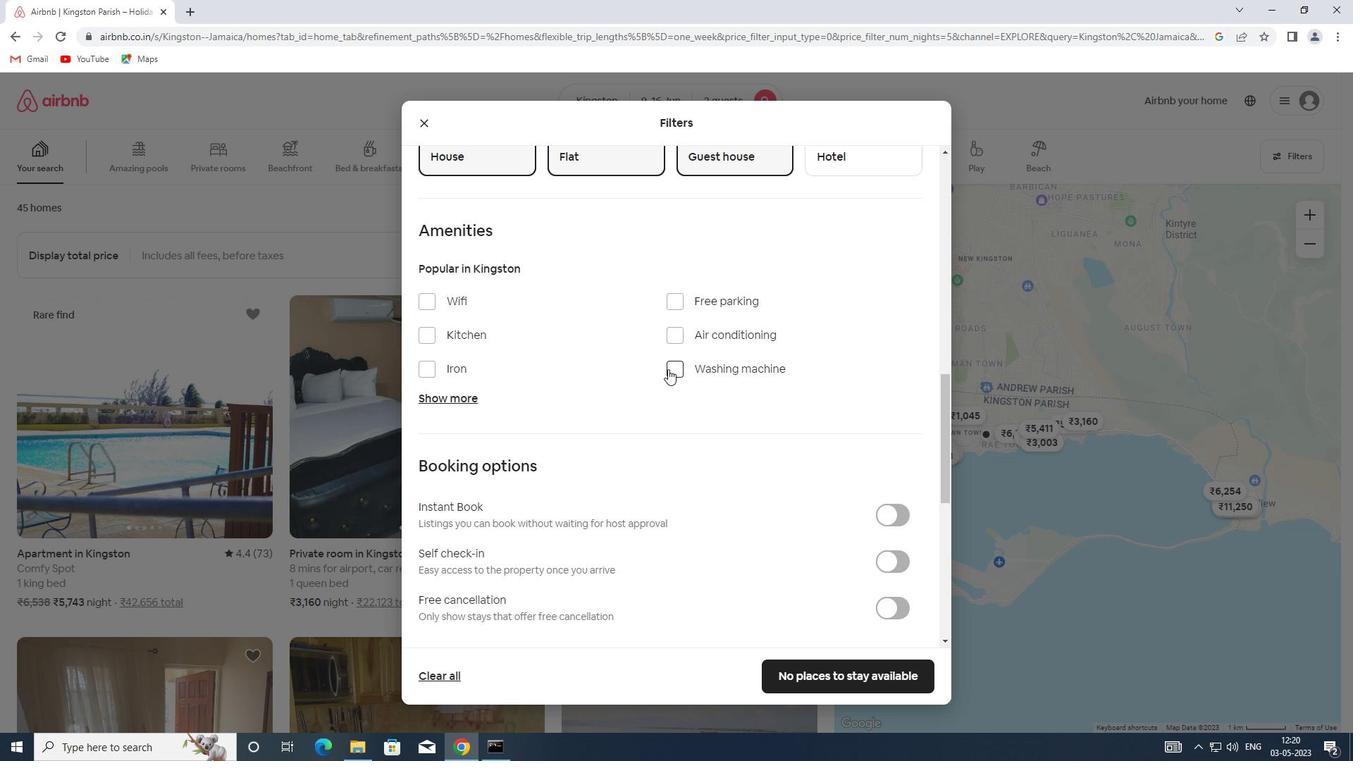 
Action: Mouse scrolled (672, 368) with delta (0, 0)
Screenshot: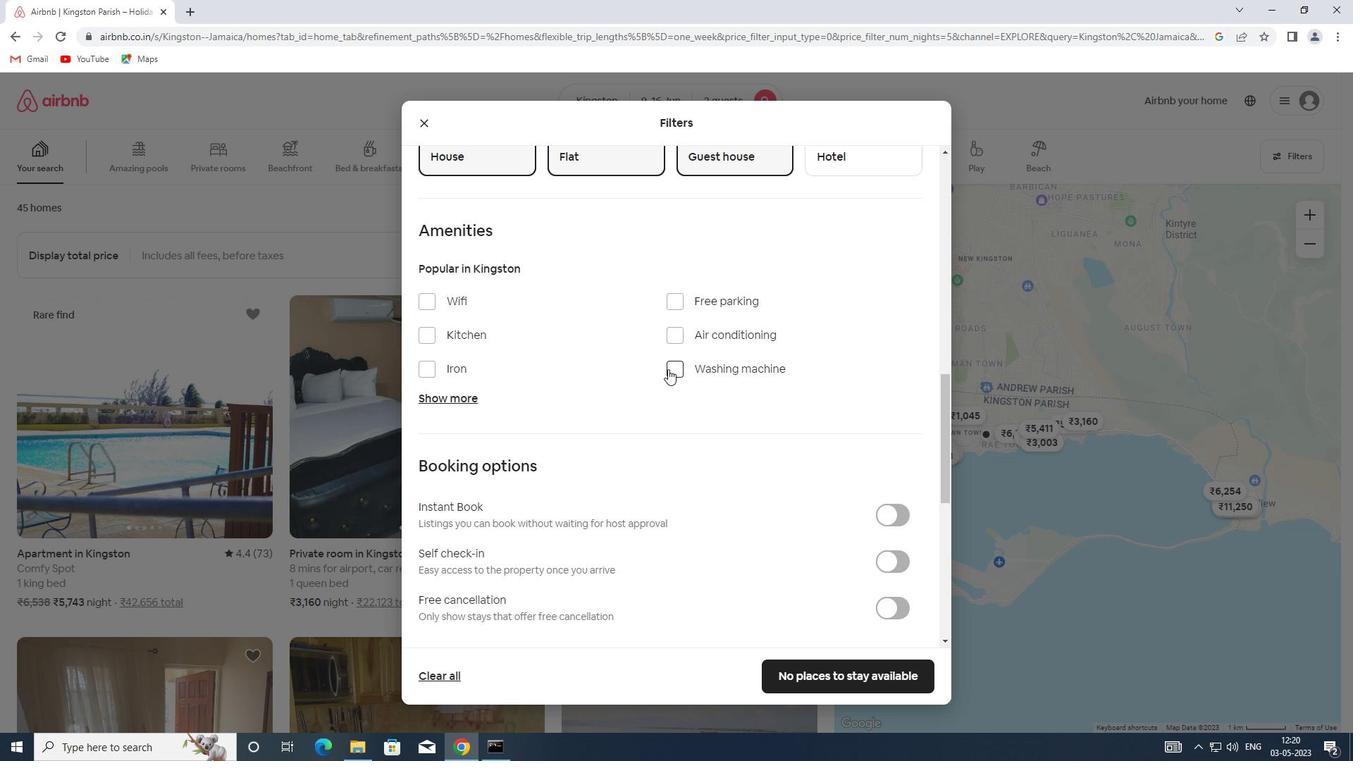 
Action: Mouse scrolled (672, 368) with delta (0, 0)
Screenshot: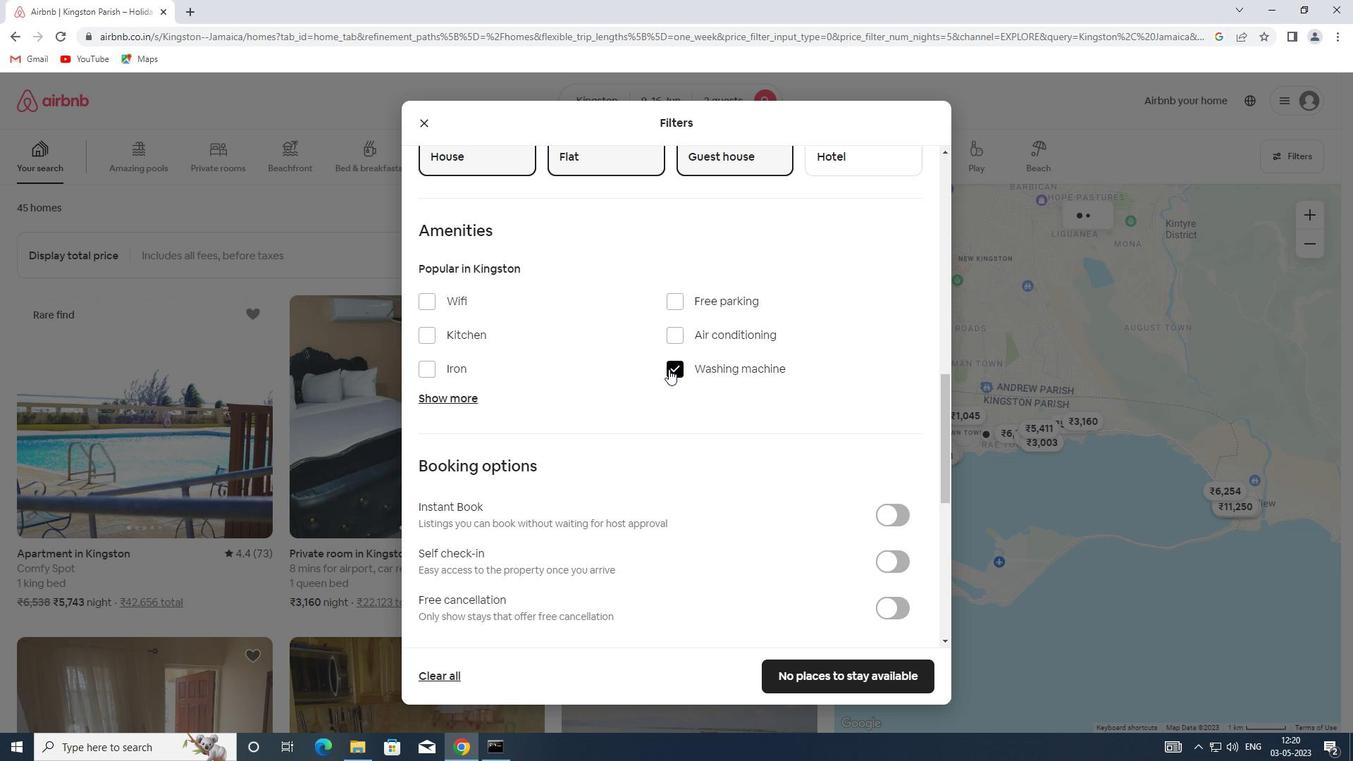 
Action: Mouse moved to (898, 282)
Screenshot: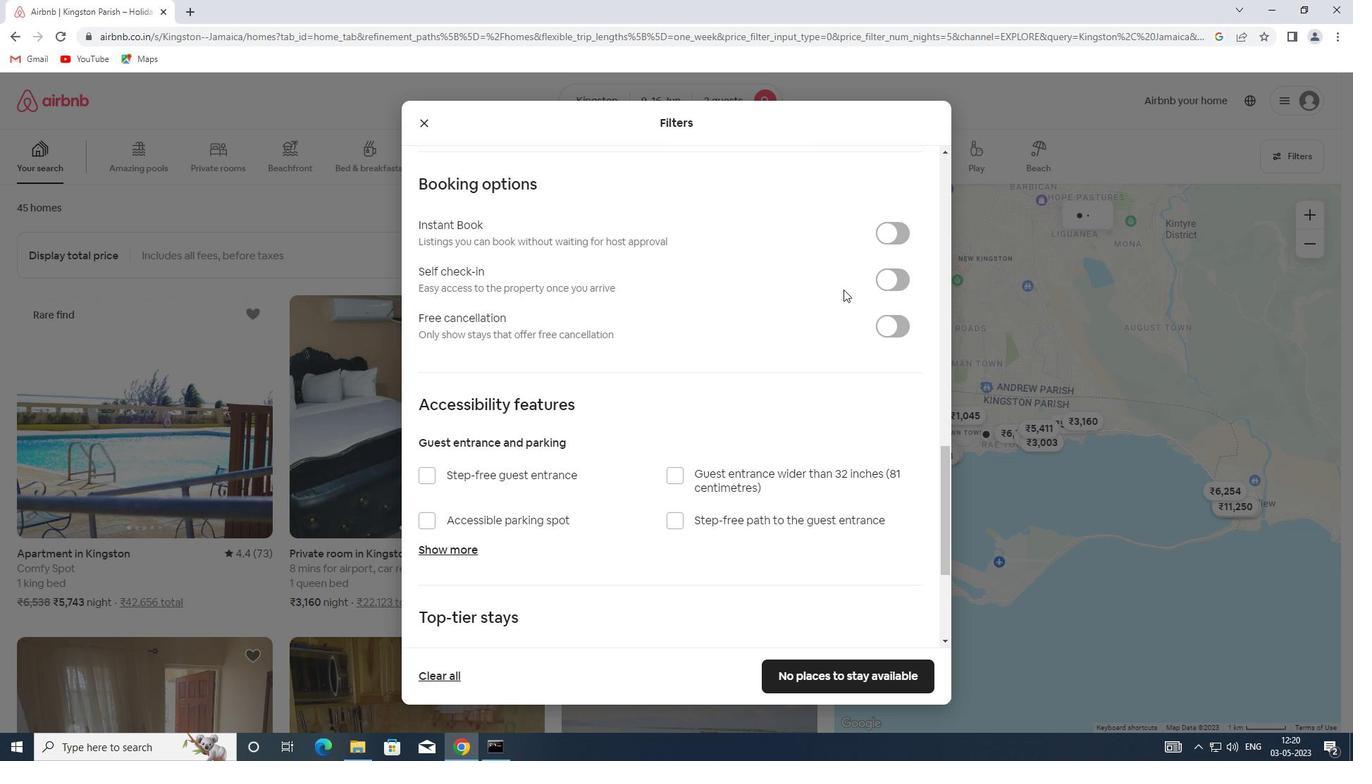 
Action: Mouse pressed left at (898, 282)
Screenshot: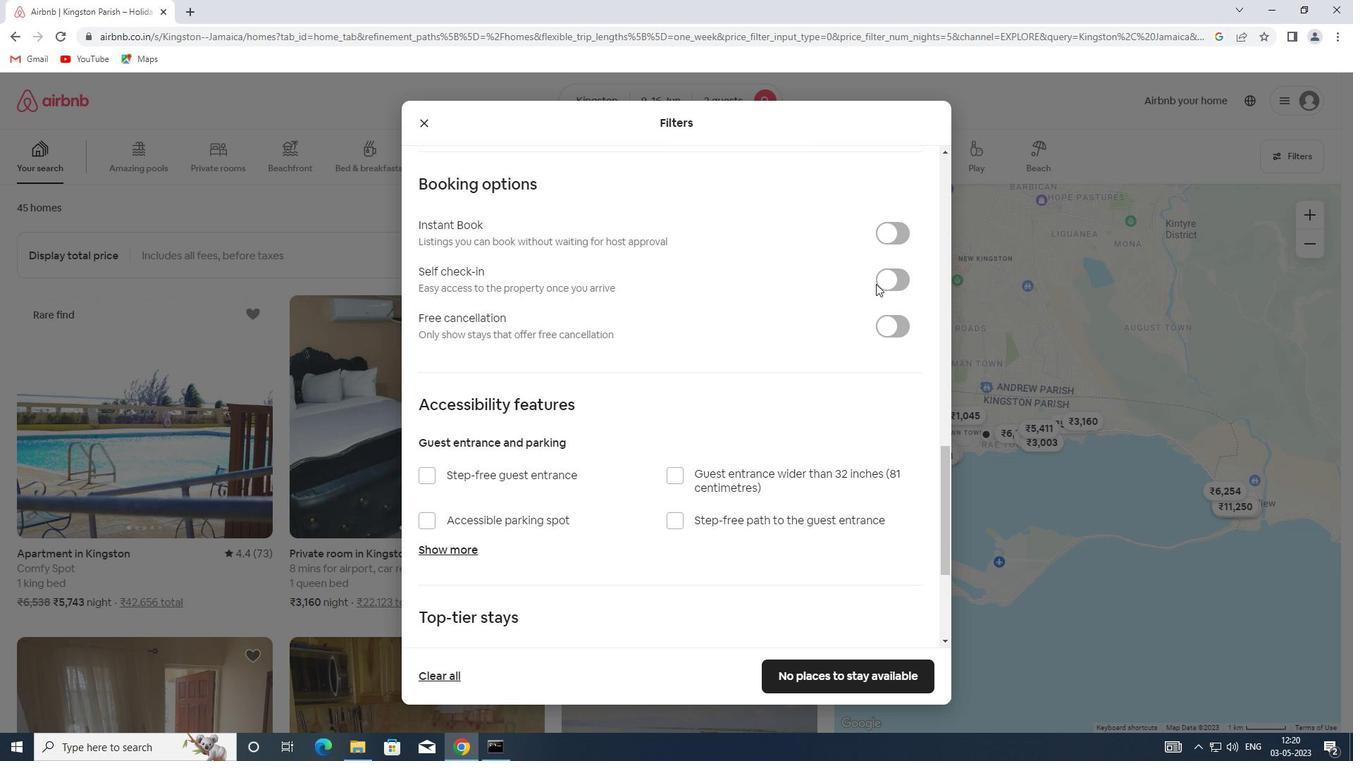 
Action: Mouse moved to (642, 387)
Screenshot: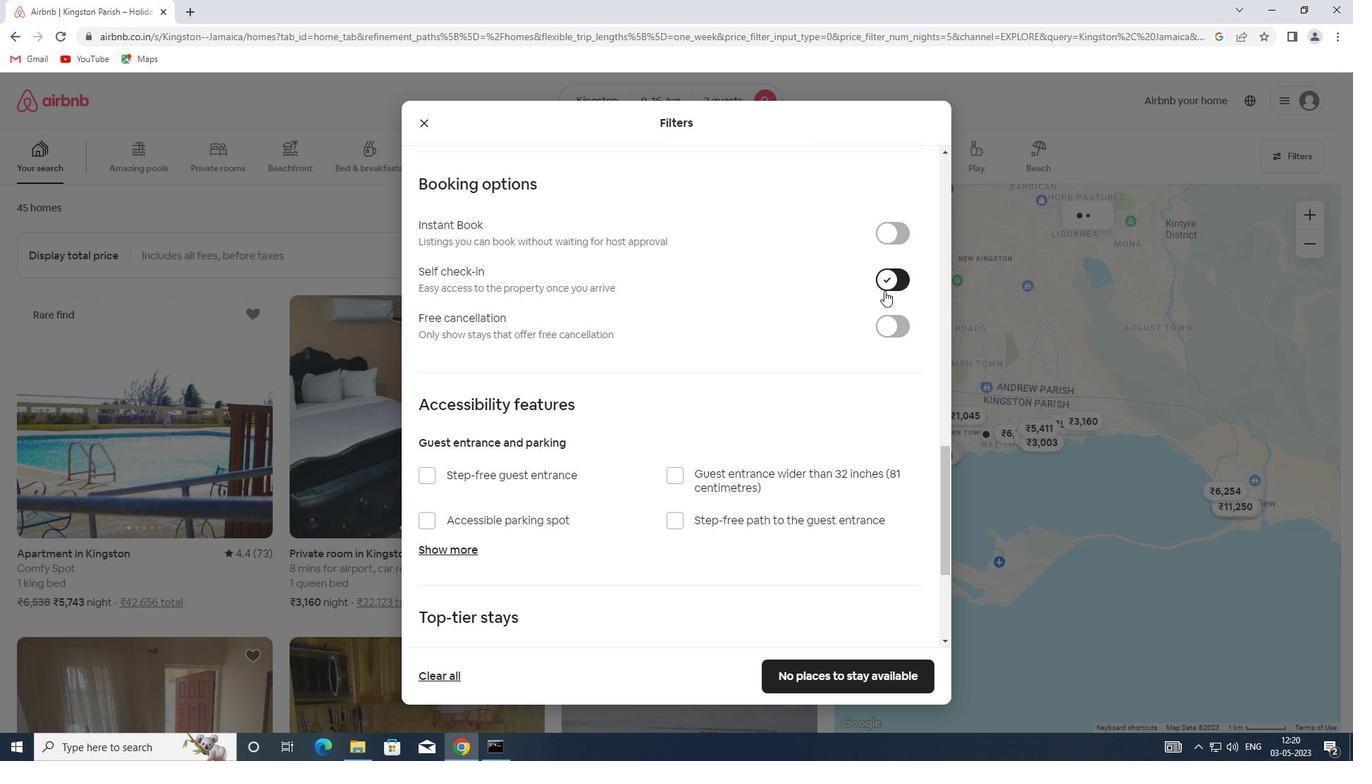 
Action: Mouse scrolled (642, 387) with delta (0, 0)
Screenshot: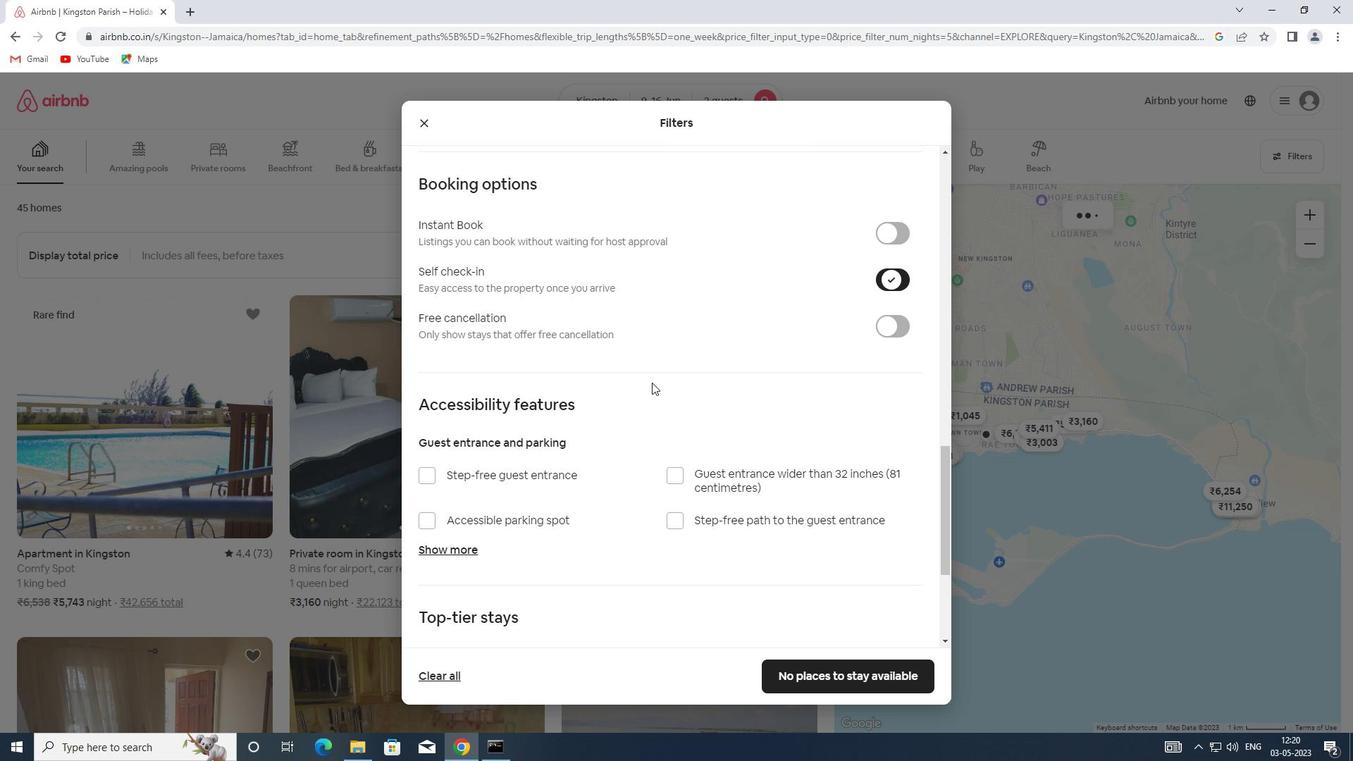 
Action: Mouse scrolled (642, 387) with delta (0, 0)
Screenshot: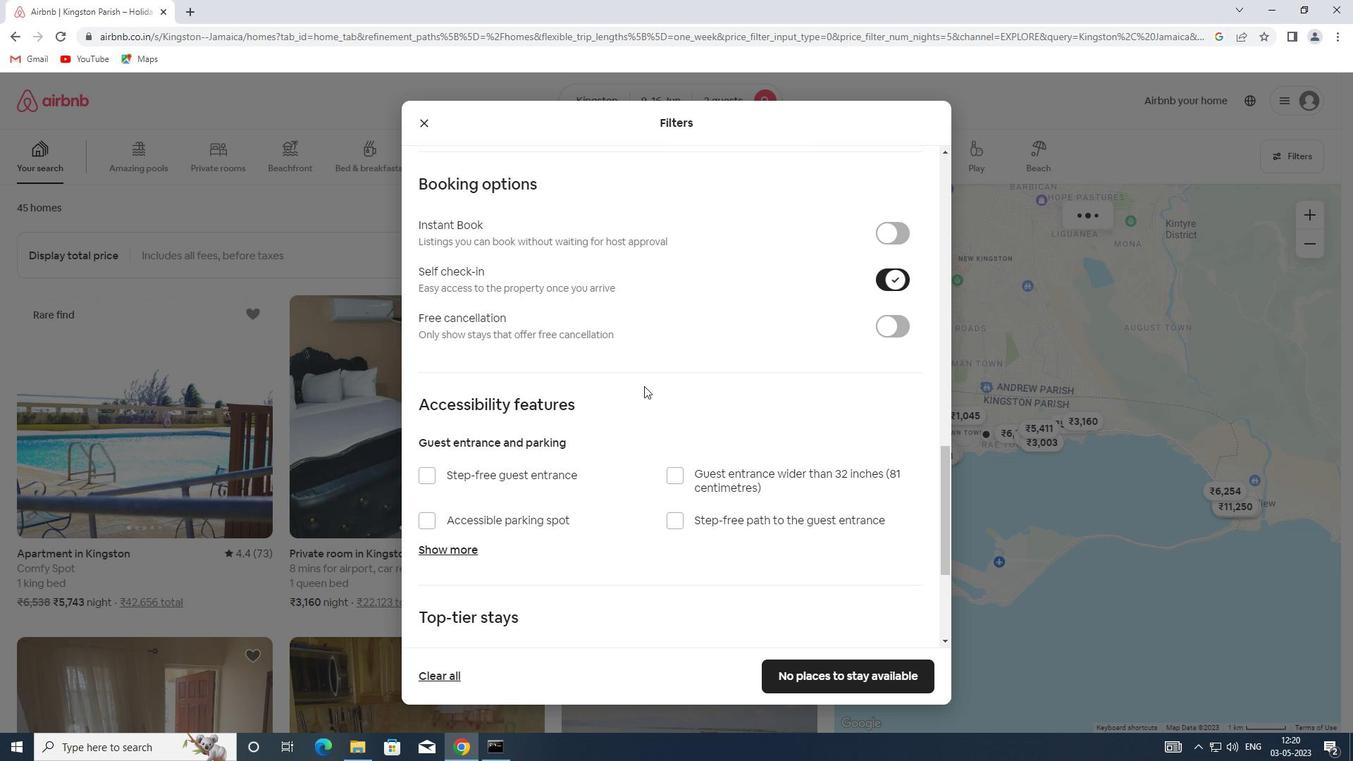 
Action: Mouse scrolled (642, 387) with delta (0, 0)
Screenshot: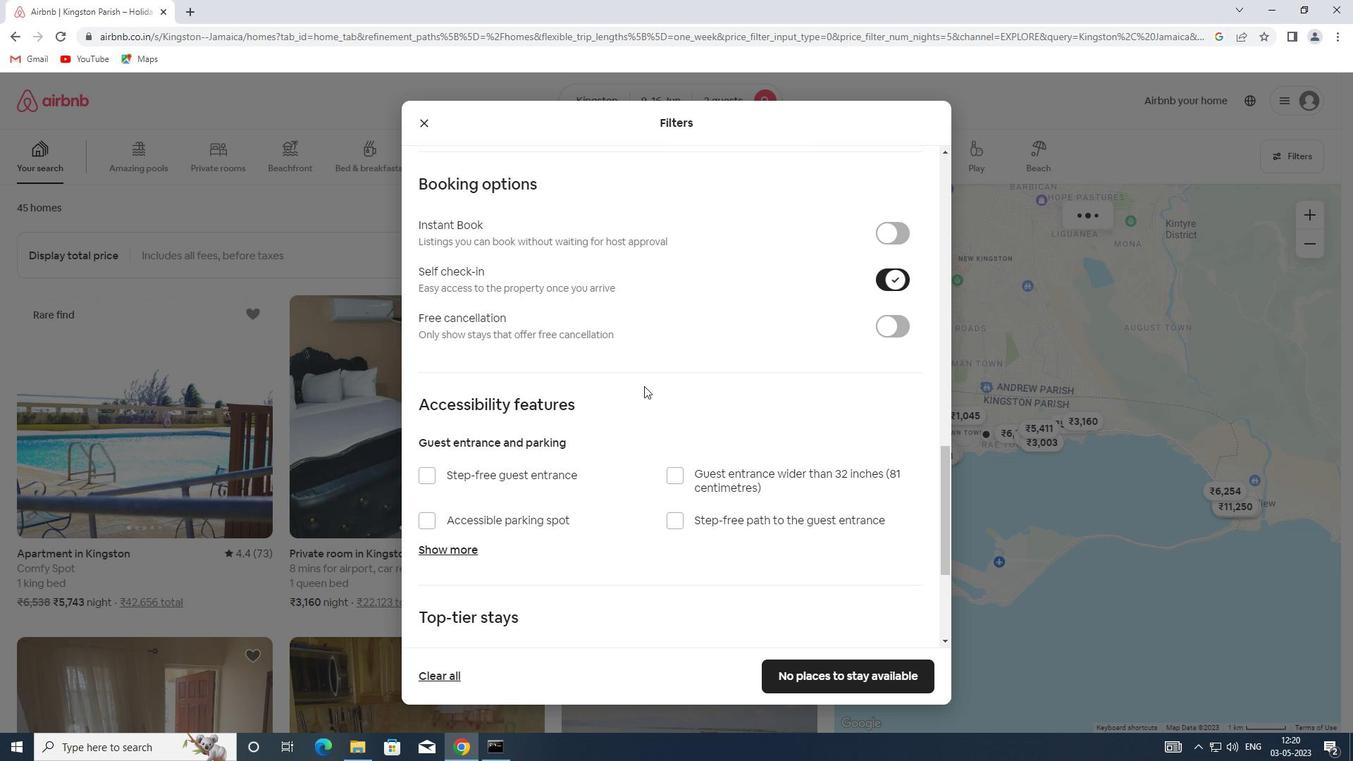 
Action: Mouse scrolled (642, 387) with delta (0, 0)
Screenshot: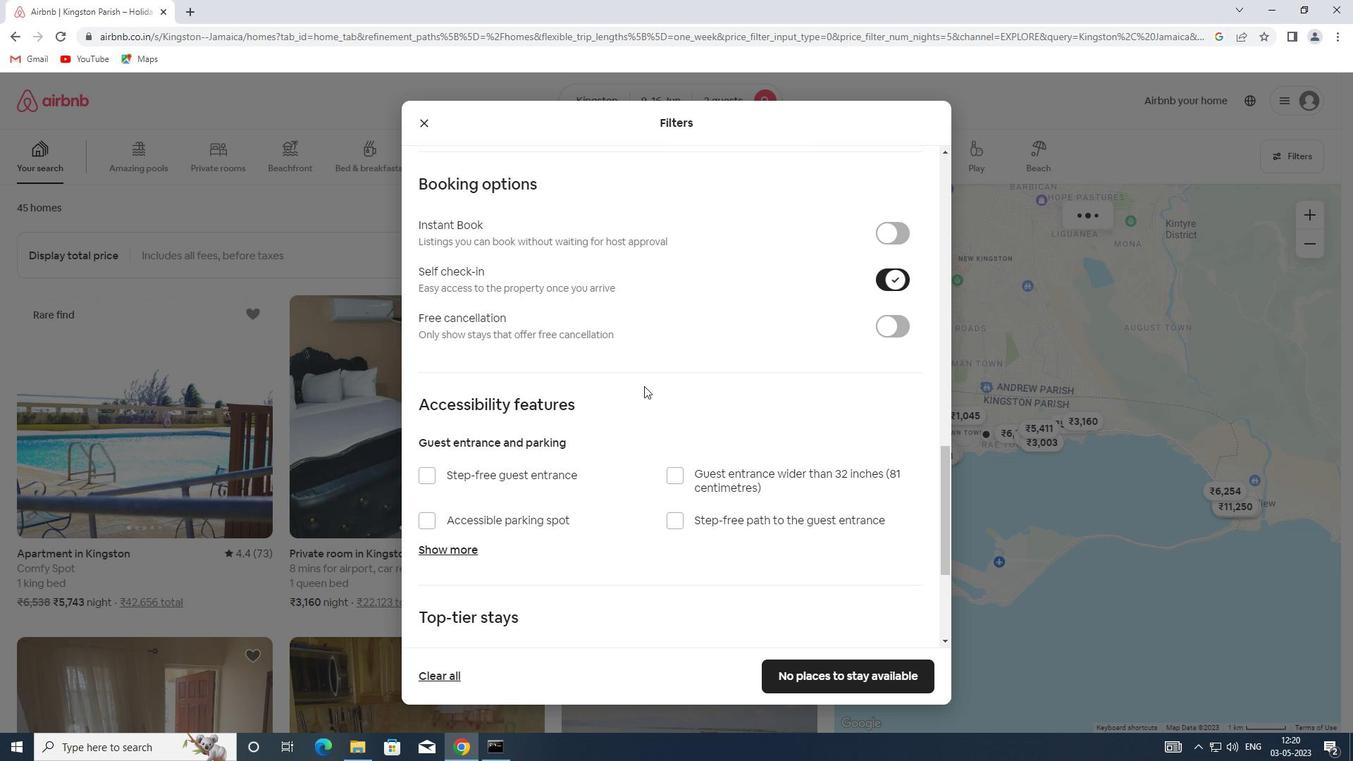 
Action: Mouse scrolled (642, 387) with delta (0, 0)
Screenshot: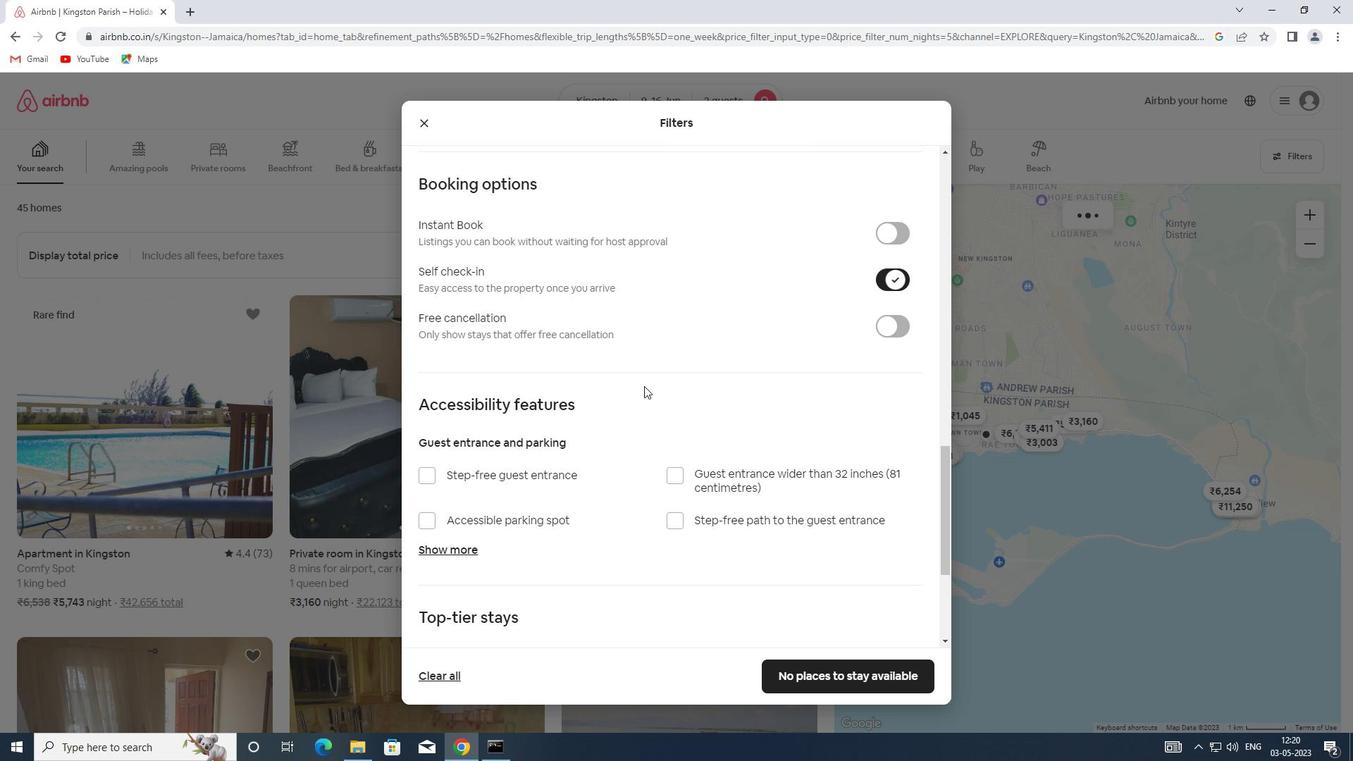 
Action: Mouse scrolled (642, 387) with delta (0, 0)
Screenshot: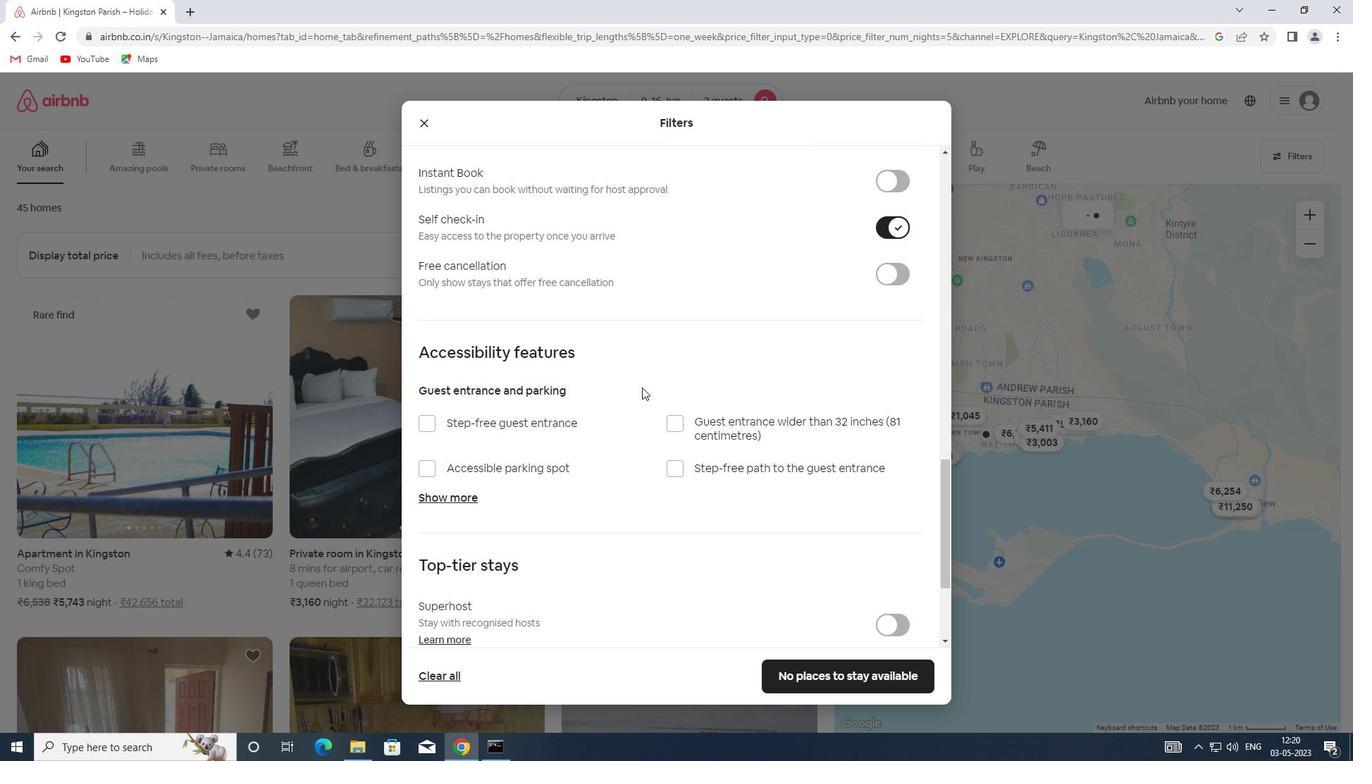 
Action: Mouse scrolled (642, 387) with delta (0, 0)
Screenshot: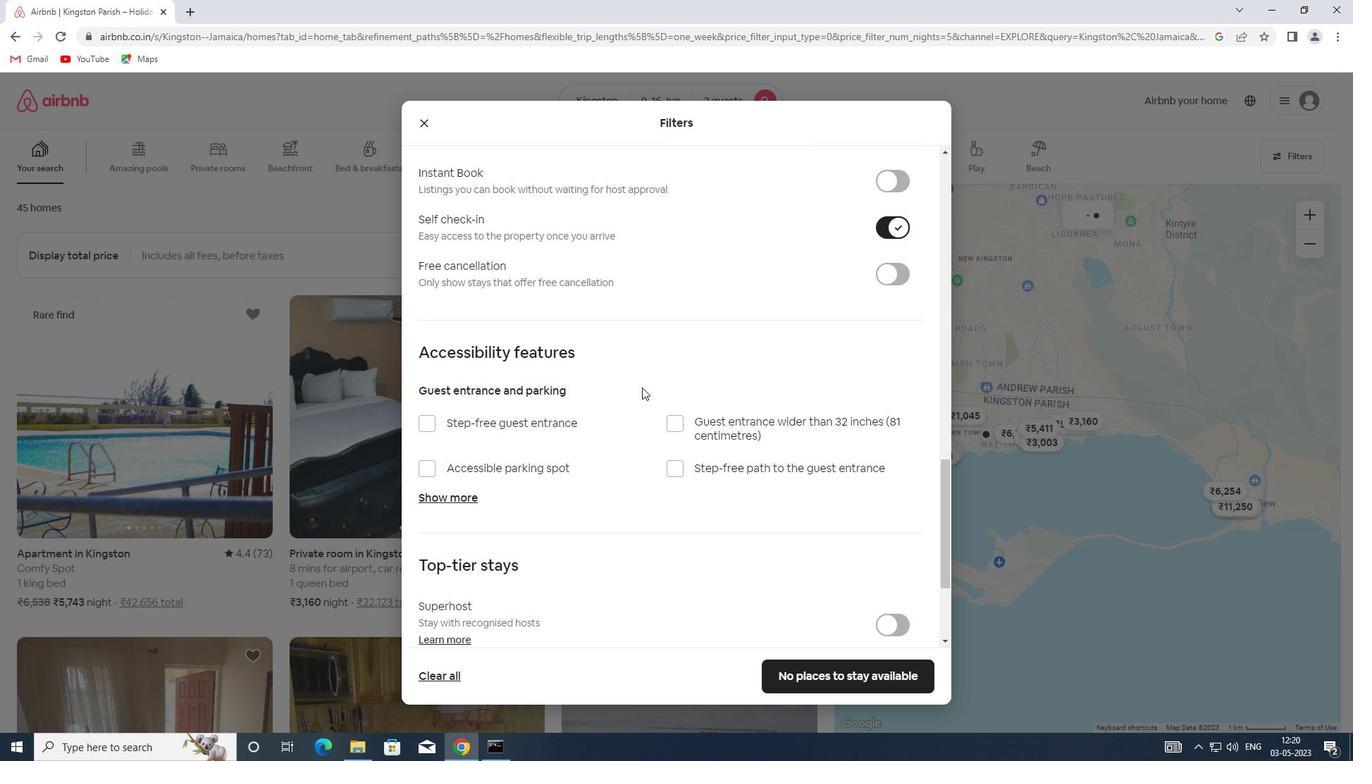 
Action: Mouse scrolled (642, 387) with delta (0, 0)
Screenshot: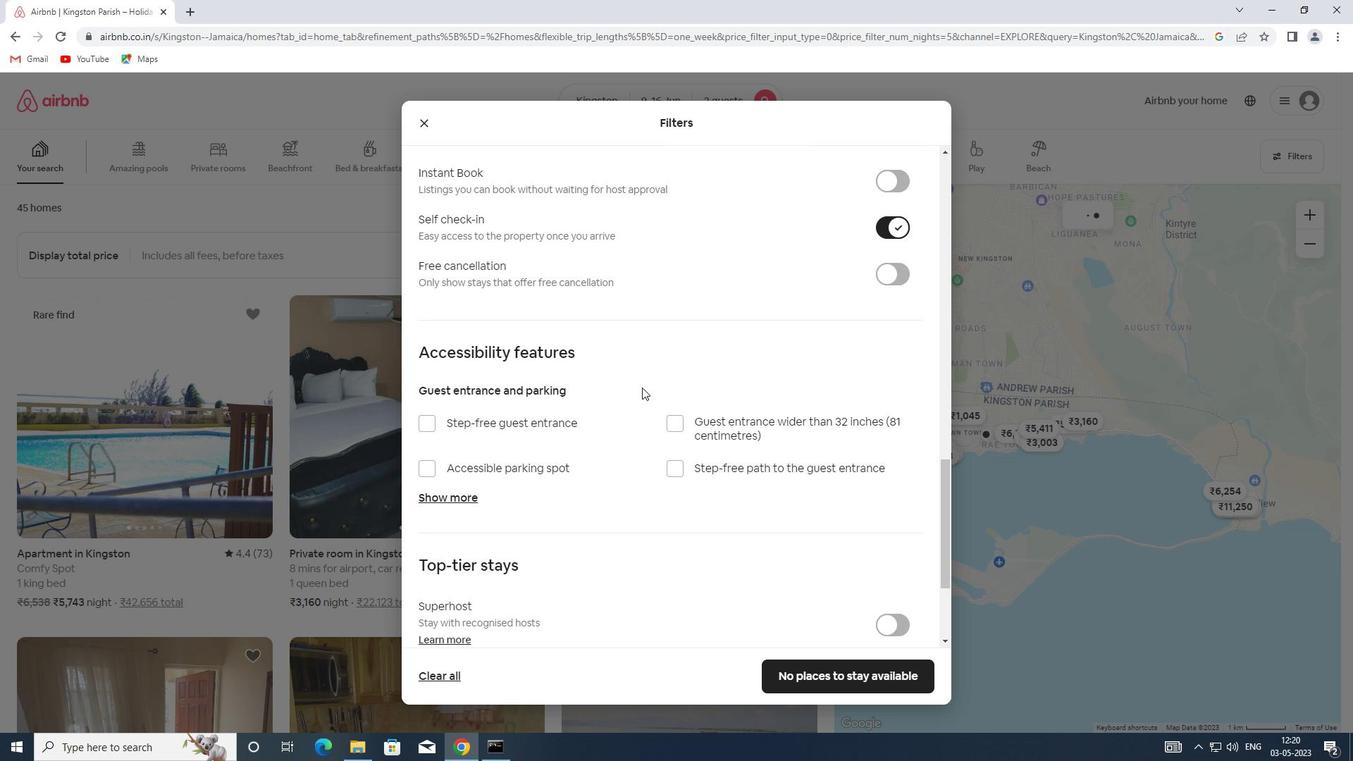 
Action: Mouse moved to (455, 562)
Screenshot: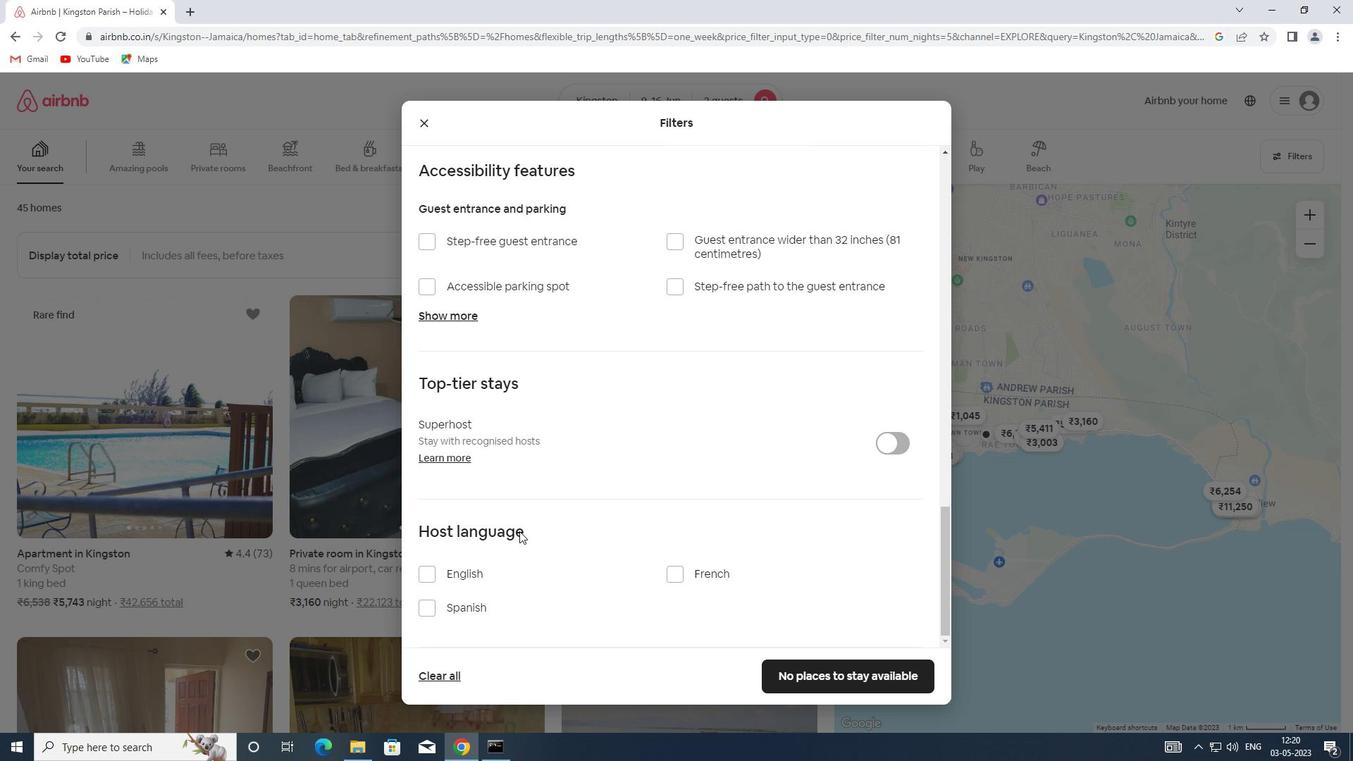 
Action: Mouse pressed left at (455, 562)
Screenshot: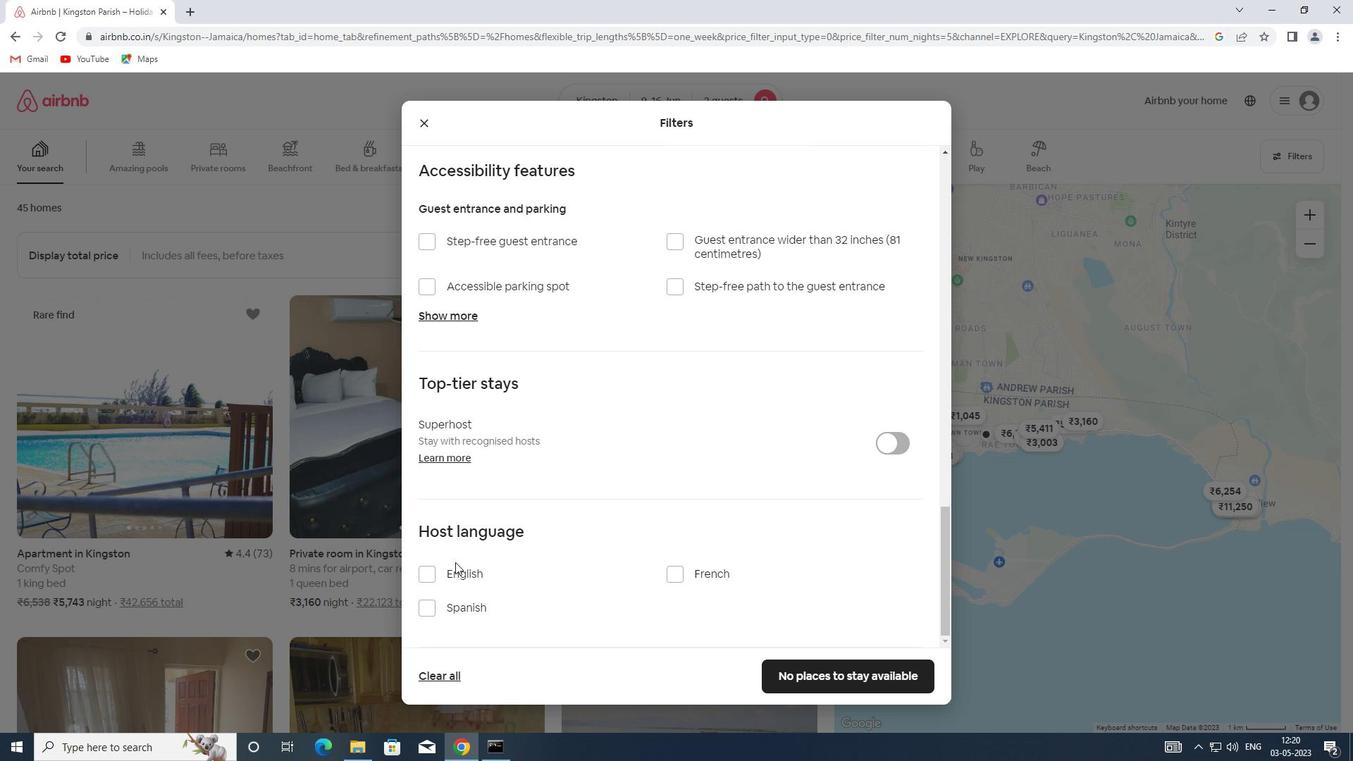 
Action: Mouse moved to (454, 573)
Screenshot: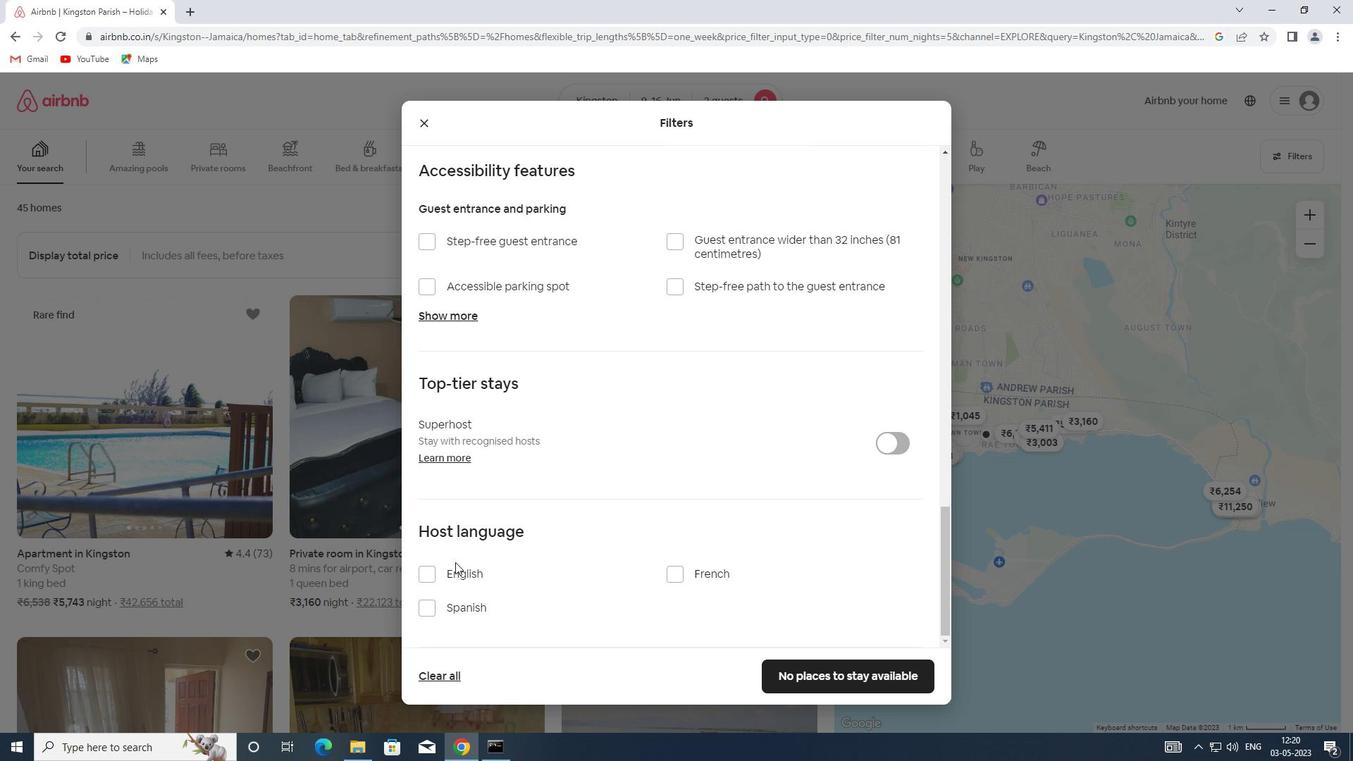 
Action: Mouse pressed left at (454, 573)
Screenshot: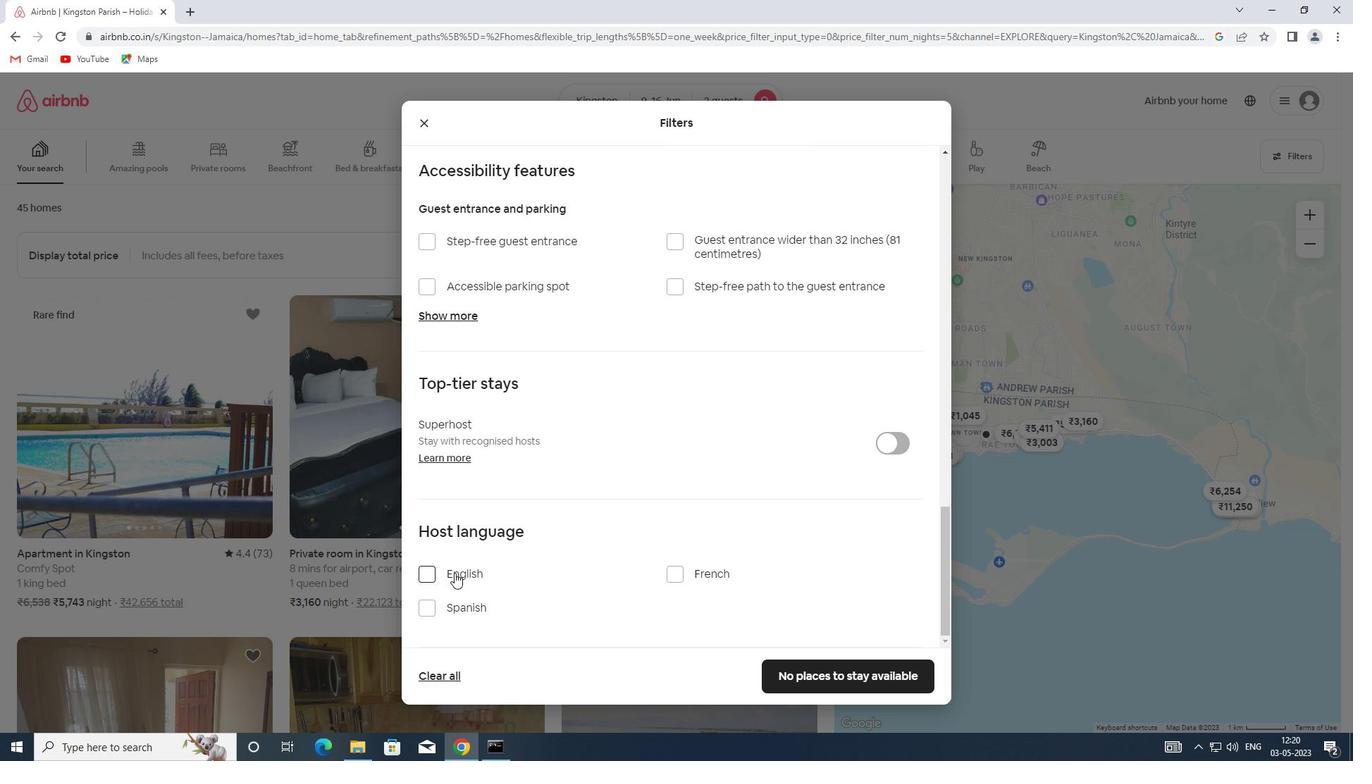 
Action: Mouse moved to (878, 681)
Screenshot: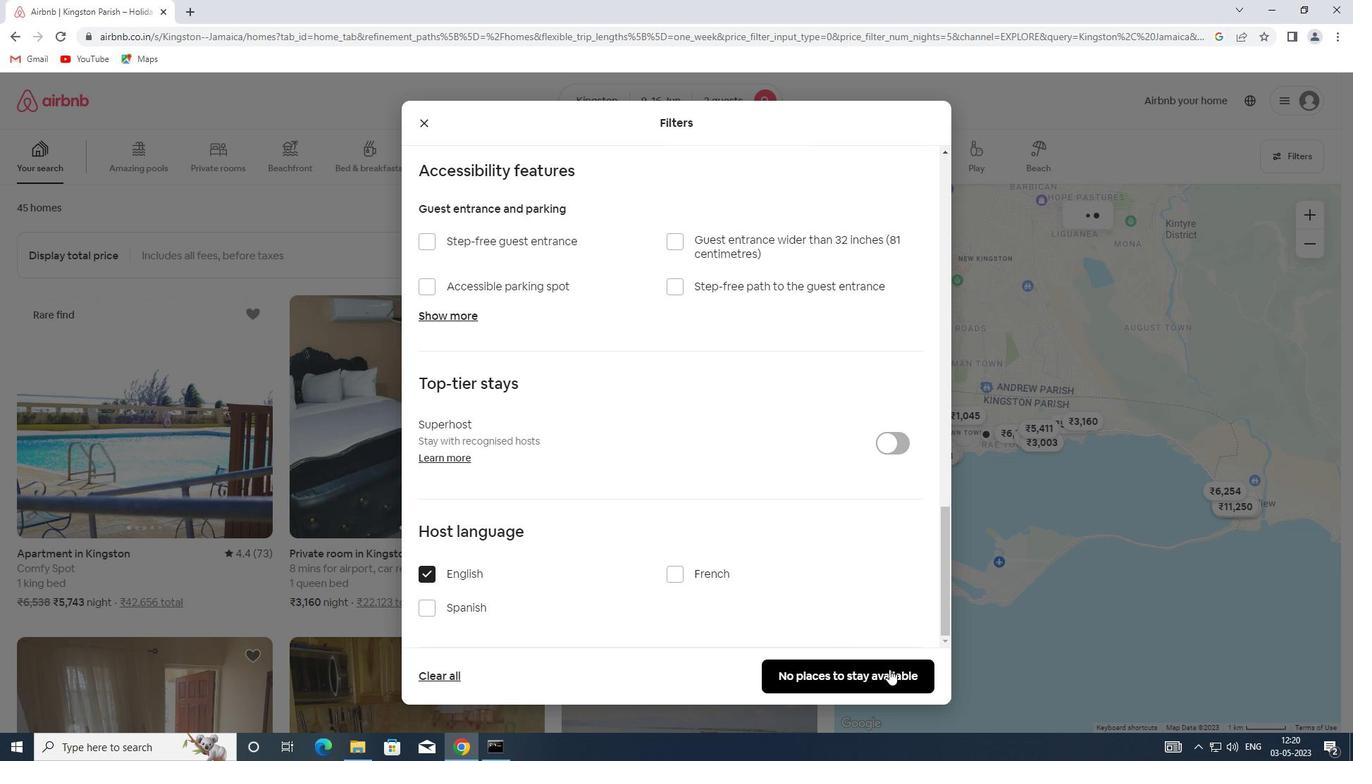 
Action: Mouse pressed left at (878, 681)
Screenshot: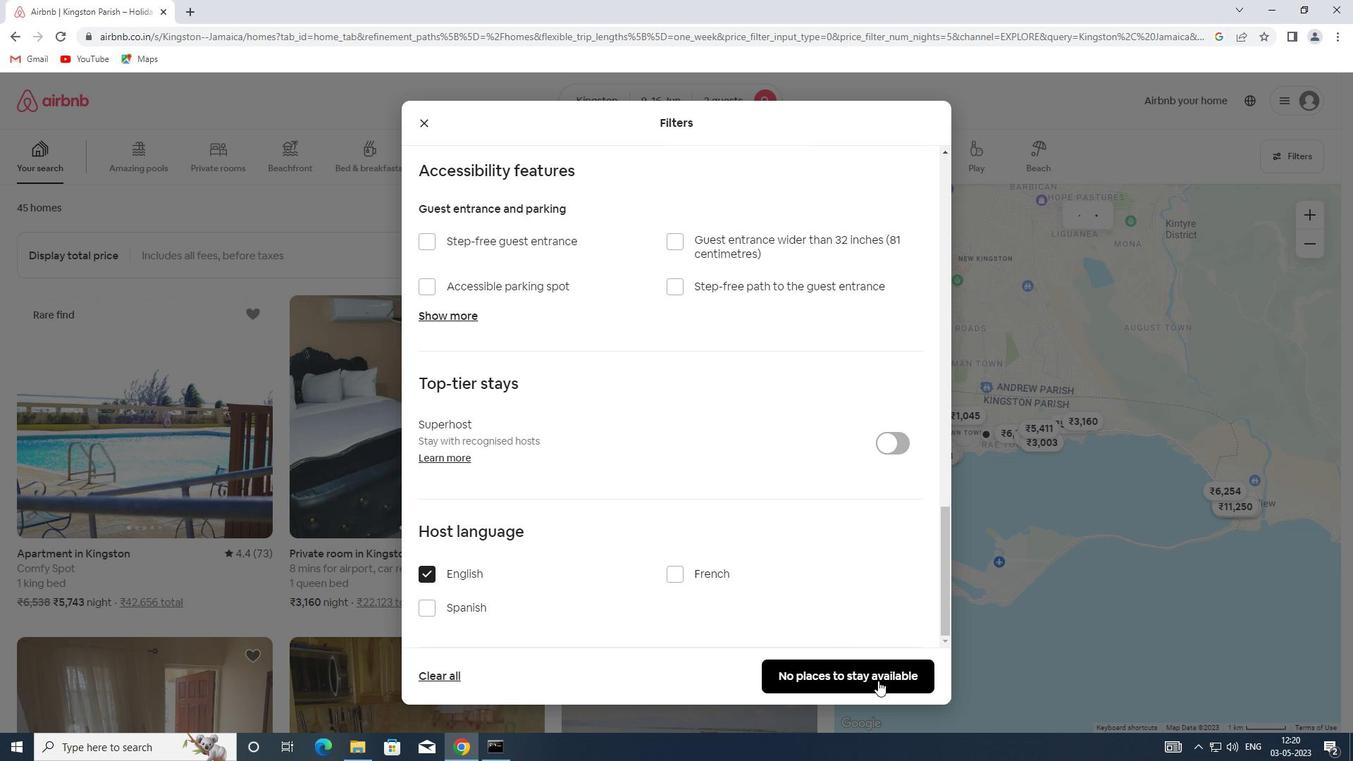 
